 Task: Look for space in Cazin, Bosnia and Herzegovina from 7th July, 2023 to 15th July, 2023 for 6 adults in price range Rs.15000 to Rs.20000. Place can be entire place with 3 bedrooms having 3 beds and 3 bathrooms. Property type can be guest house. Amenities needed are: heating, . Booking option can be shelf check-in. Required host language is English.
Action: Mouse moved to (618, 661)
Screenshot: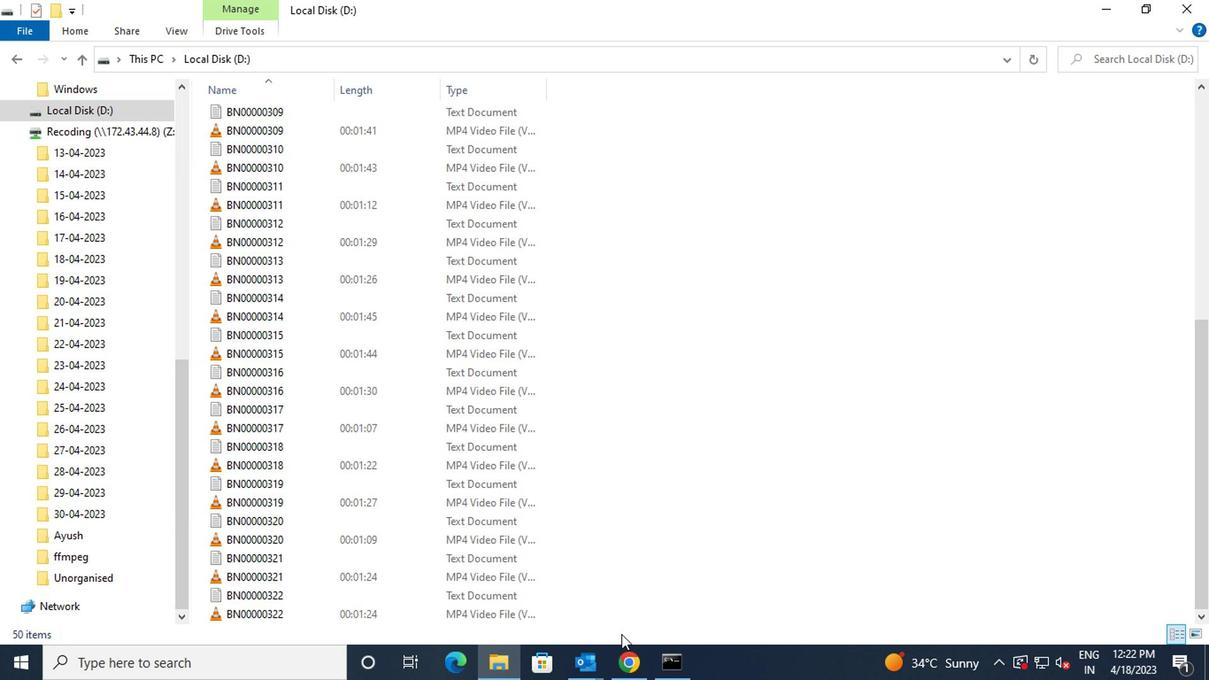 
Action: Mouse pressed left at (618, 661)
Screenshot: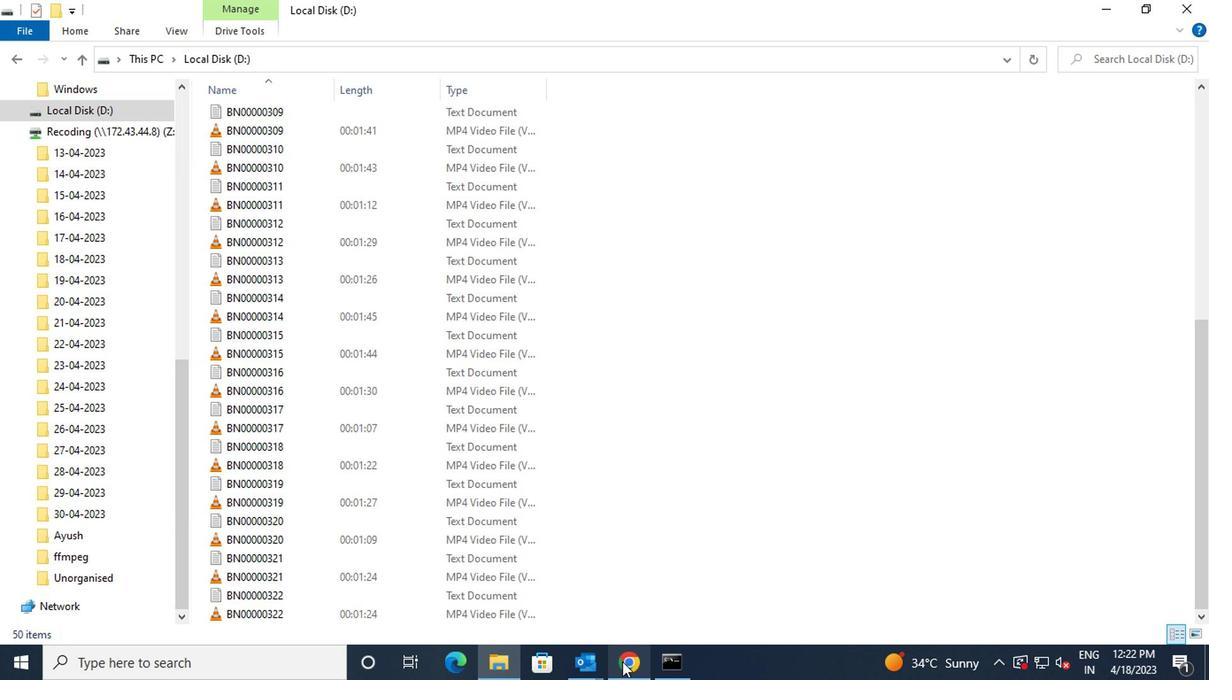 
Action: Mouse moved to (480, 128)
Screenshot: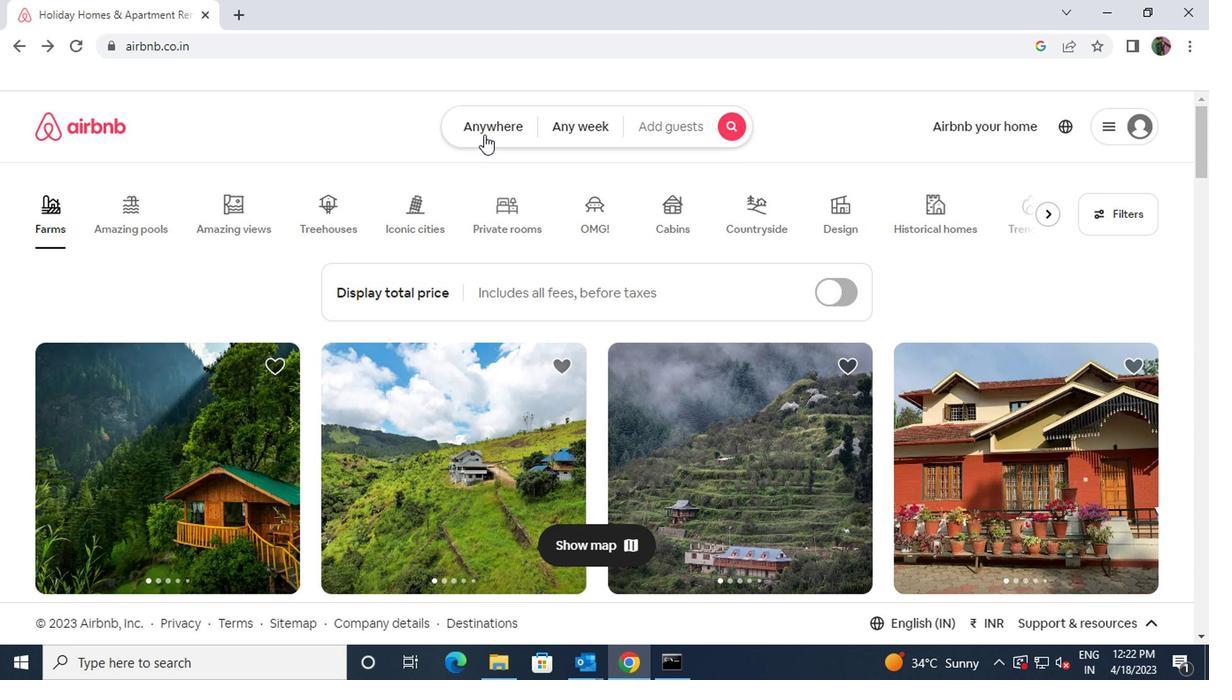 
Action: Mouse pressed left at (480, 128)
Screenshot: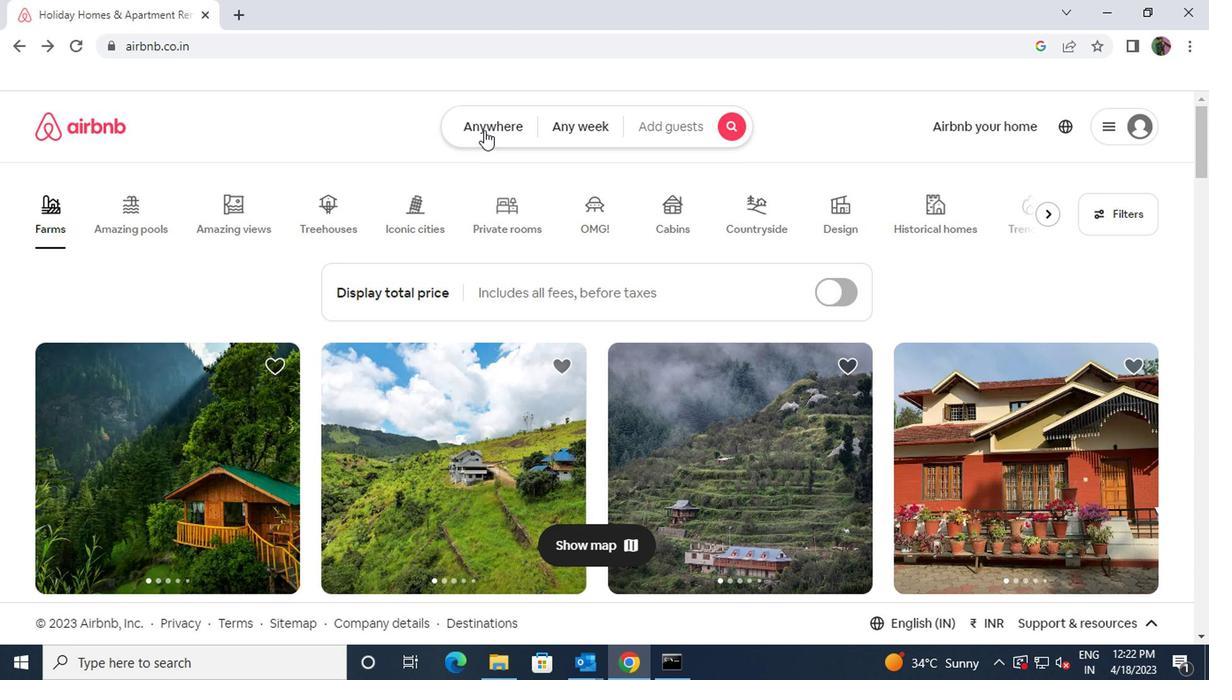 
Action: Mouse moved to (420, 187)
Screenshot: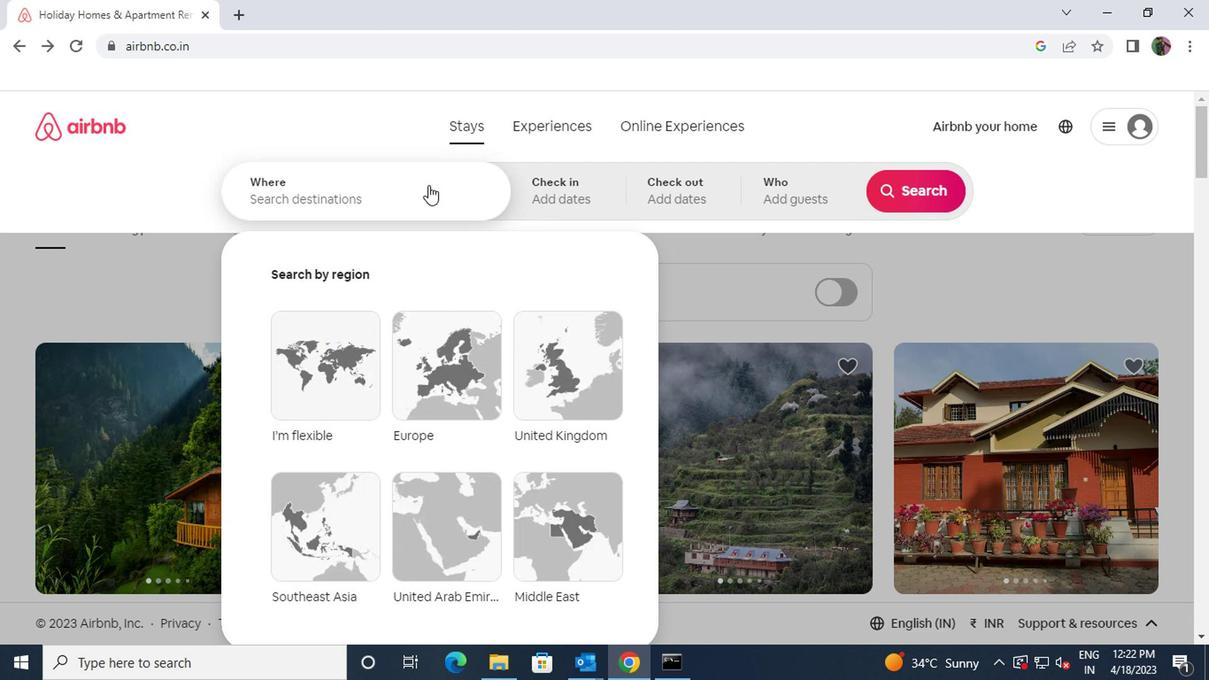 
Action: Mouse pressed left at (420, 187)
Screenshot: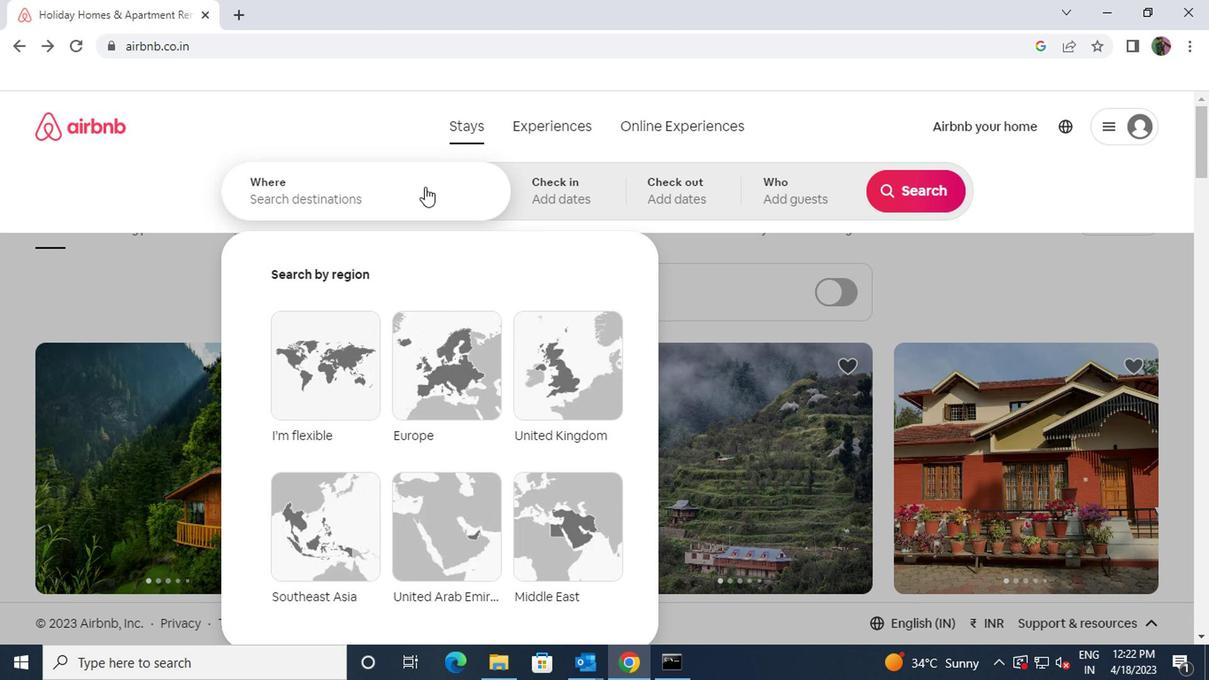 
Action: Key pressed cazin
Screenshot: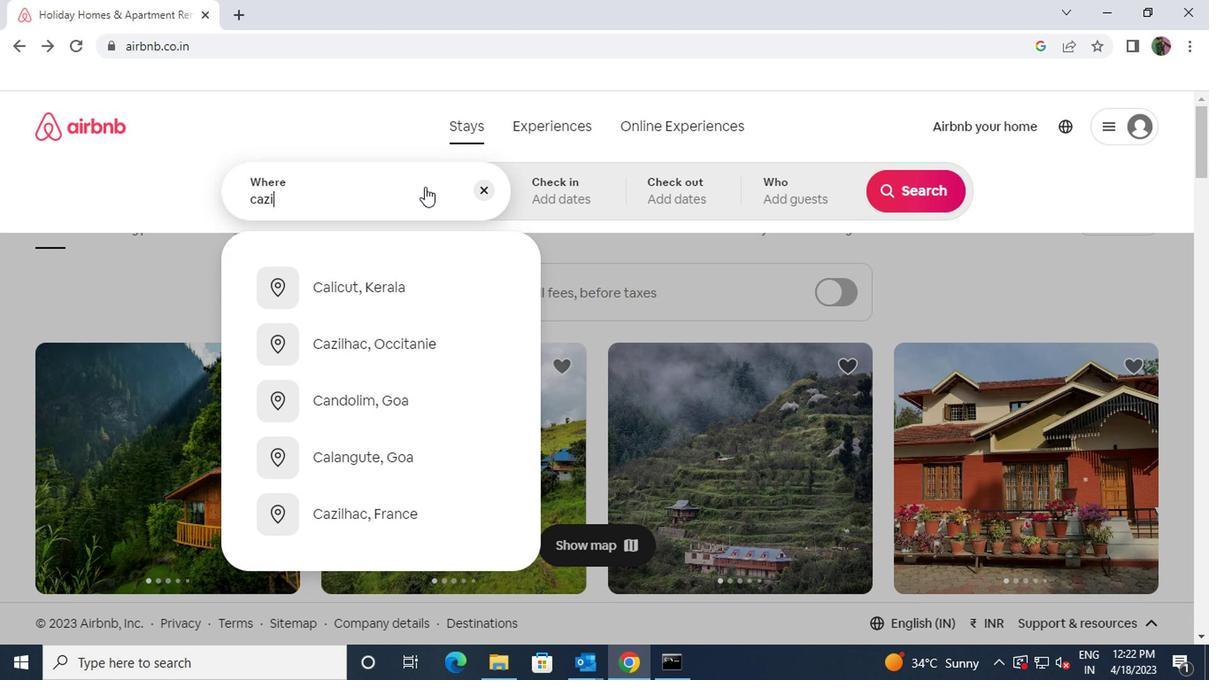 
Action: Mouse moved to (401, 275)
Screenshot: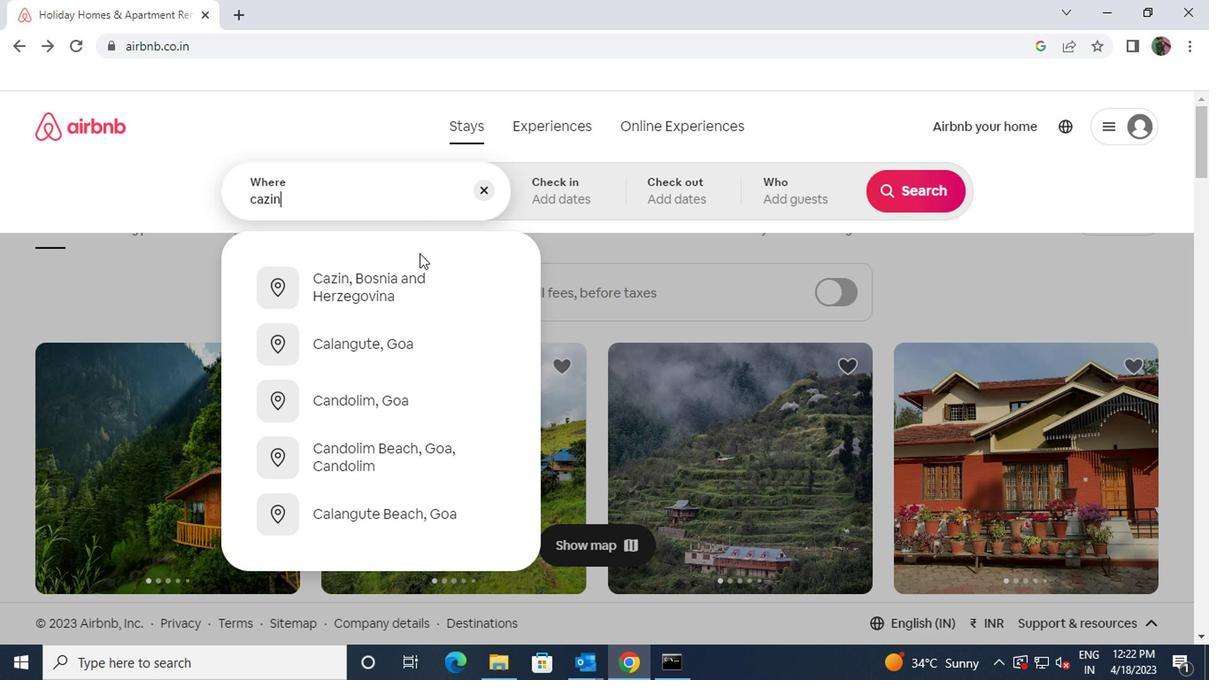 
Action: Mouse pressed left at (401, 275)
Screenshot: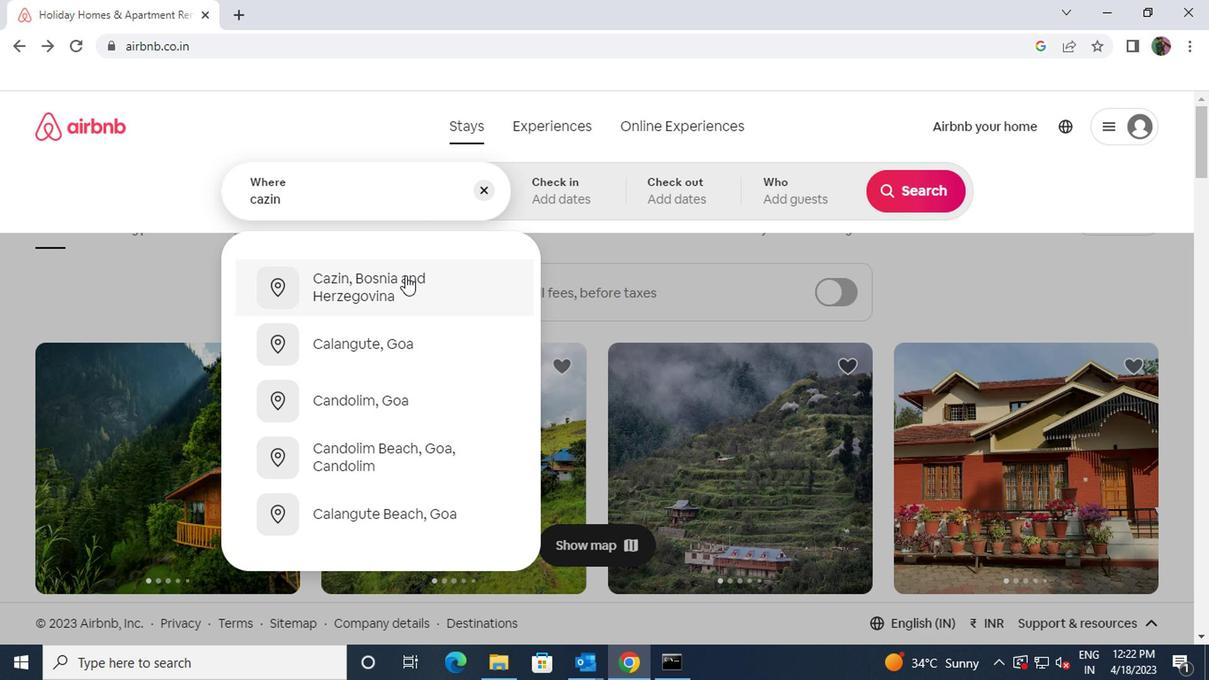 
Action: Mouse moved to (897, 333)
Screenshot: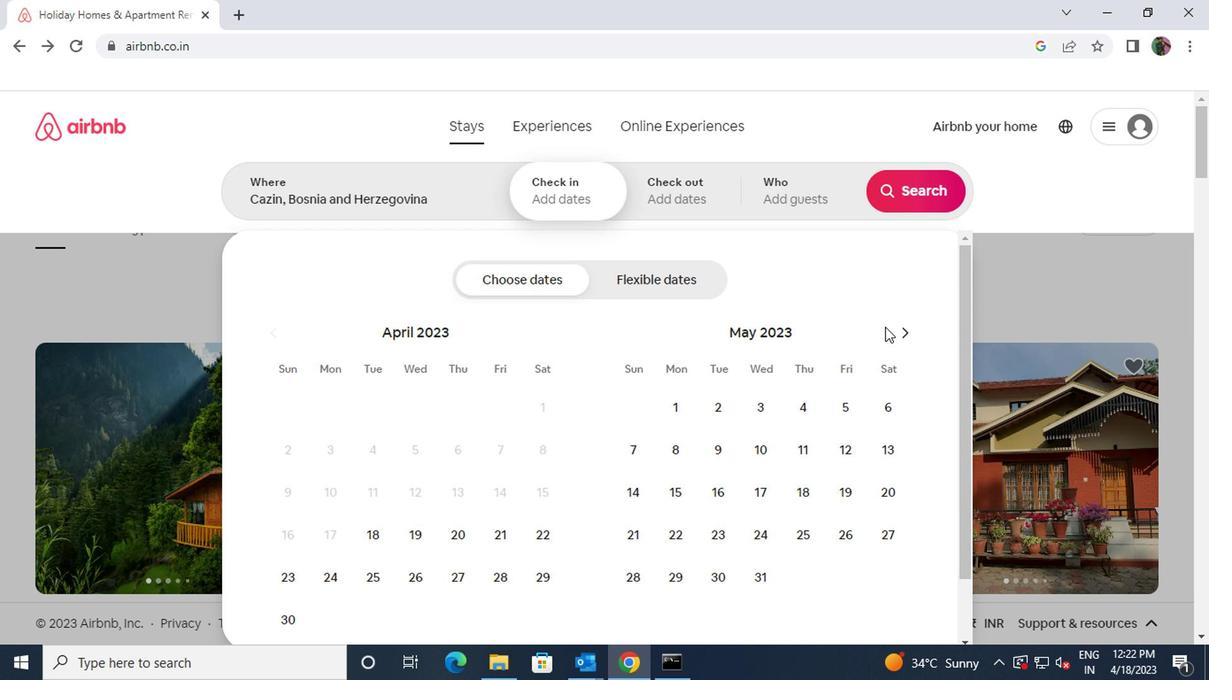 
Action: Mouse pressed left at (897, 333)
Screenshot: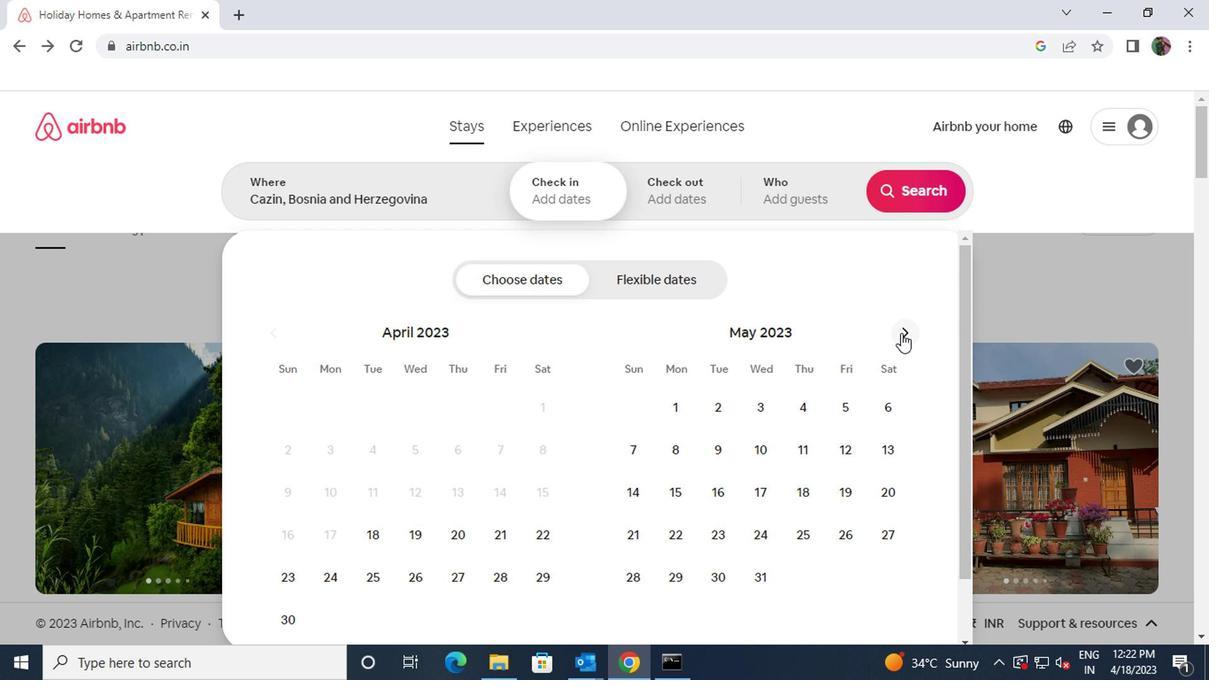 
Action: Mouse pressed left at (897, 333)
Screenshot: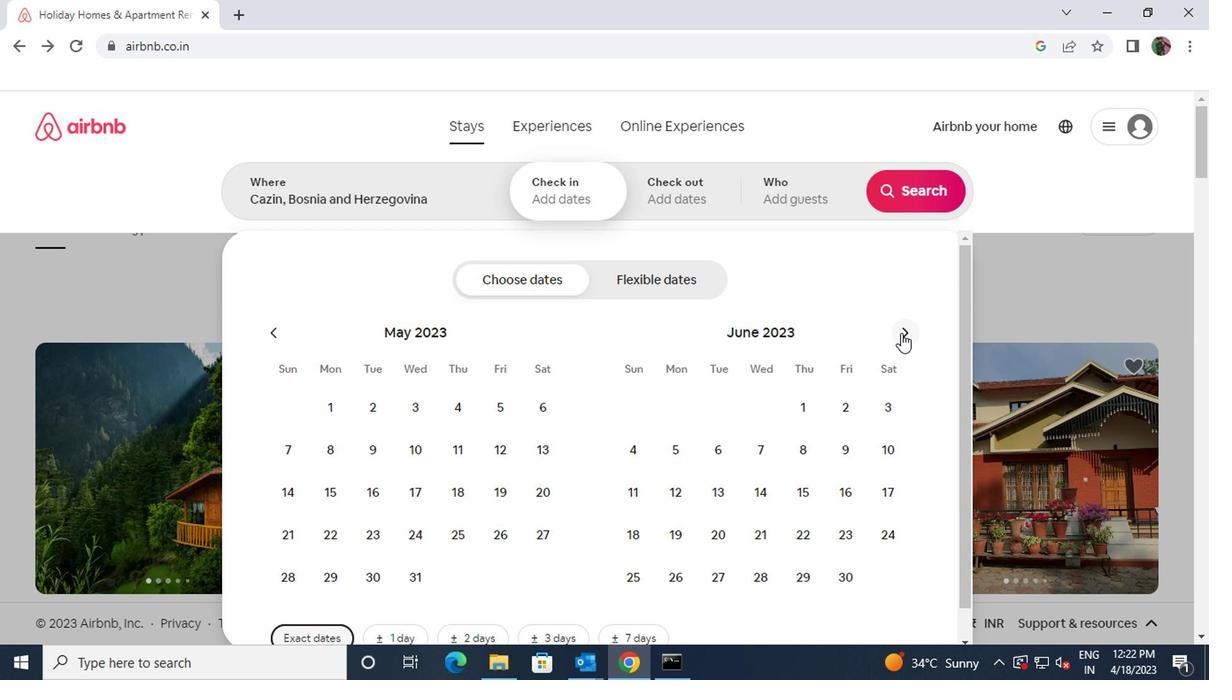 
Action: Mouse moved to (834, 451)
Screenshot: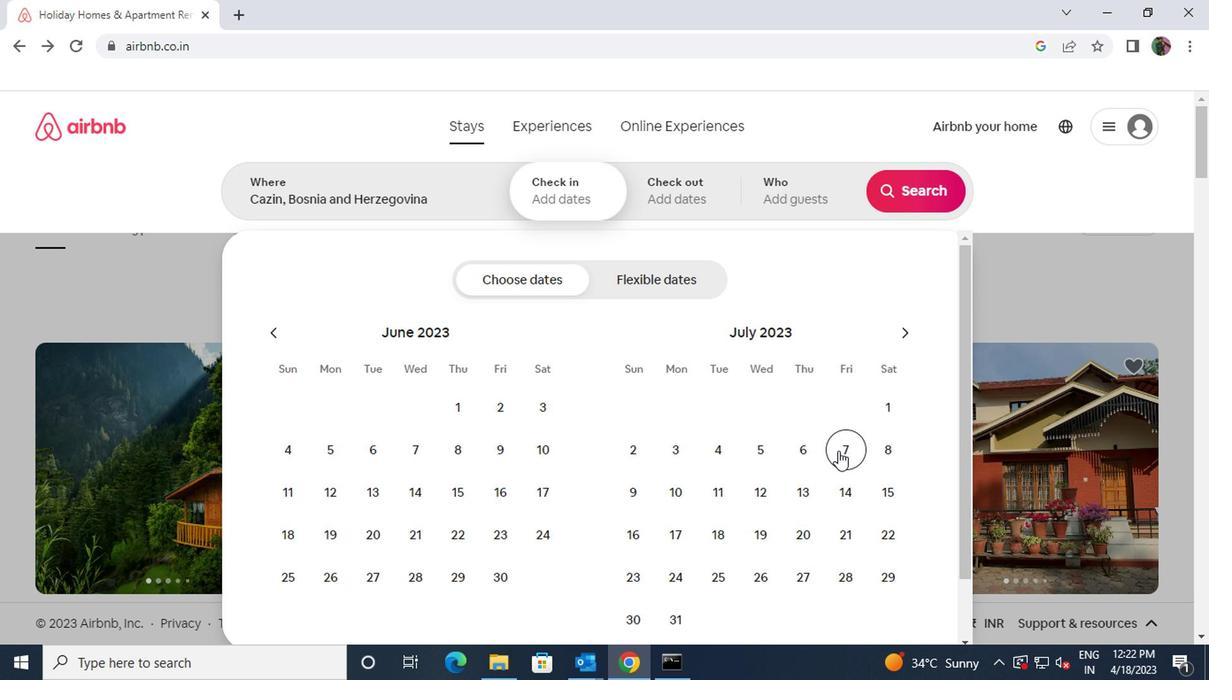 
Action: Mouse pressed left at (834, 451)
Screenshot: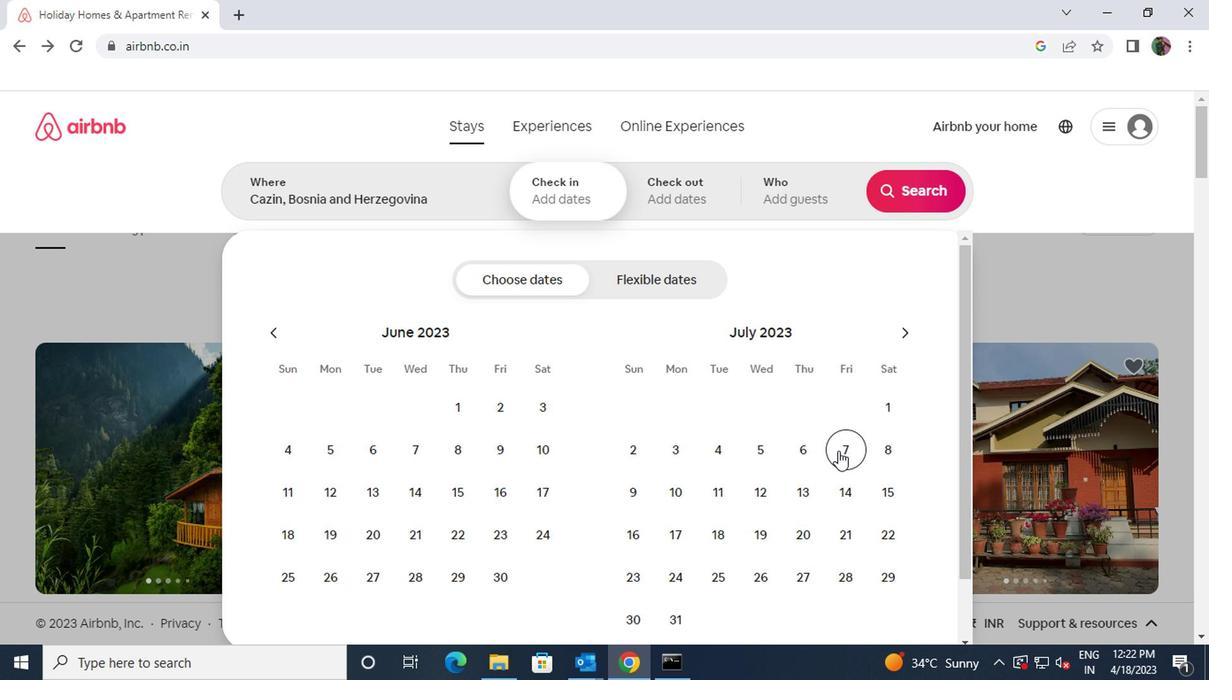 
Action: Mouse moved to (872, 483)
Screenshot: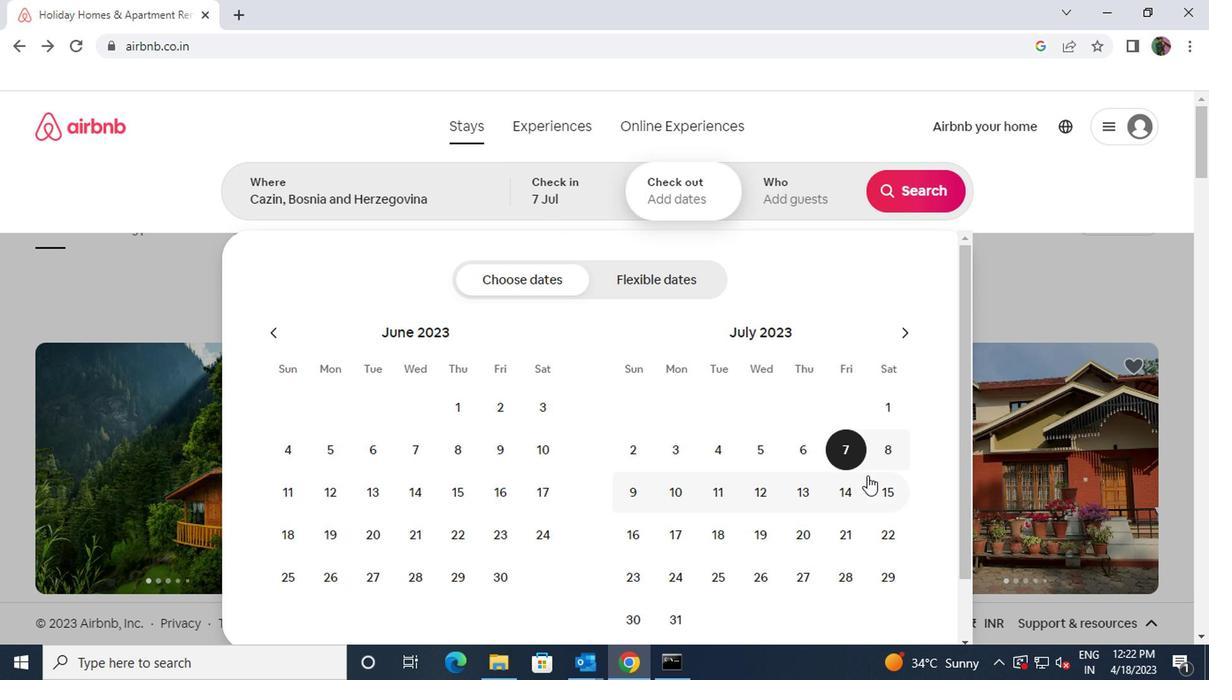 
Action: Mouse pressed left at (872, 483)
Screenshot: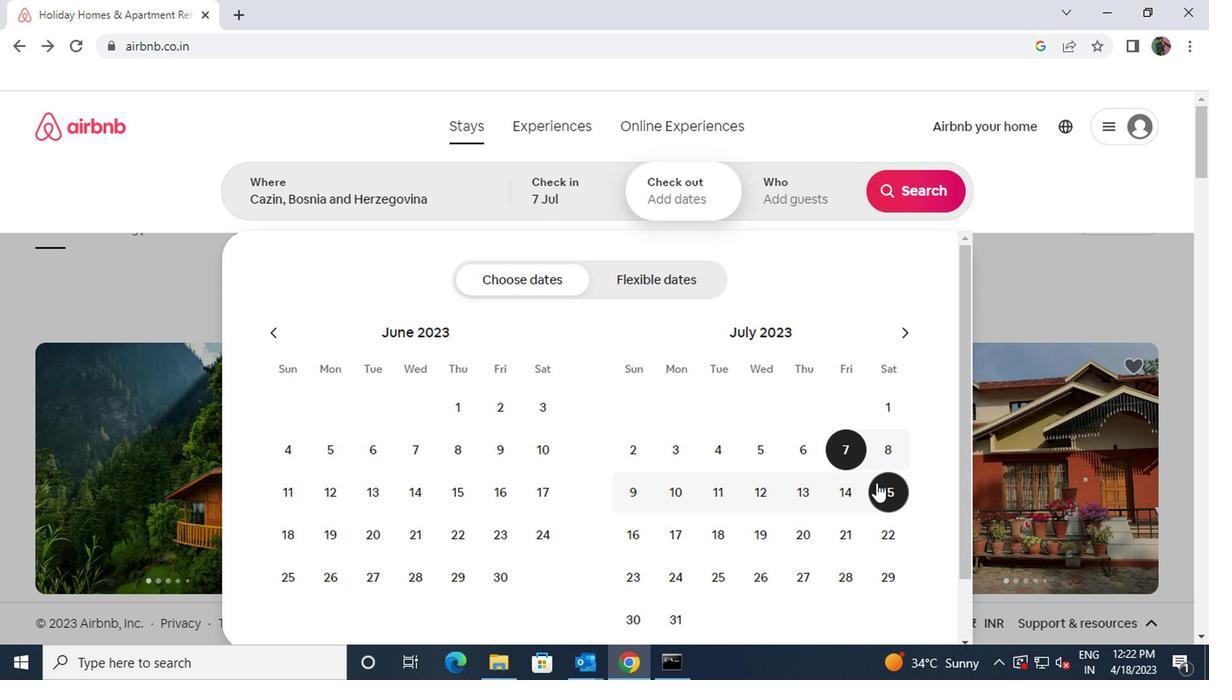 
Action: Mouse moved to (792, 189)
Screenshot: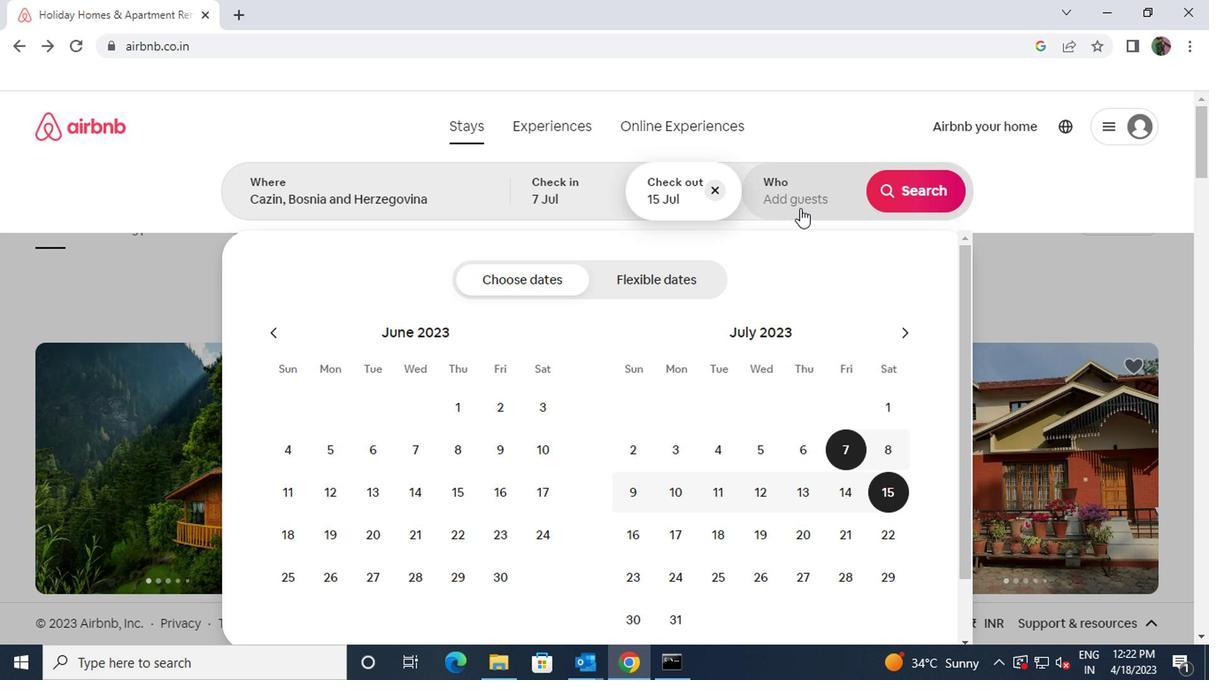 
Action: Mouse pressed left at (792, 189)
Screenshot: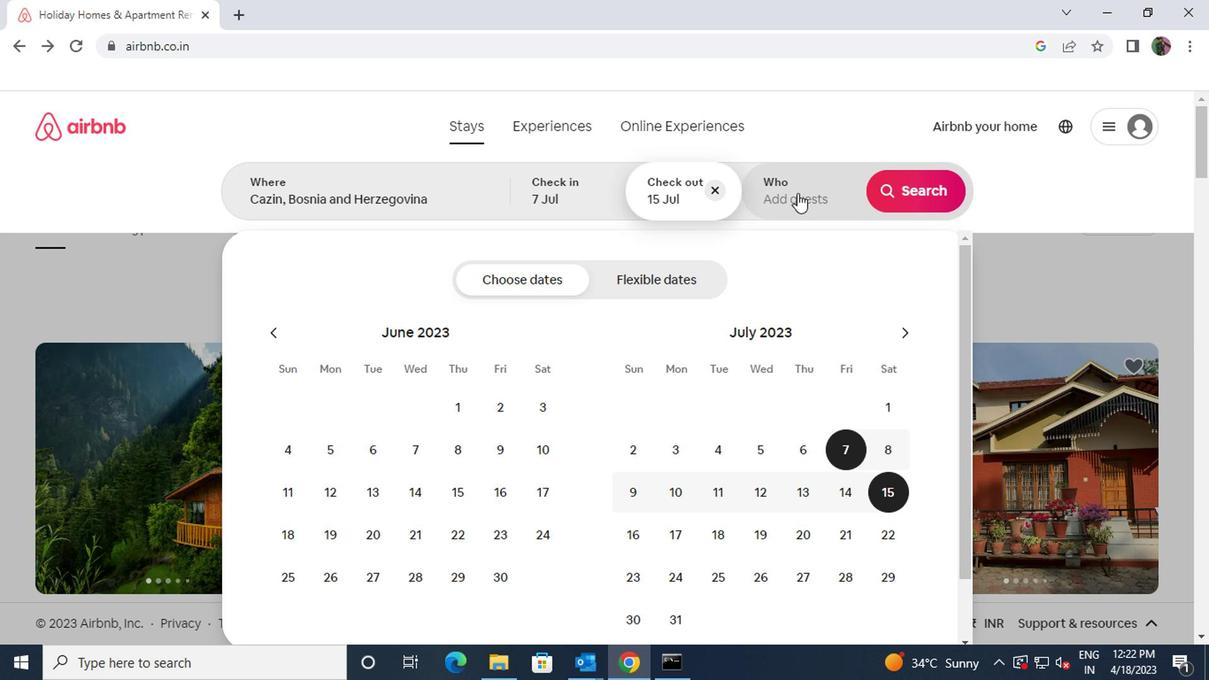 
Action: Mouse moved to (908, 294)
Screenshot: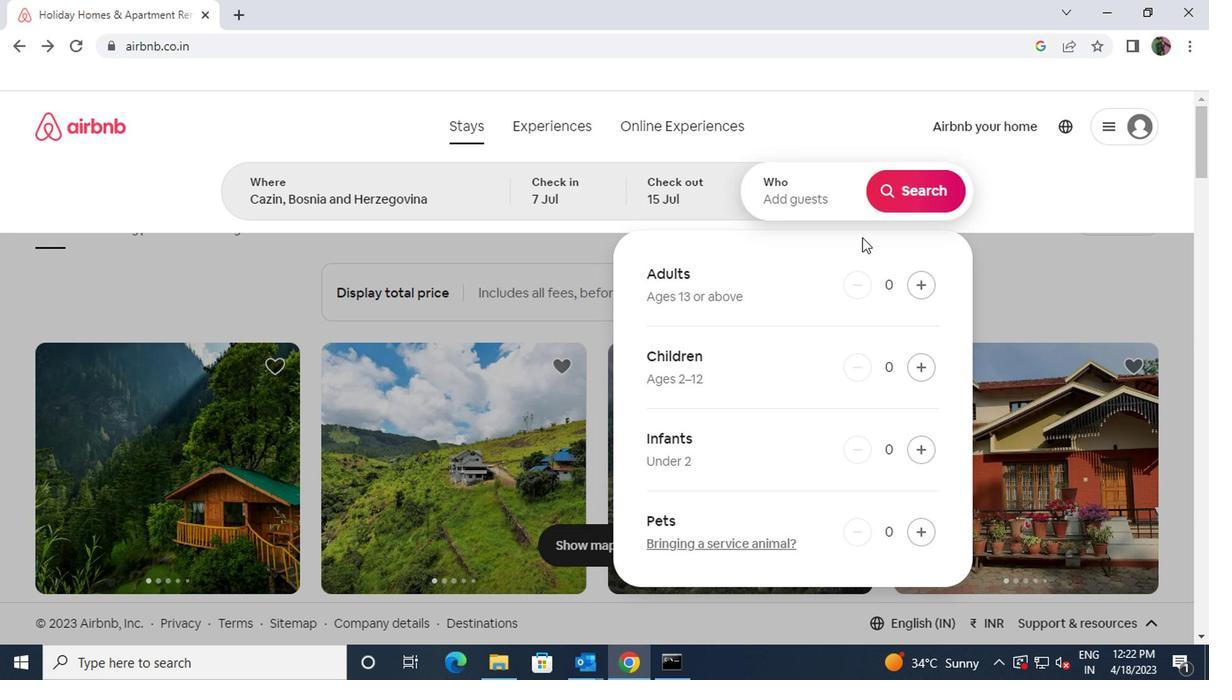 
Action: Mouse pressed left at (908, 294)
Screenshot: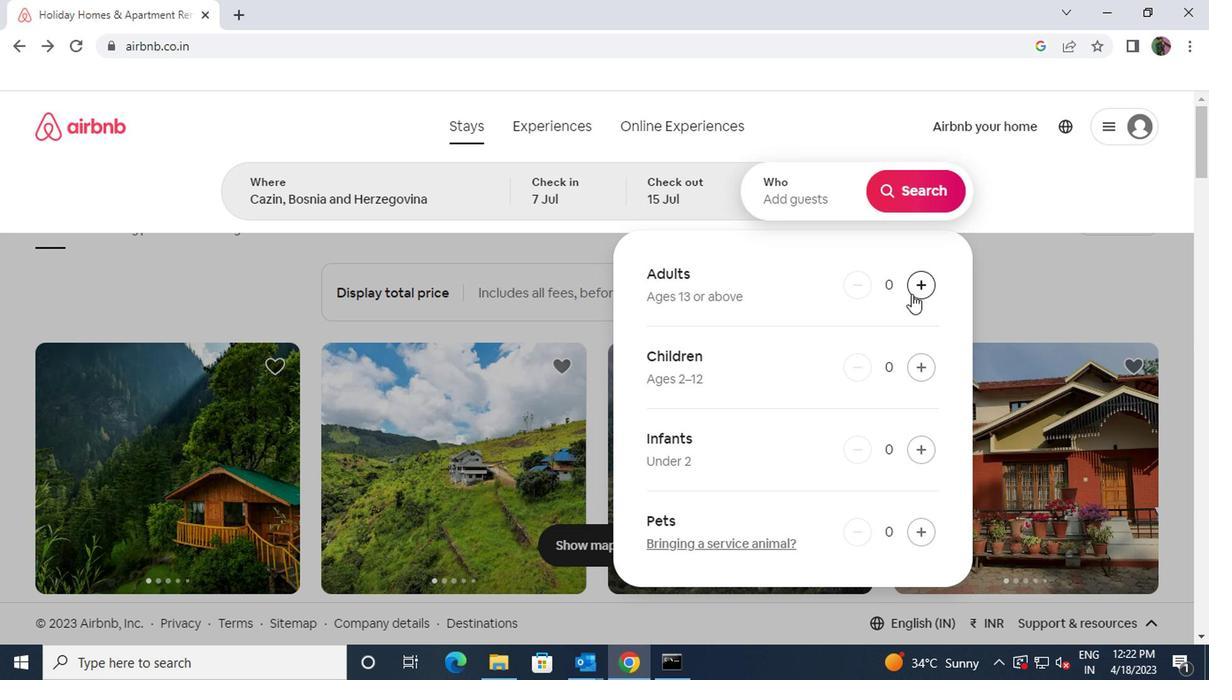 
Action: Mouse pressed left at (908, 294)
Screenshot: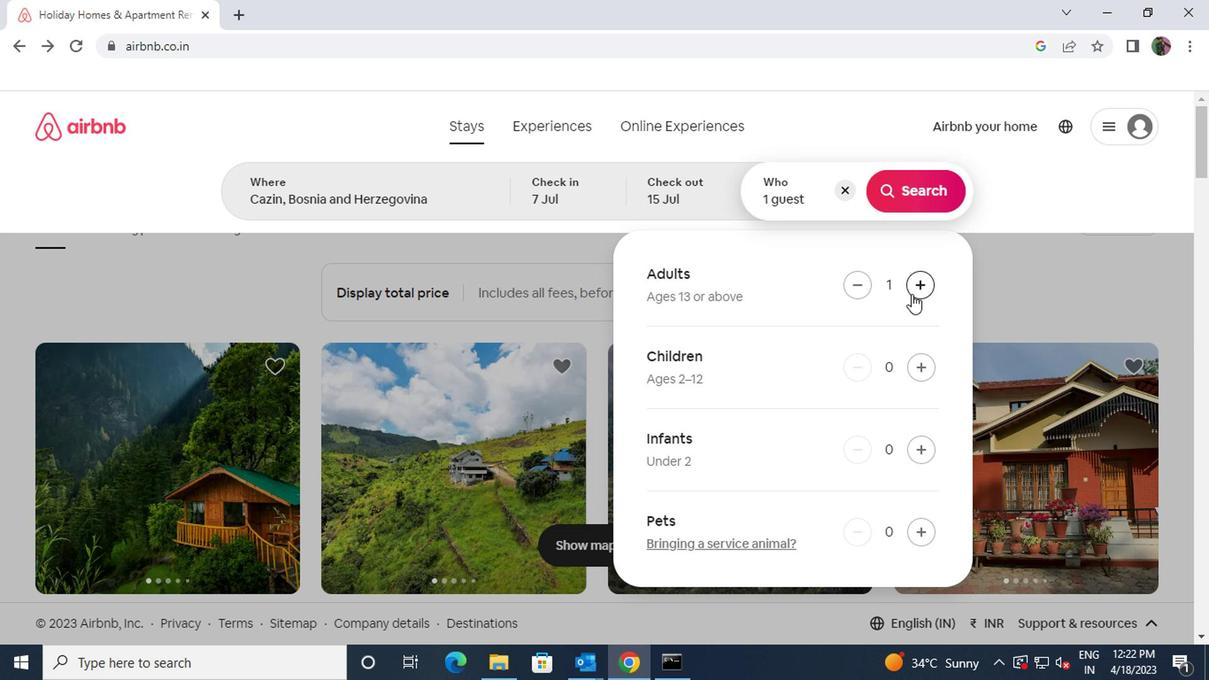 
Action: Mouse pressed left at (908, 294)
Screenshot: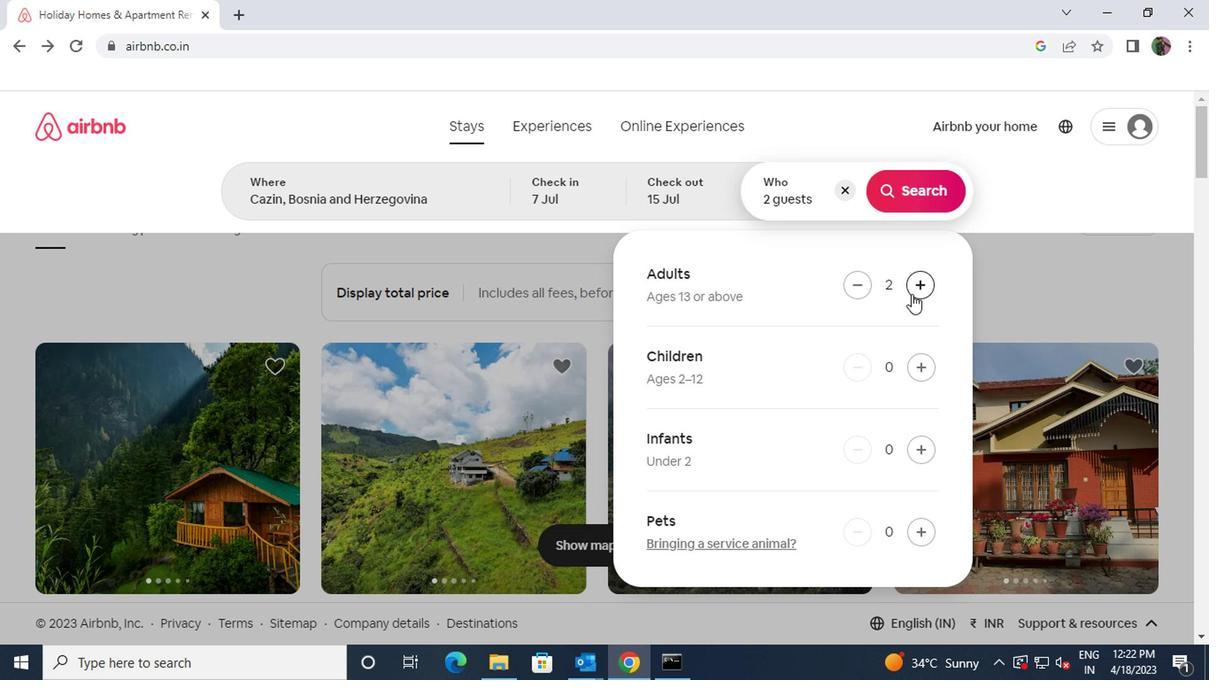
Action: Mouse pressed left at (908, 294)
Screenshot: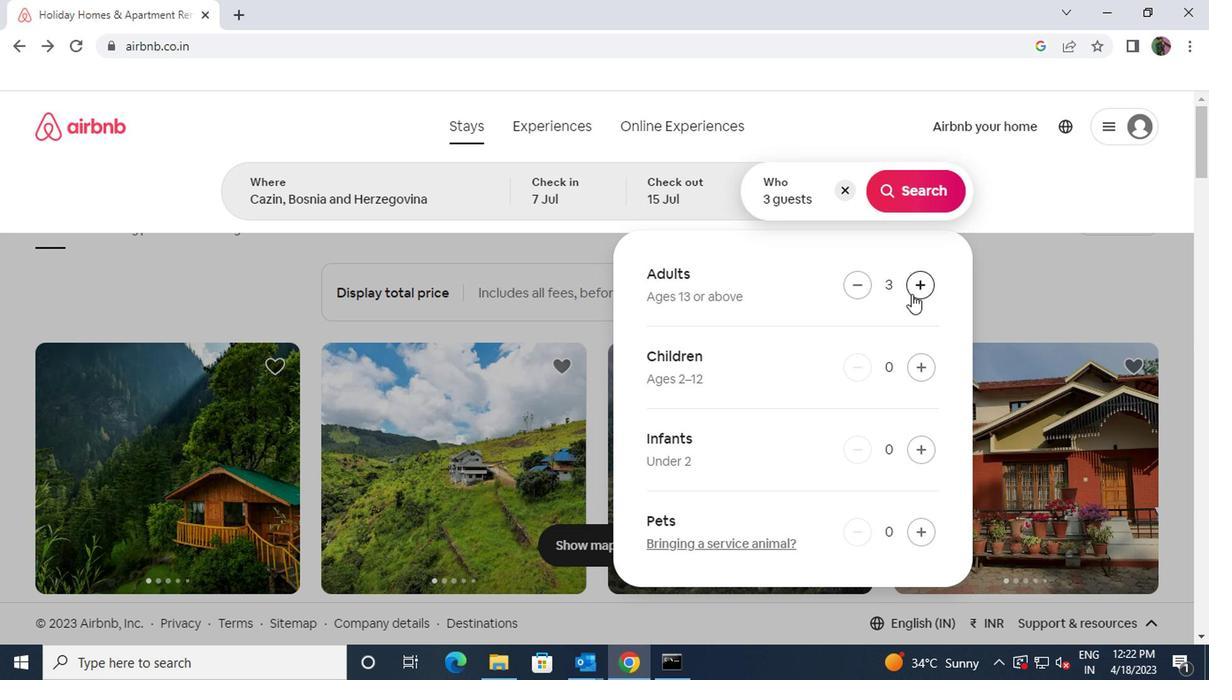 
Action: Mouse pressed left at (908, 294)
Screenshot: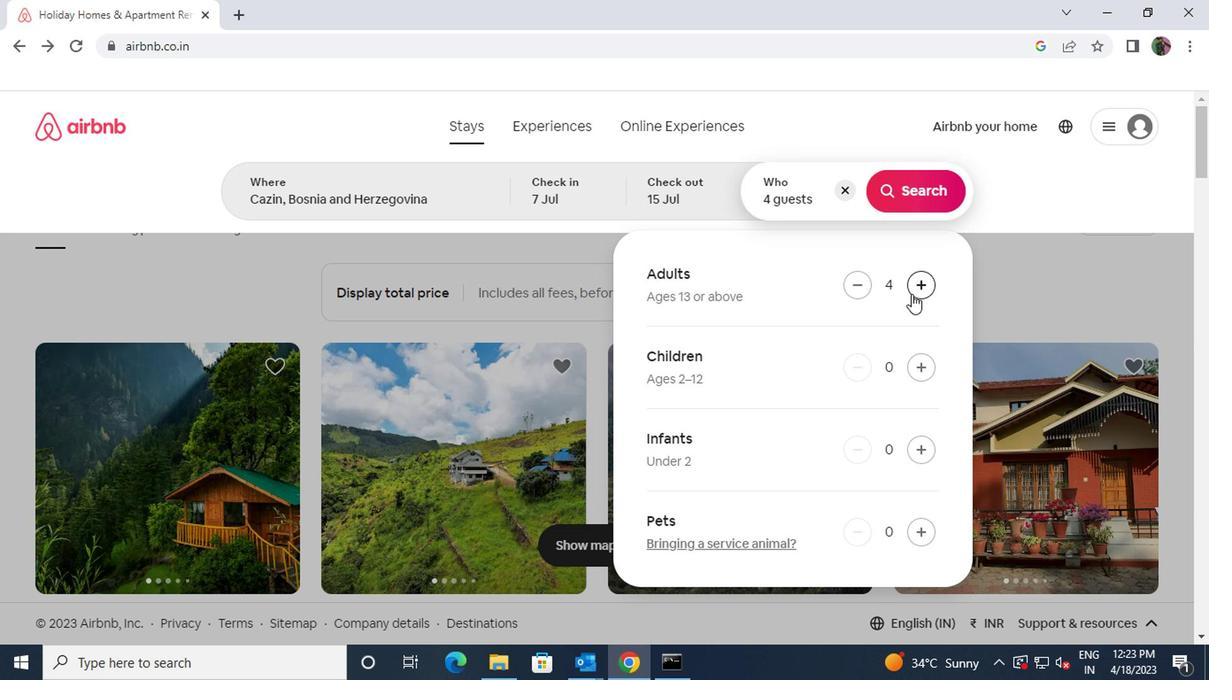
Action: Mouse pressed left at (908, 294)
Screenshot: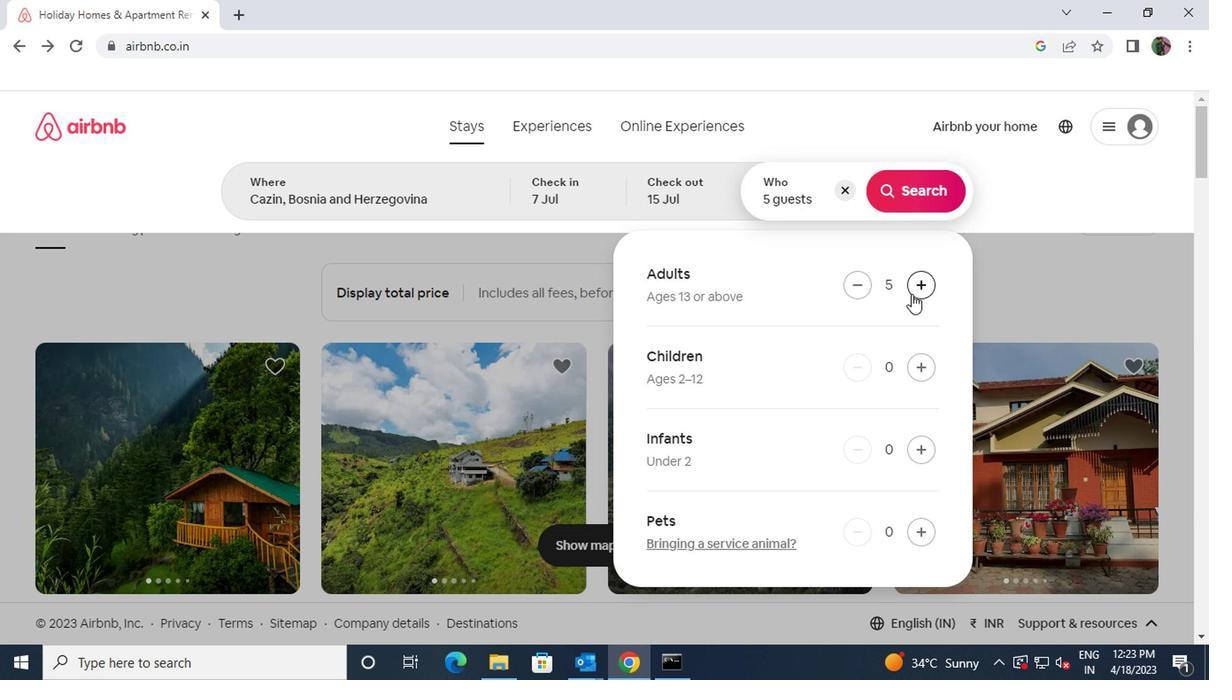 
Action: Mouse moved to (906, 183)
Screenshot: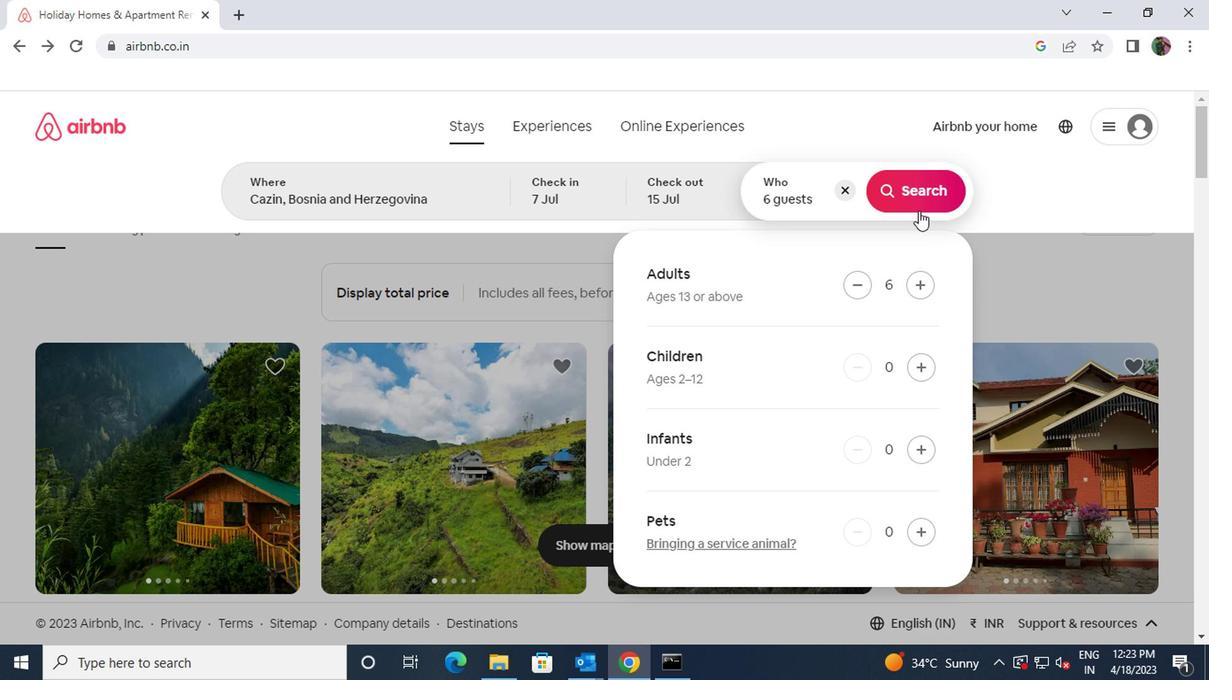 
Action: Mouse pressed left at (906, 183)
Screenshot: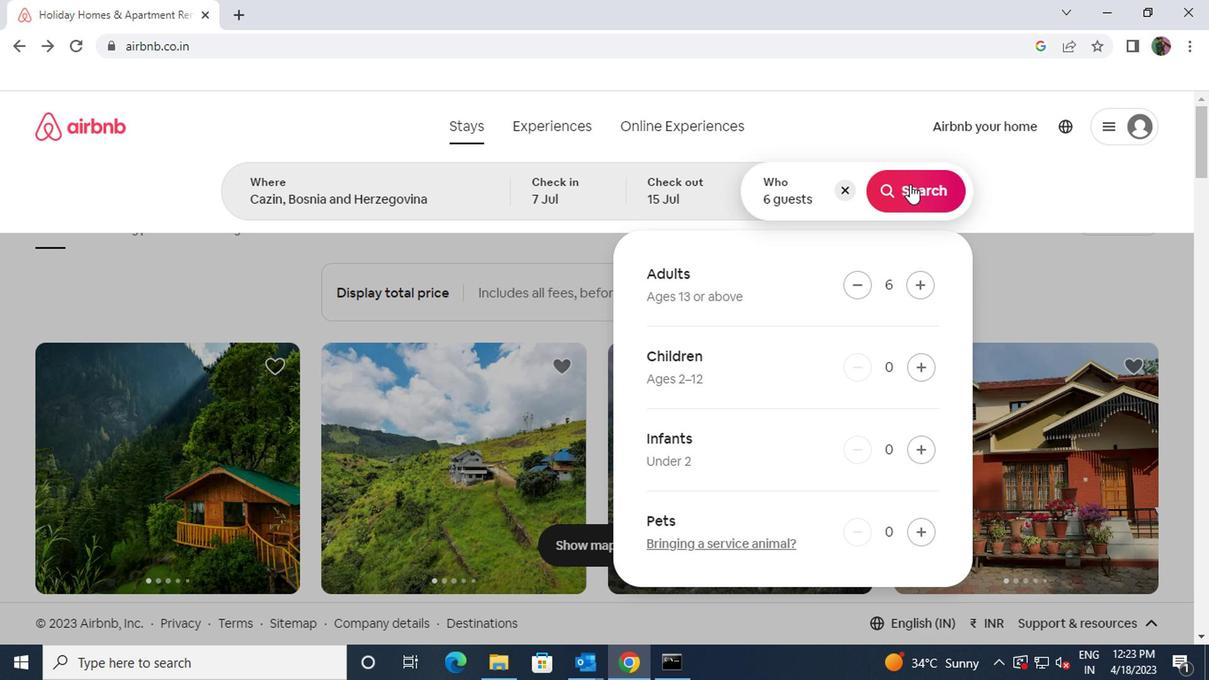 
Action: Mouse moved to (1104, 188)
Screenshot: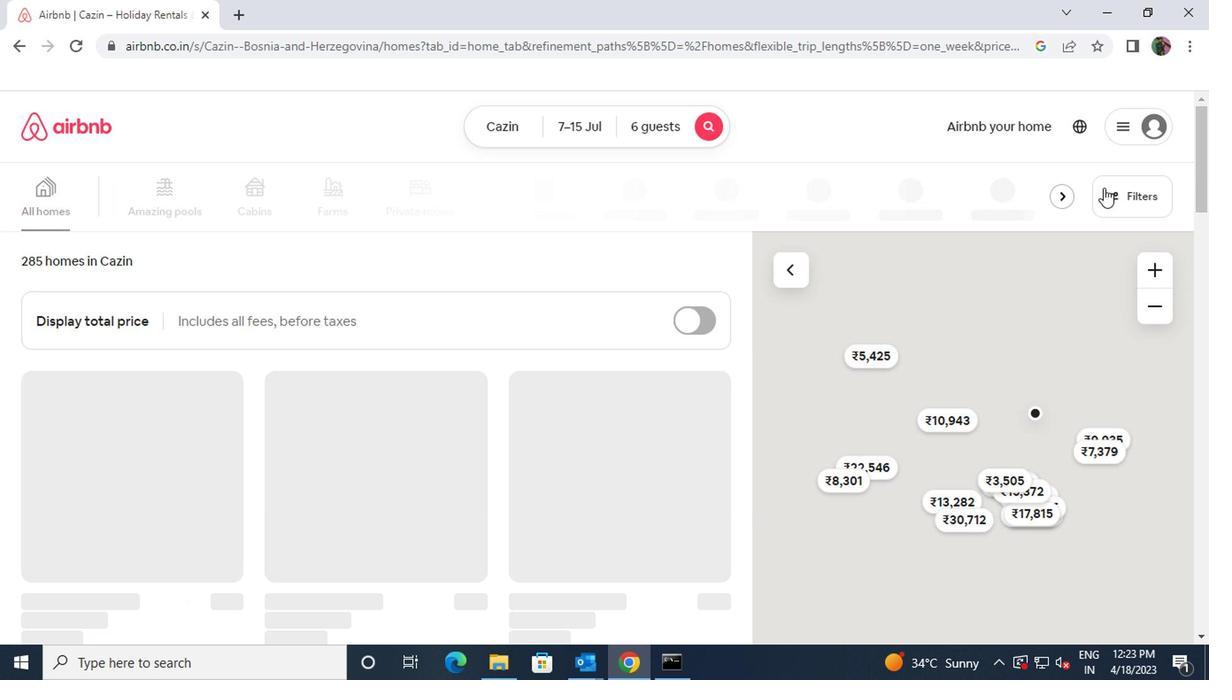 
Action: Mouse pressed left at (1104, 188)
Screenshot: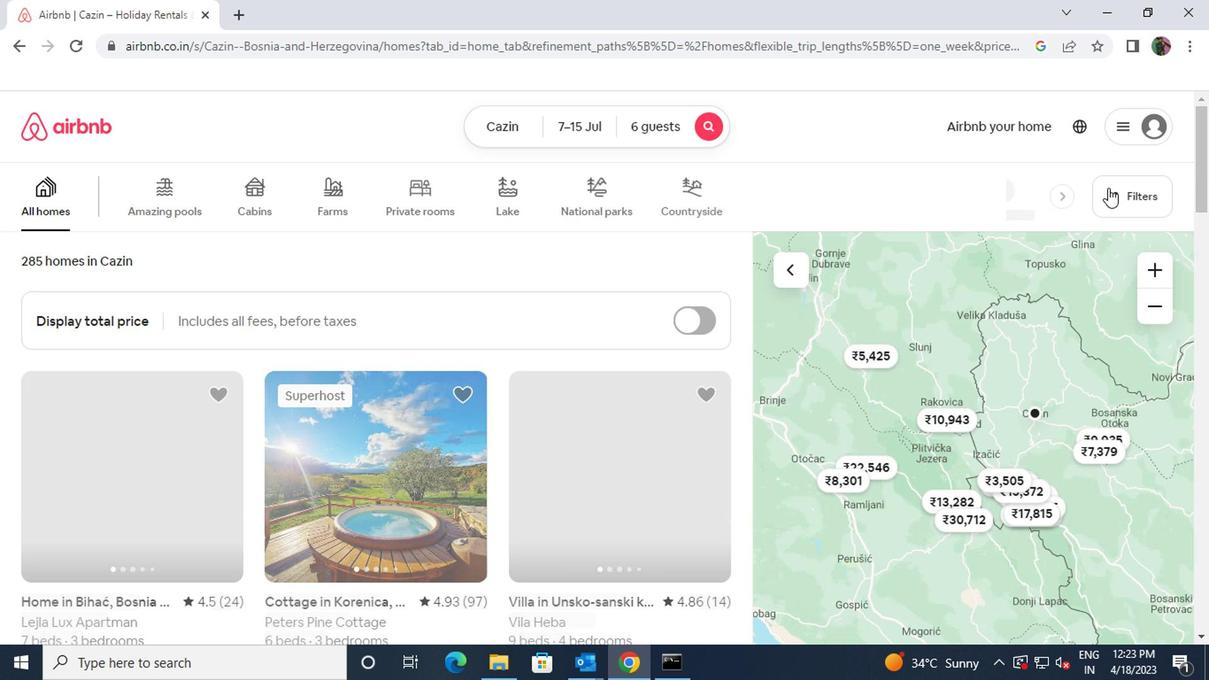 
Action: Mouse moved to (375, 422)
Screenshot: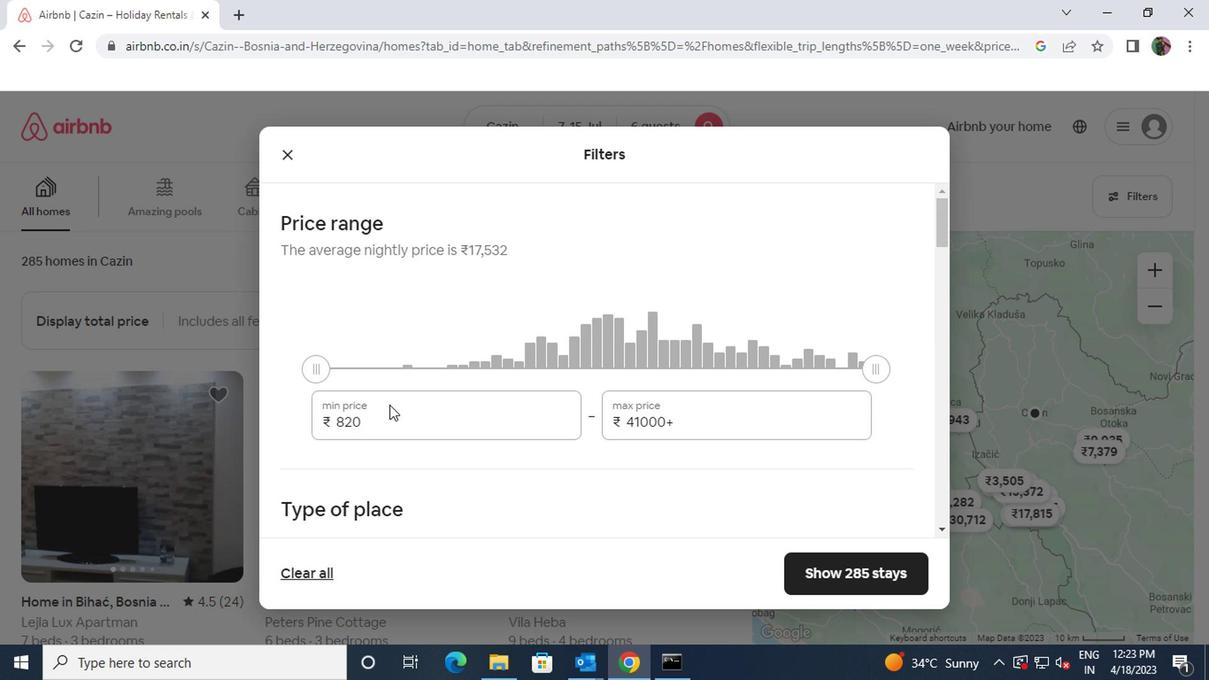 
Action: Mouse pressed left at (375, 422)
Screenshot: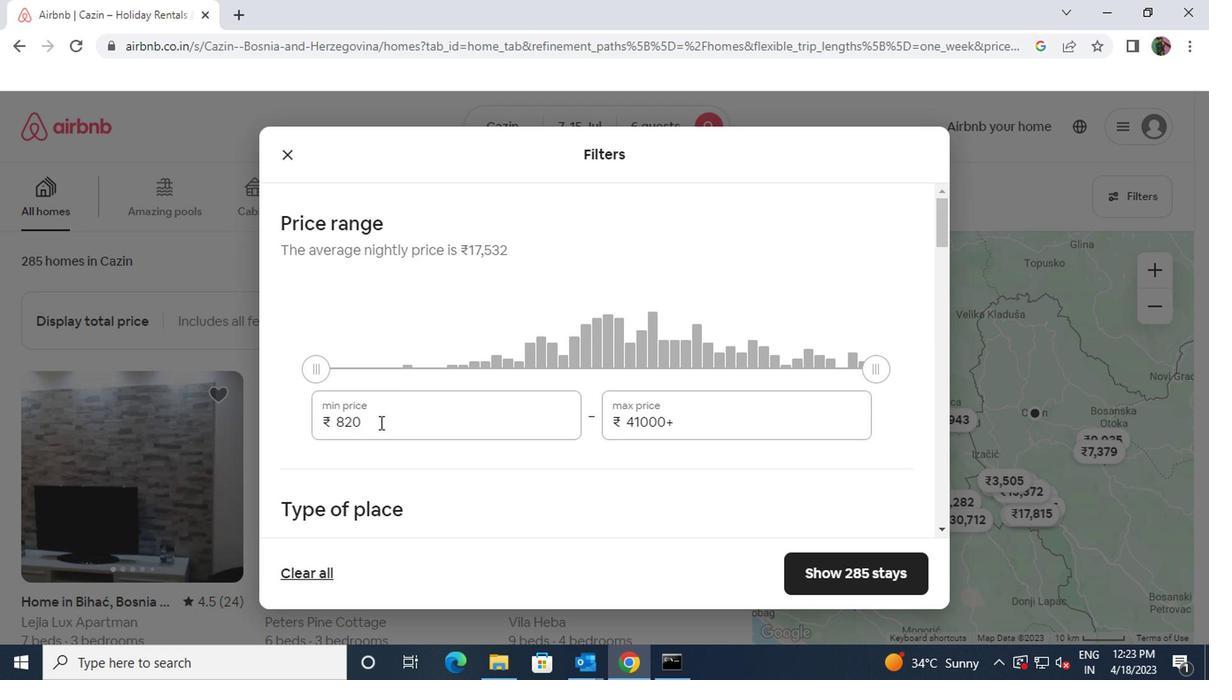 
Action: Mouse moved to (326, 424)
Screenshot: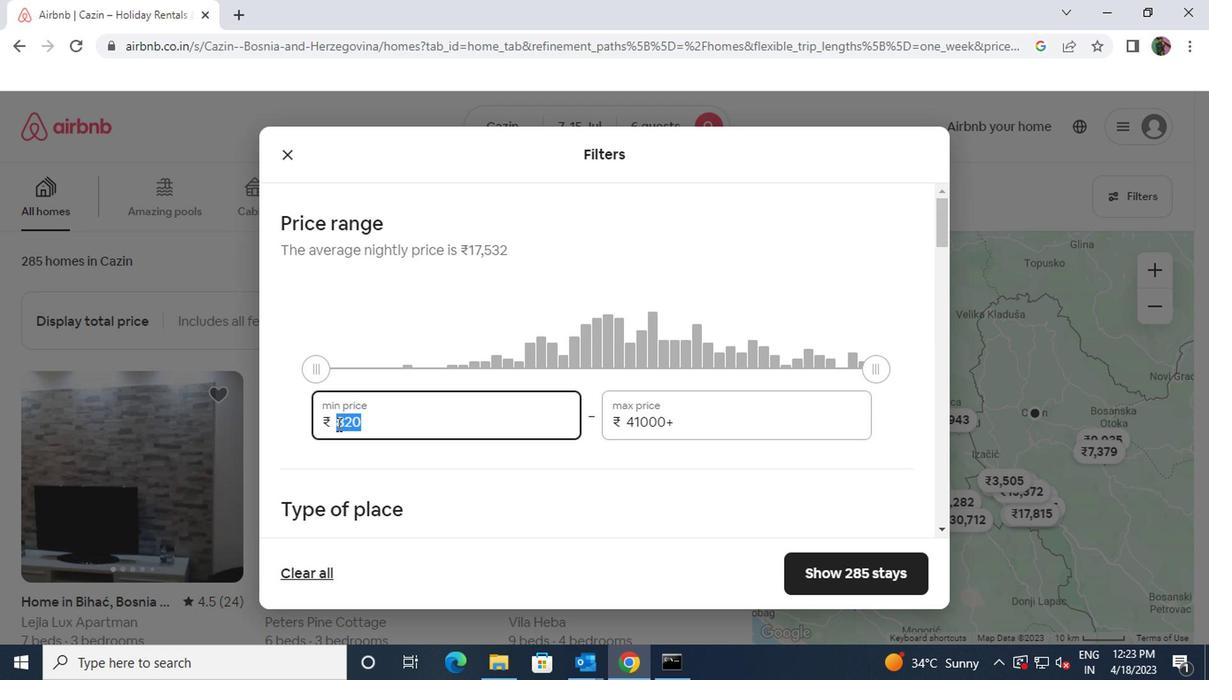 
Action: Key pressed 15000
Screenshot: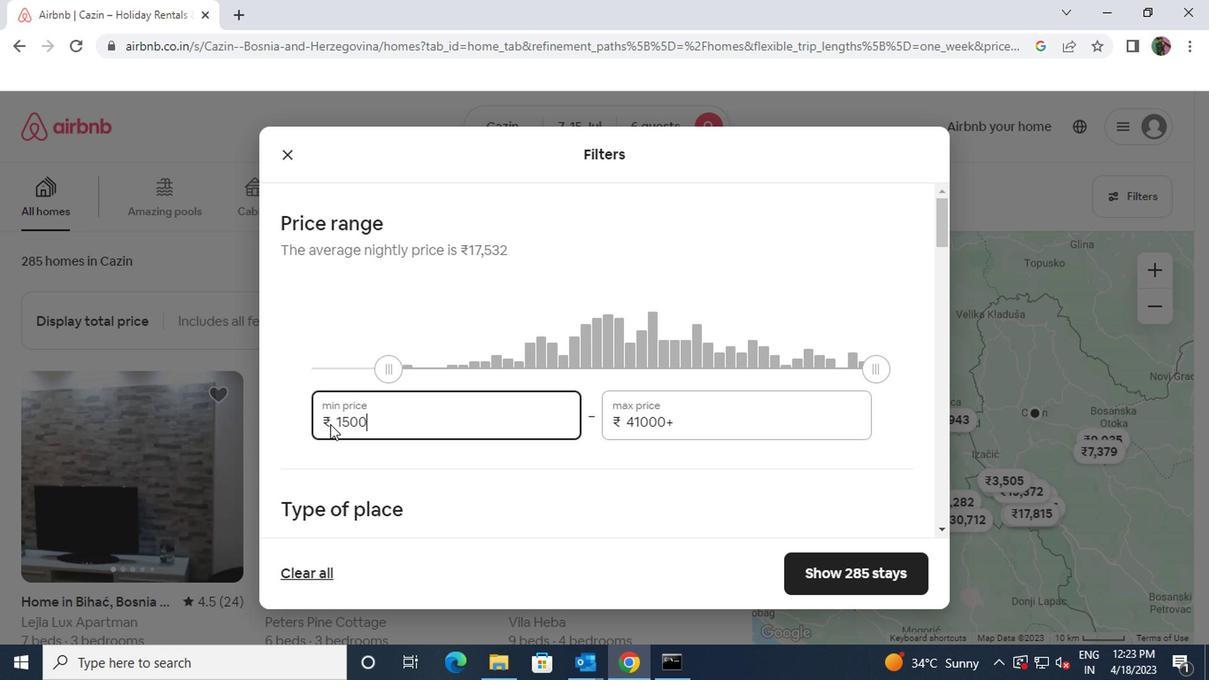 
Action: Mouse moved to (672, 424)
Screenshot: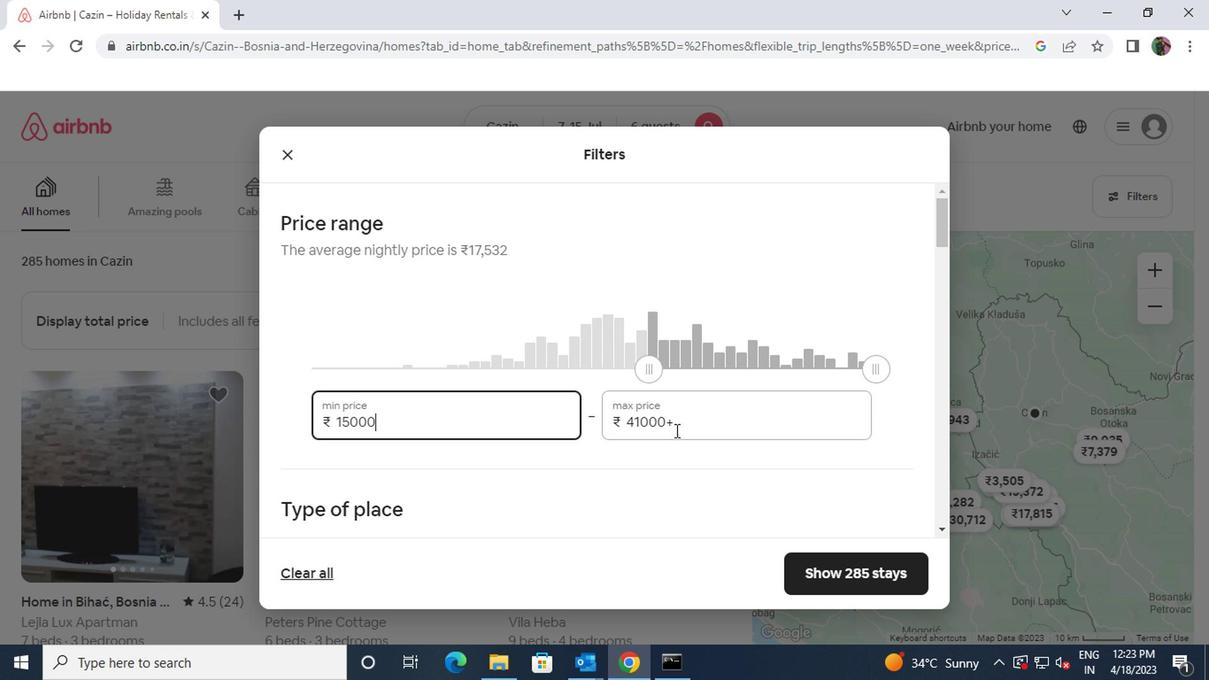 
Action: Mouse pressed left at (672, 424)
Screenshot: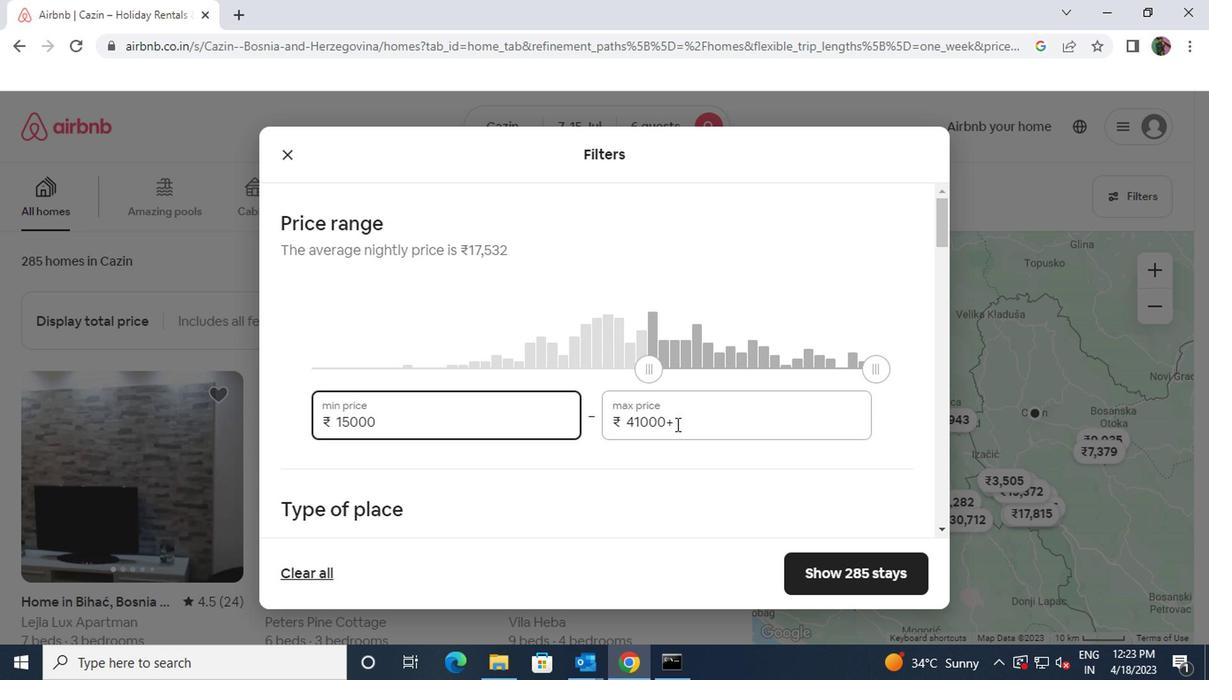 
Action: Mouse moved to (617, 419)
Screenshot: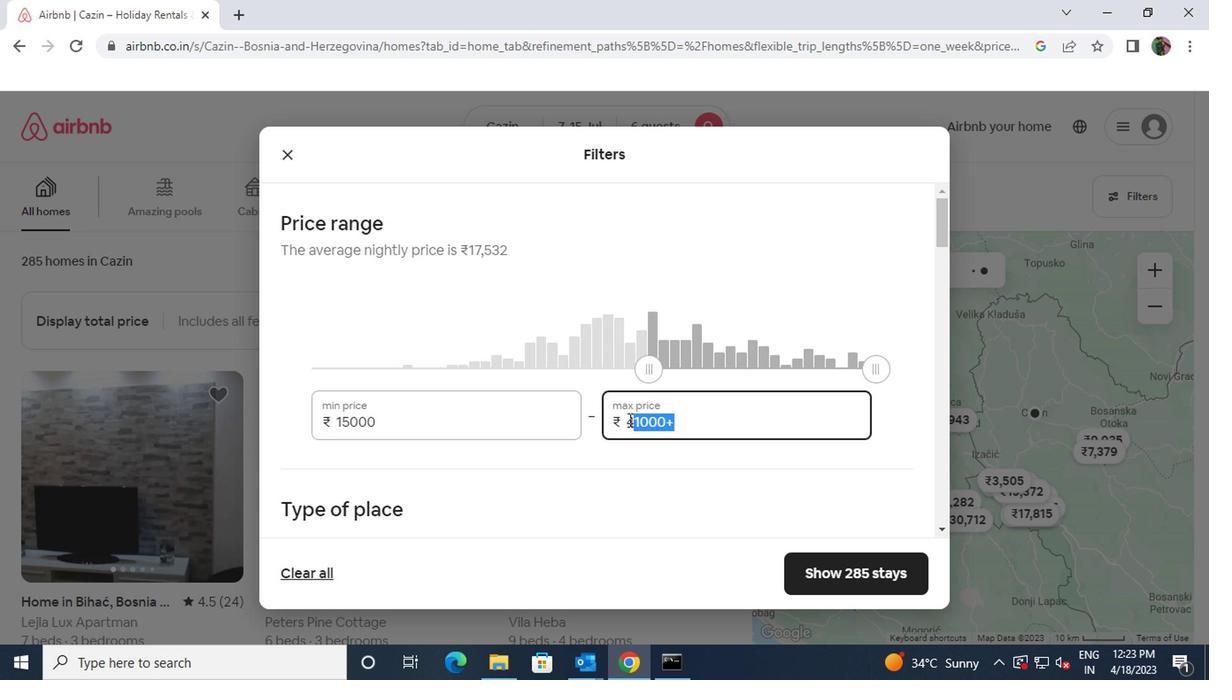 
Action: Key pressed 20000
Screenshot: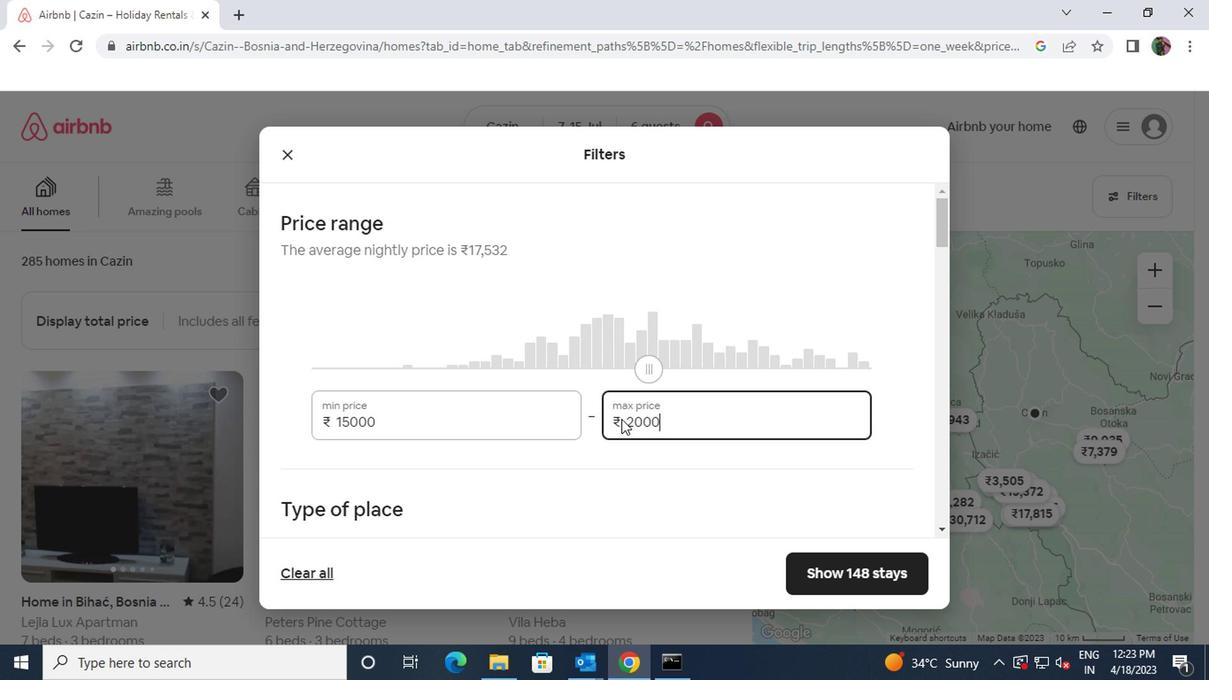 
Action: Mouse moved to (616, 419)
Screenshot: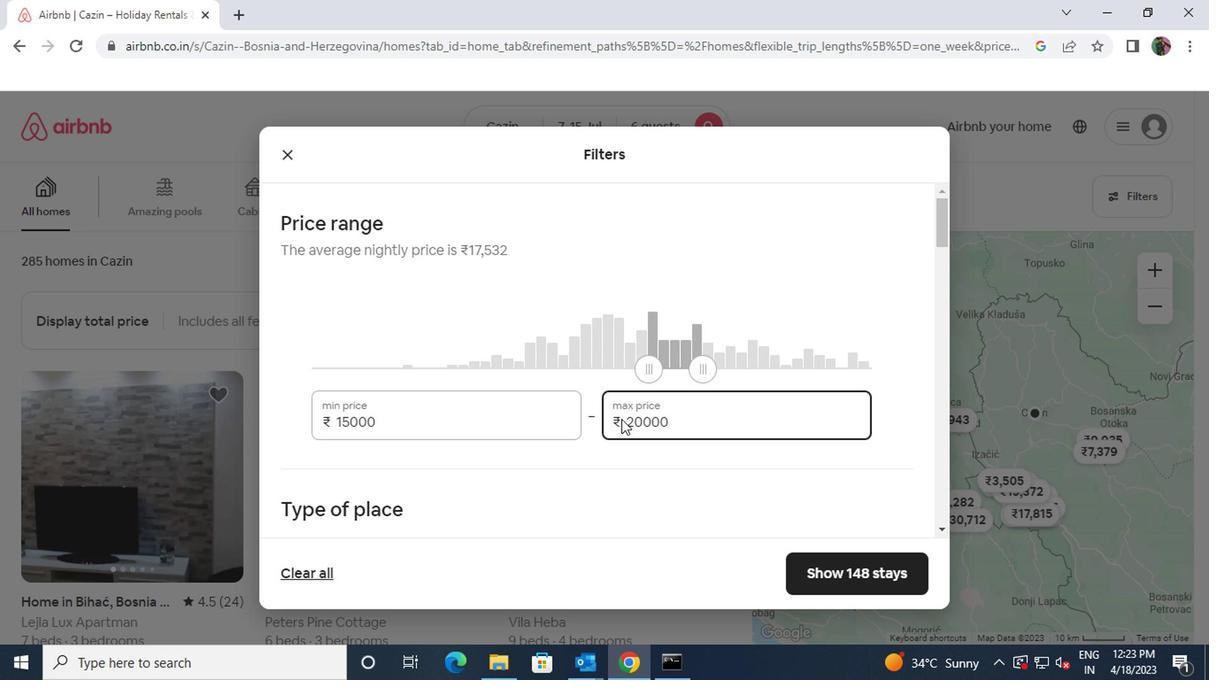 
Action: Mouse scrolled (616, 418) with delta (0, -1)
Screenshot: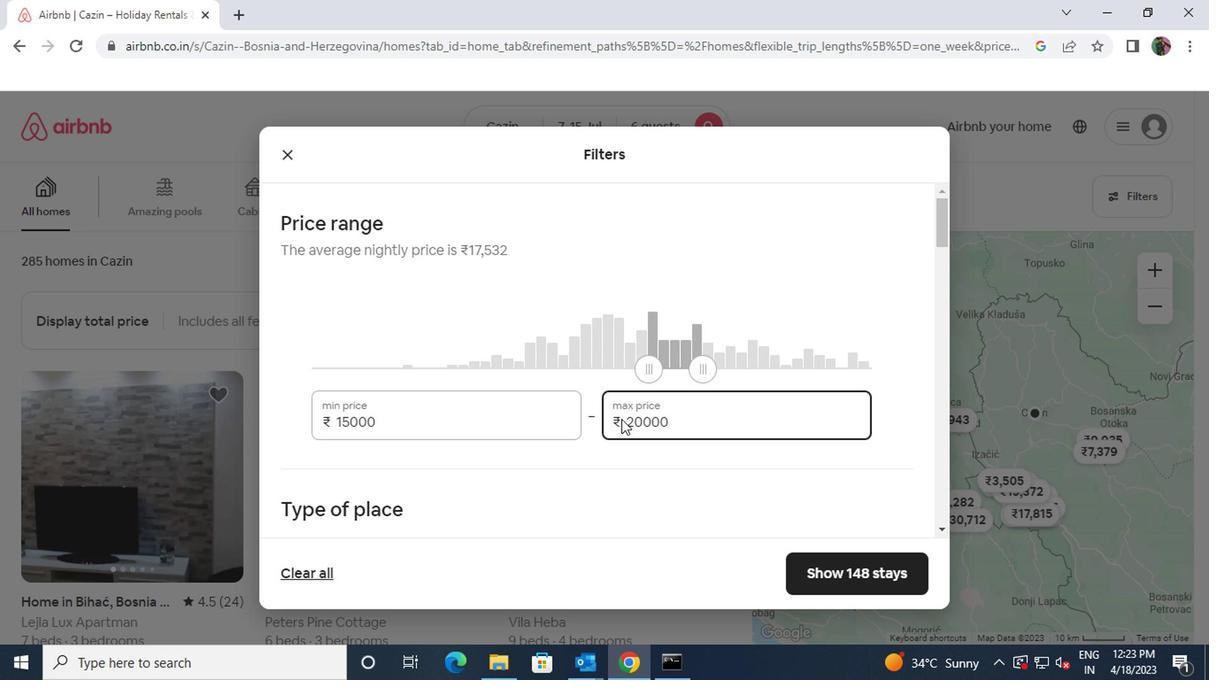 
Action: Mouse moved to (610, 413)
Screenshot: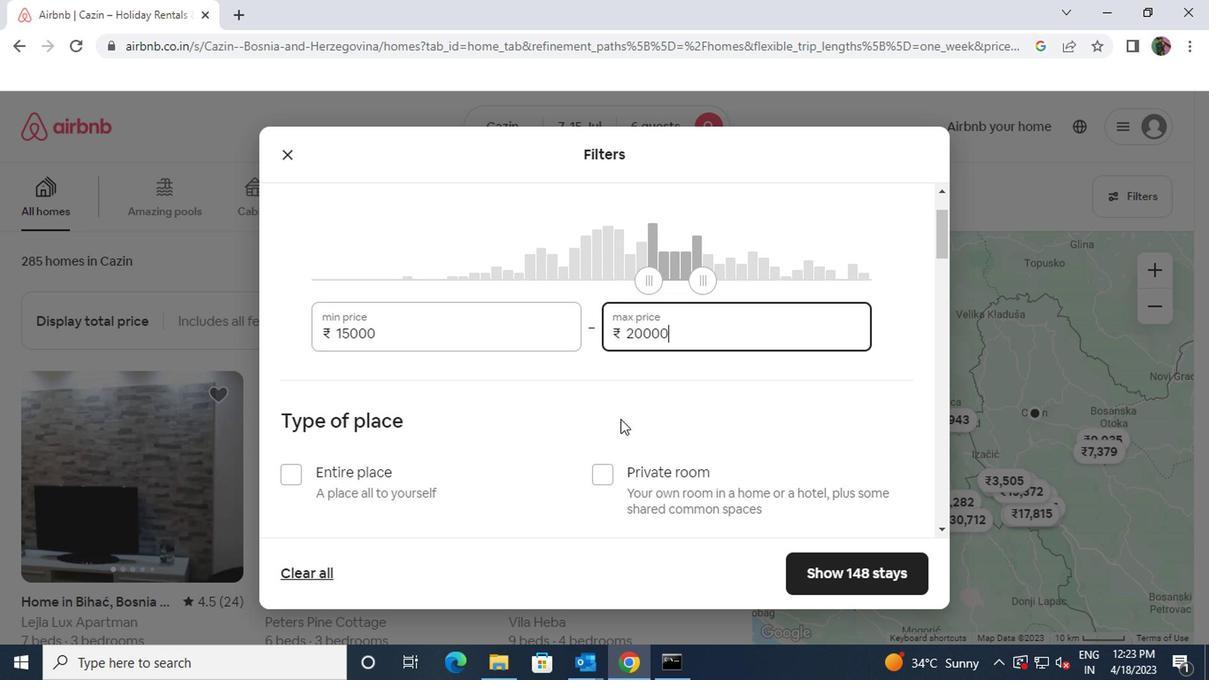
Action: Mouse scrolled (610, 412) with delta (0, 0)
Screenshot: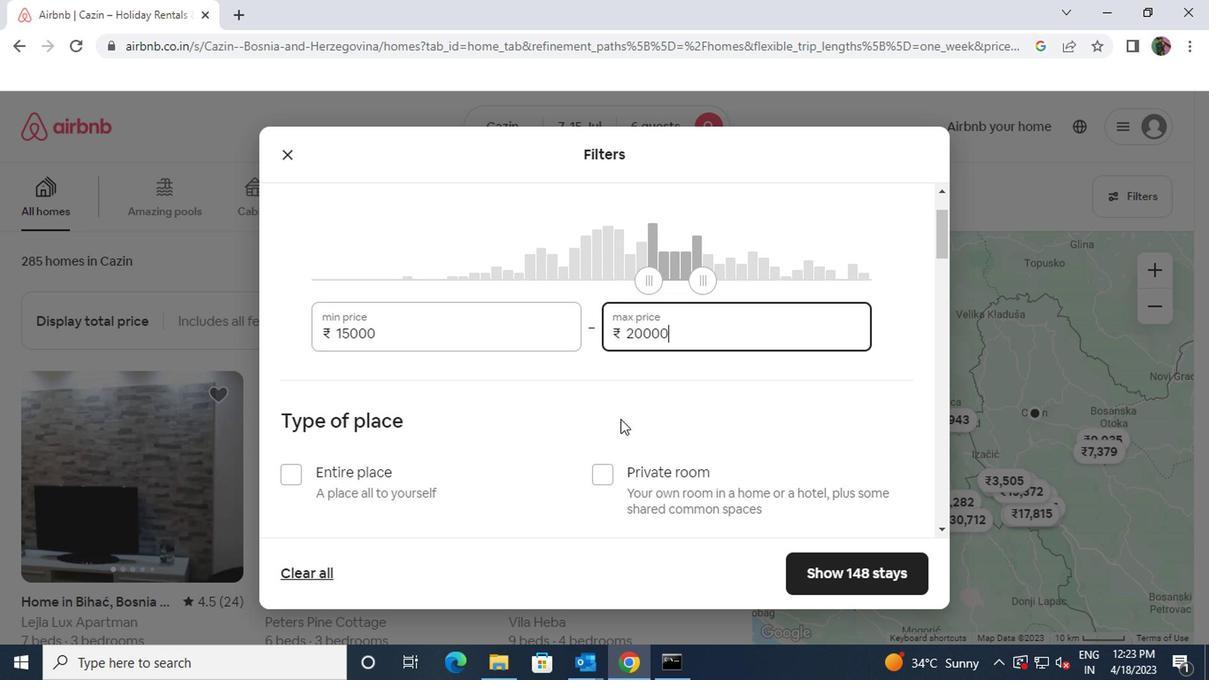 
Action: Mouse moved to (289, 378)
Screenshot: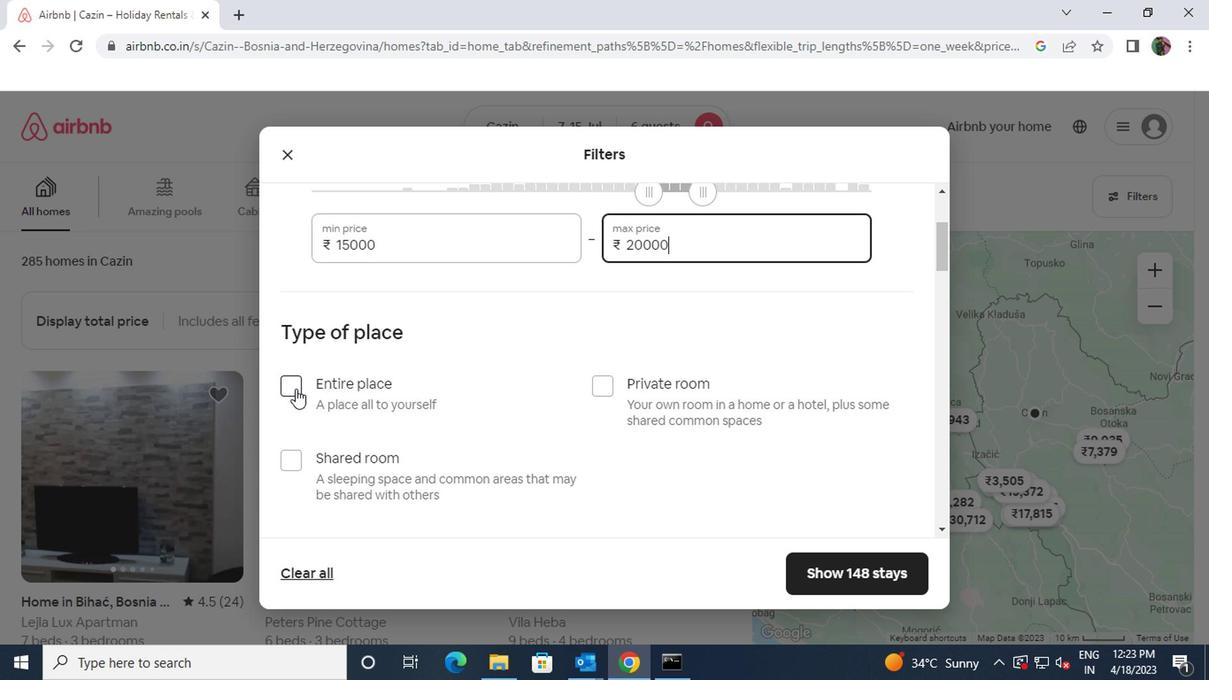 
Action: Mouse pressed left at (289, 378)
Screenshot: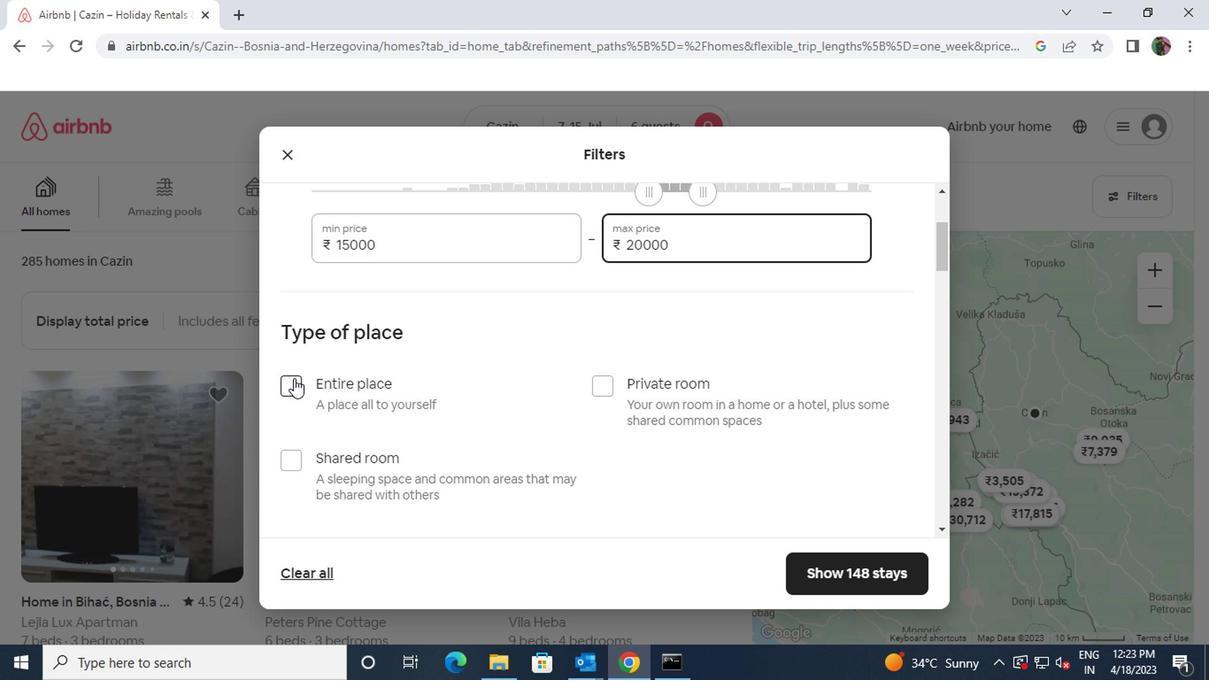 
Action: Mouse moved to (411, 524)
Screenshot: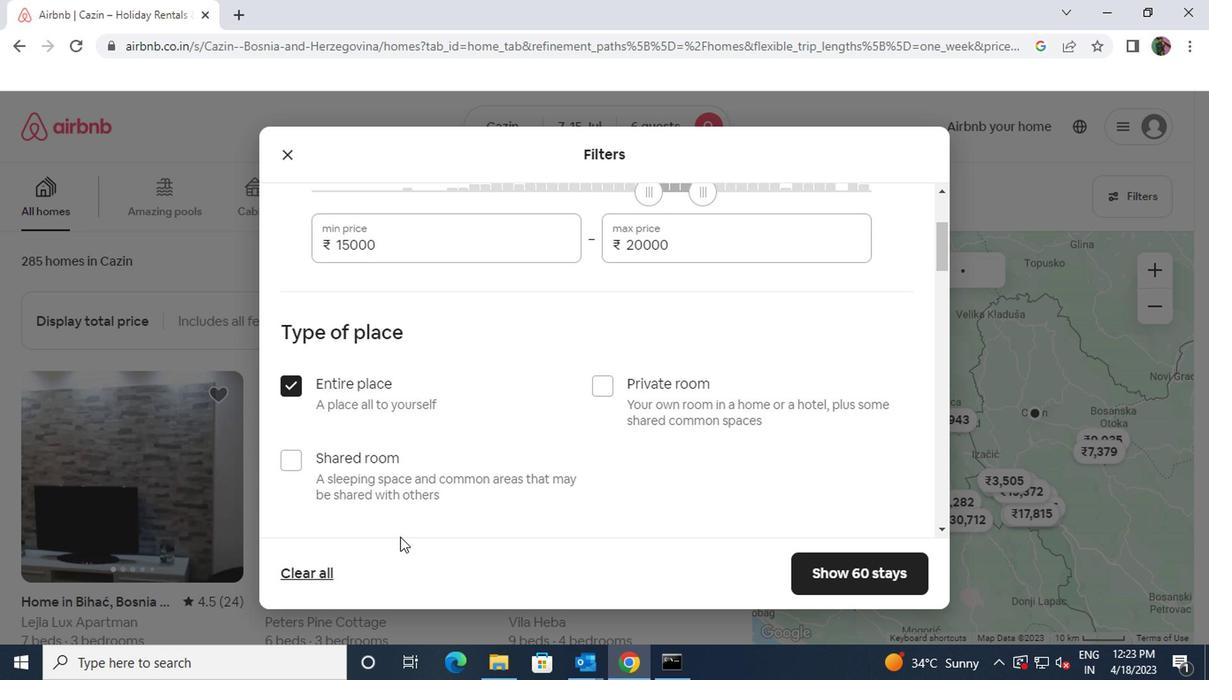 
Action: Mouse scrolled (411, 523) with delta (0, -1)
Screenshot: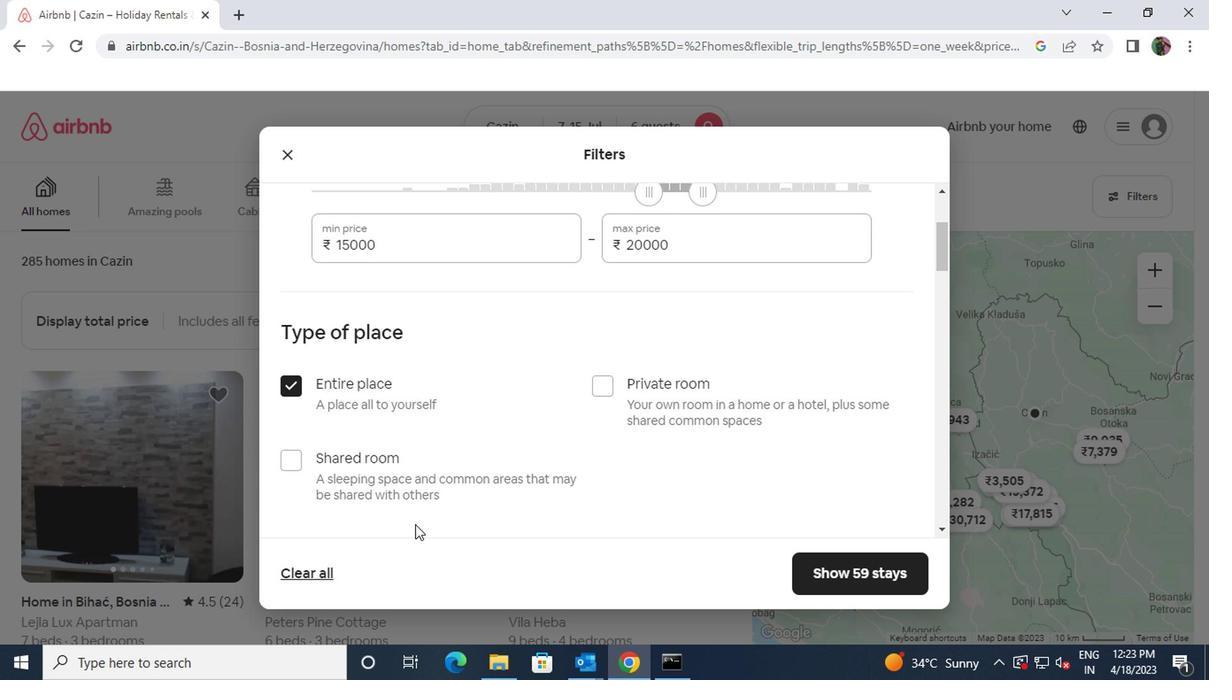
Action: Mouse moved to (412, 509)
Screenshot: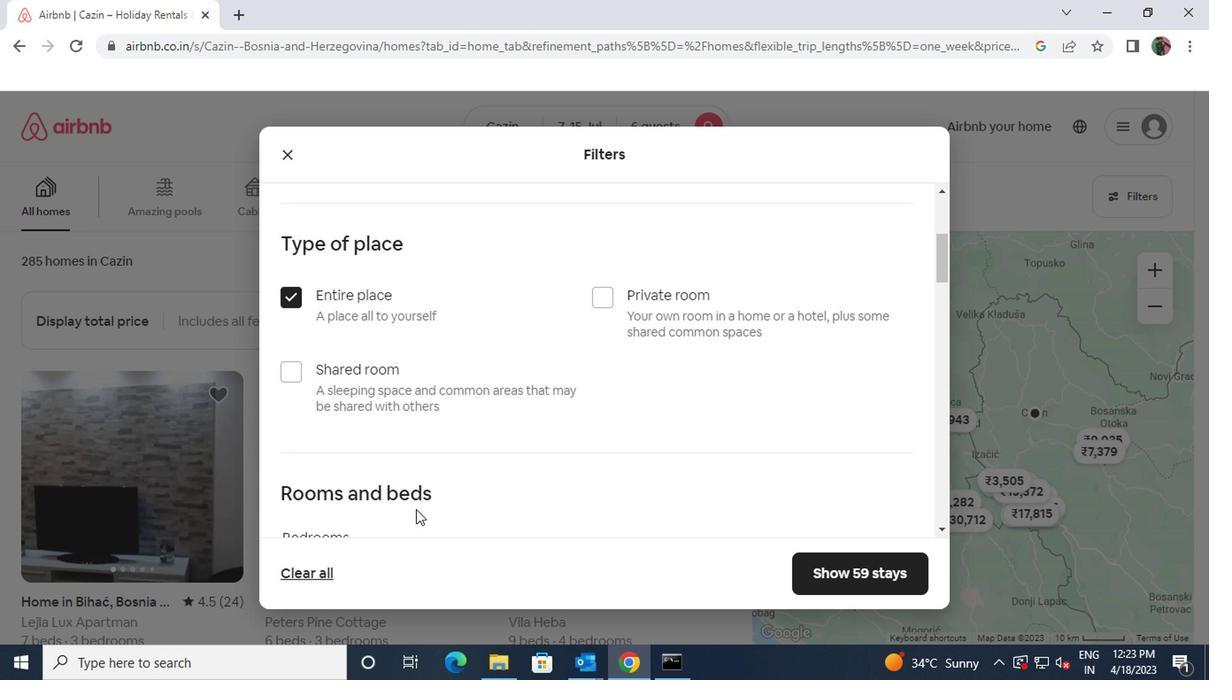 
Action: Mouse scrolled (412, 509) with delta (0, 0)
Screenshot: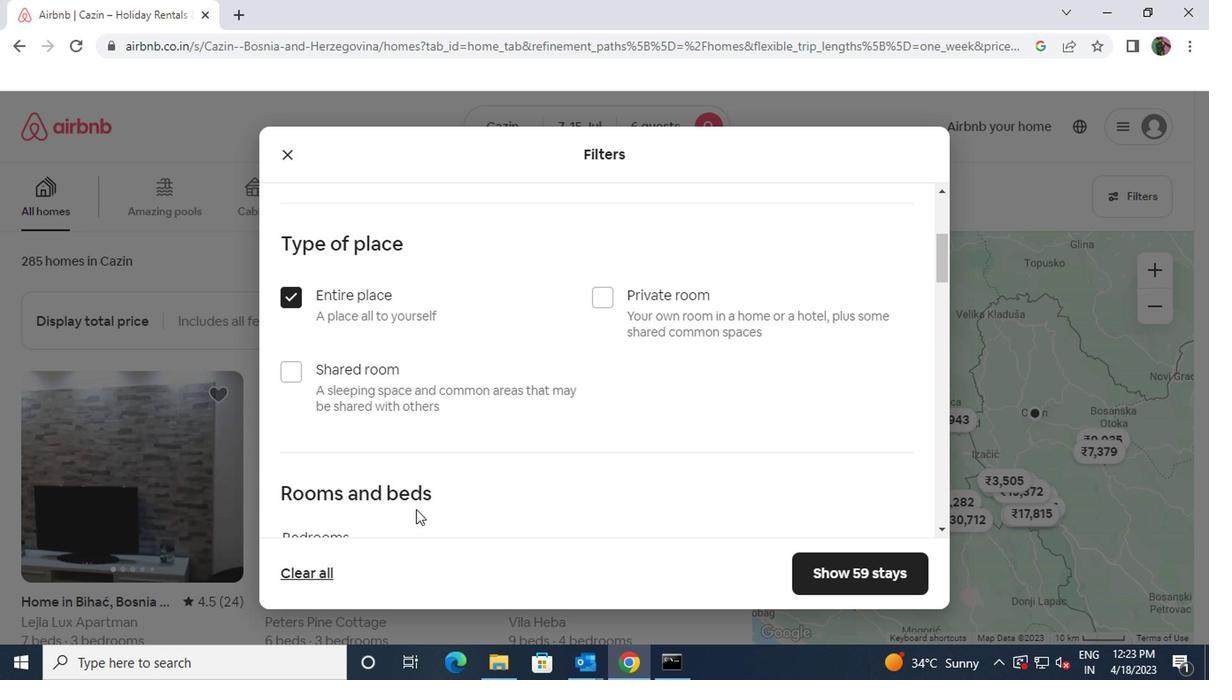 
Action: Mouse moved to (497, 497)
Screenshot: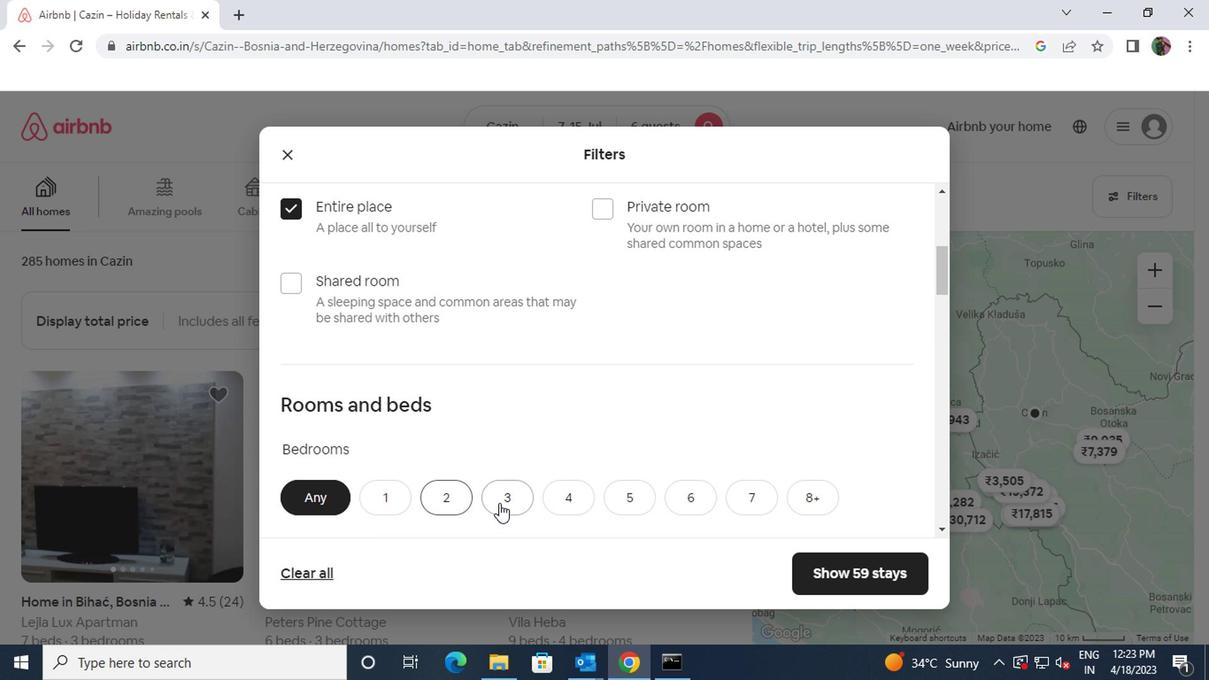 
Action: Mouse pressed left at (497, 497)
Screenshot: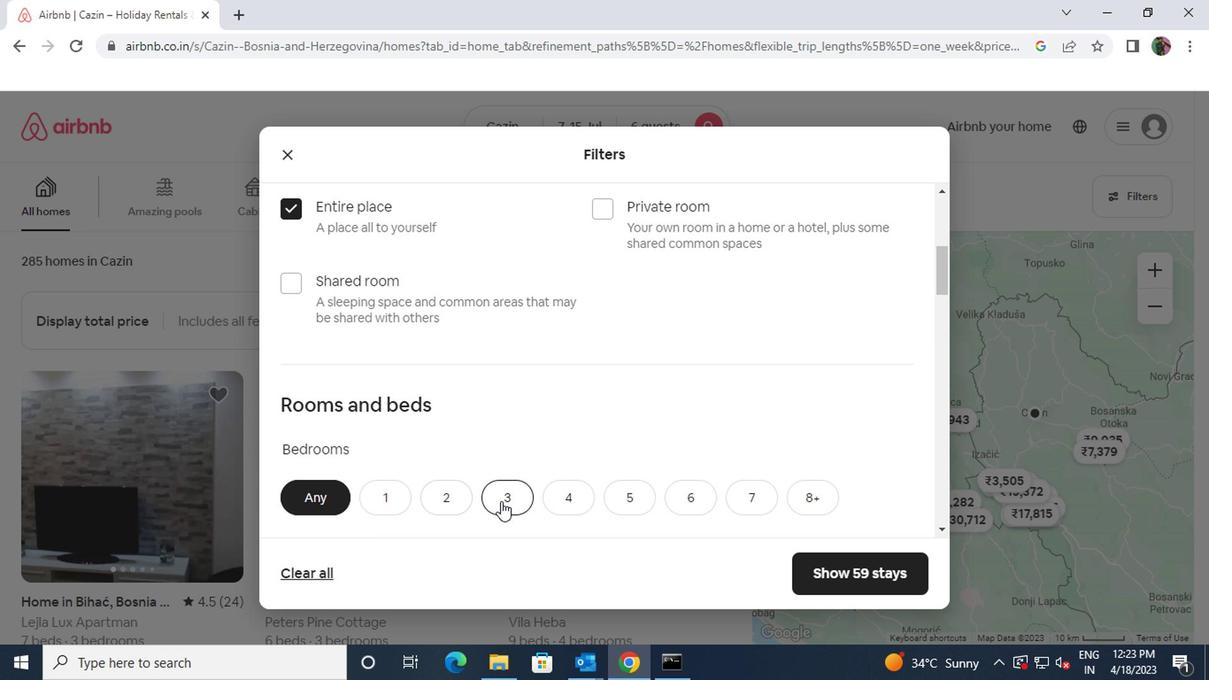 
Action: Mouse scrolled (497, 496) with delta (0, 0)
Screenshot: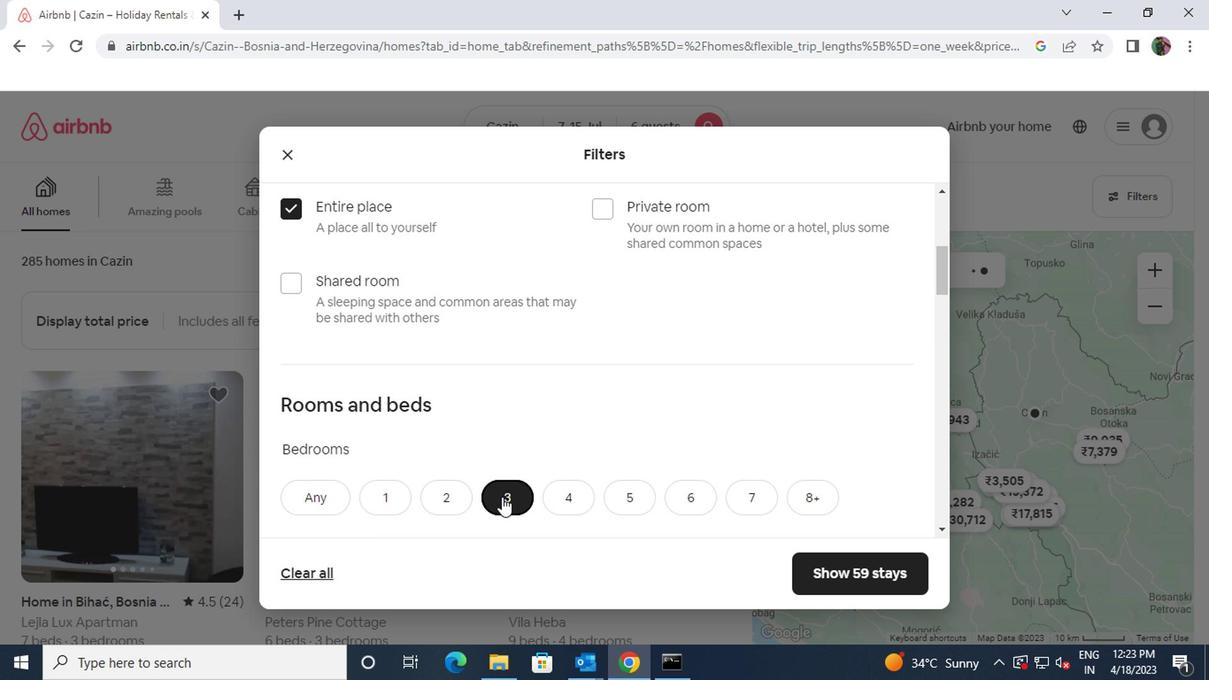 
Action: Mouse moved to (497, 497)
Screenshot: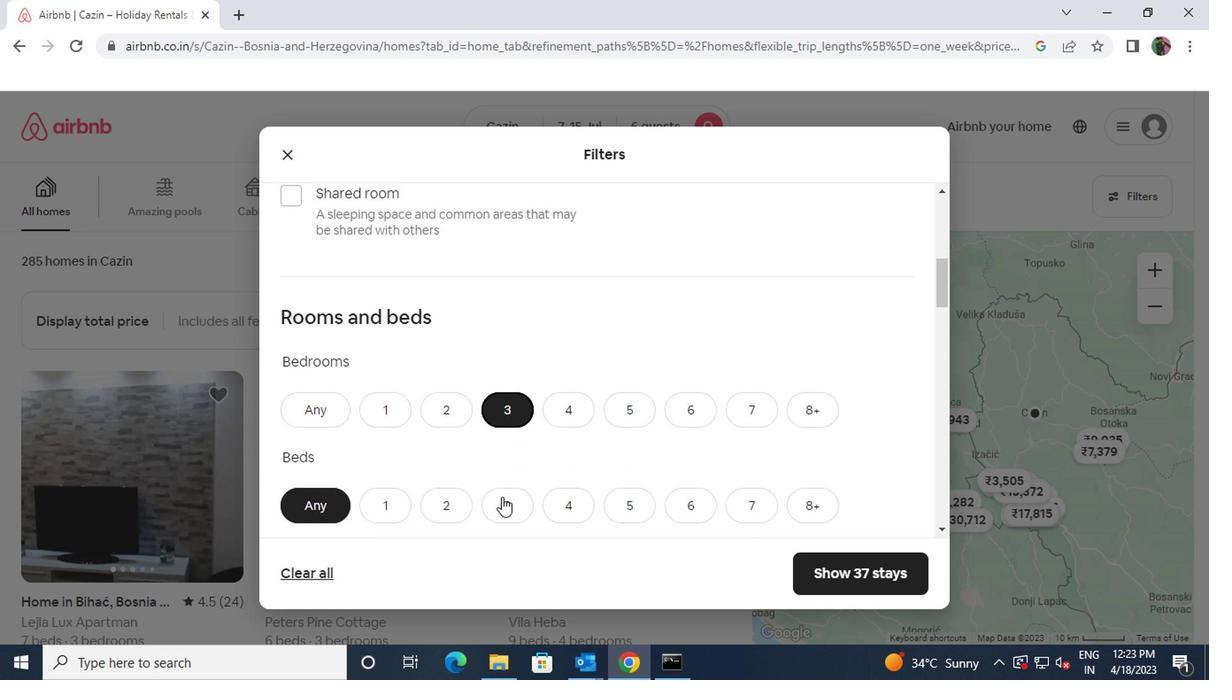 
Action: Mouse pressed left at (497, 497)
Screenshot: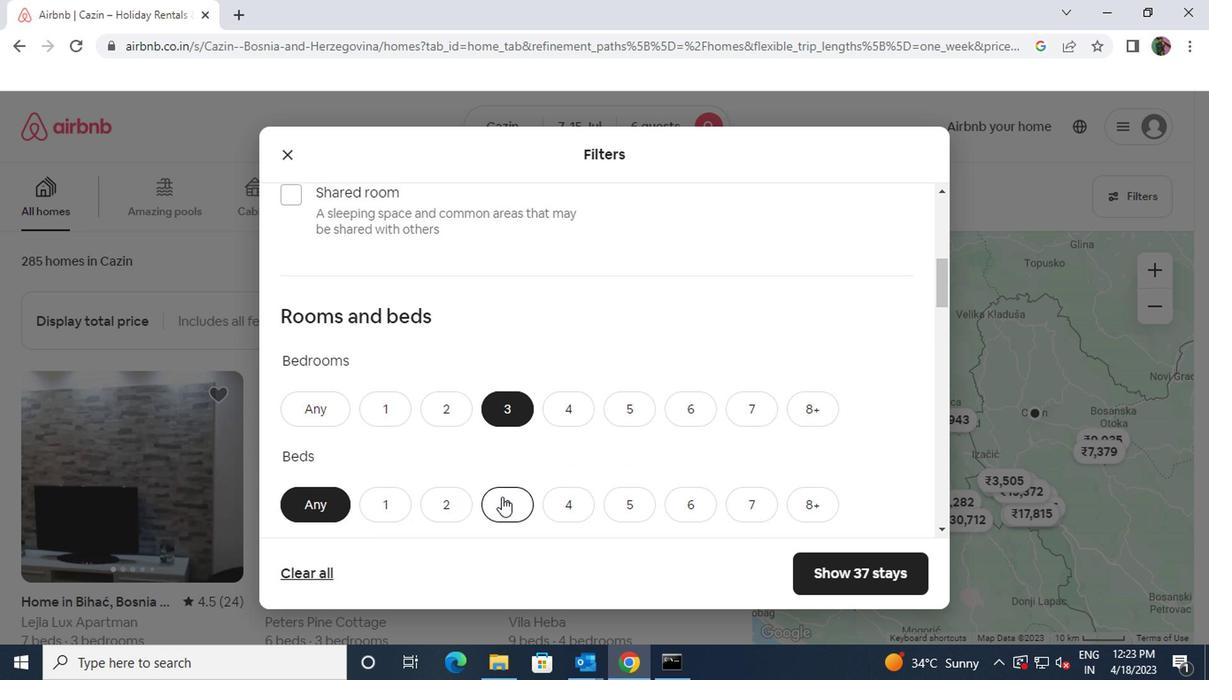 
Action: Mouse scrolled (497, 496) with delta (0, 0)
Screenshot: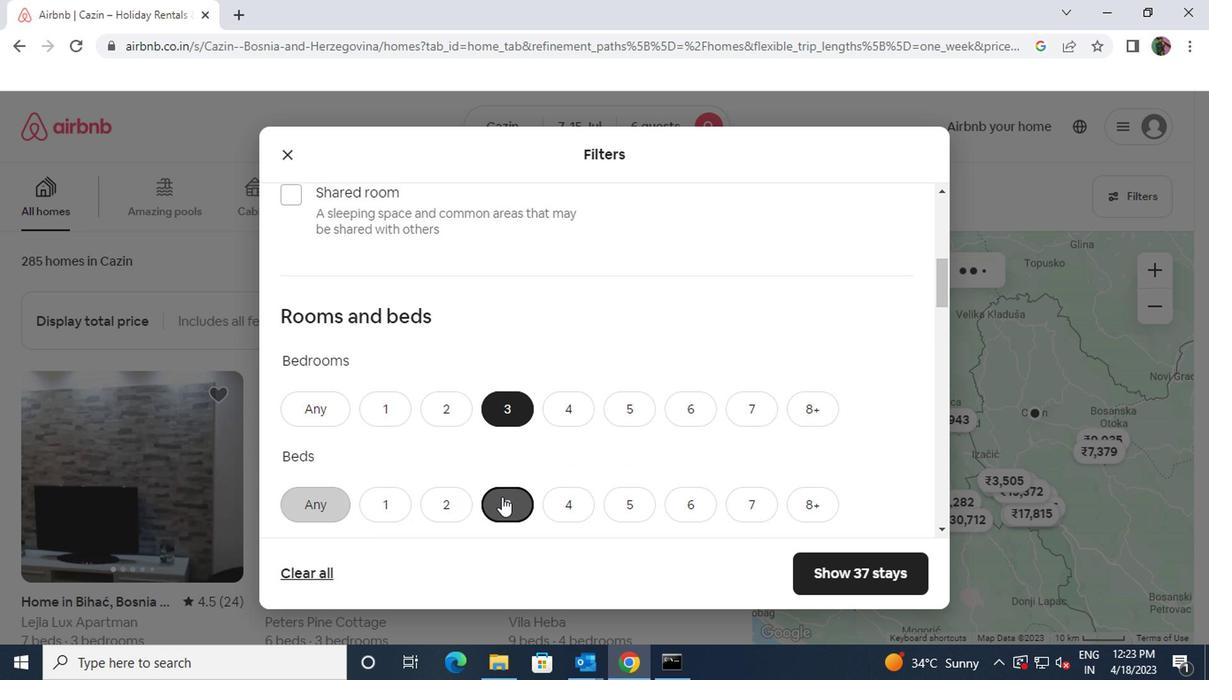 
Action: Mouse scrolled (497, 496) with delta (0, 0)
Screenshot: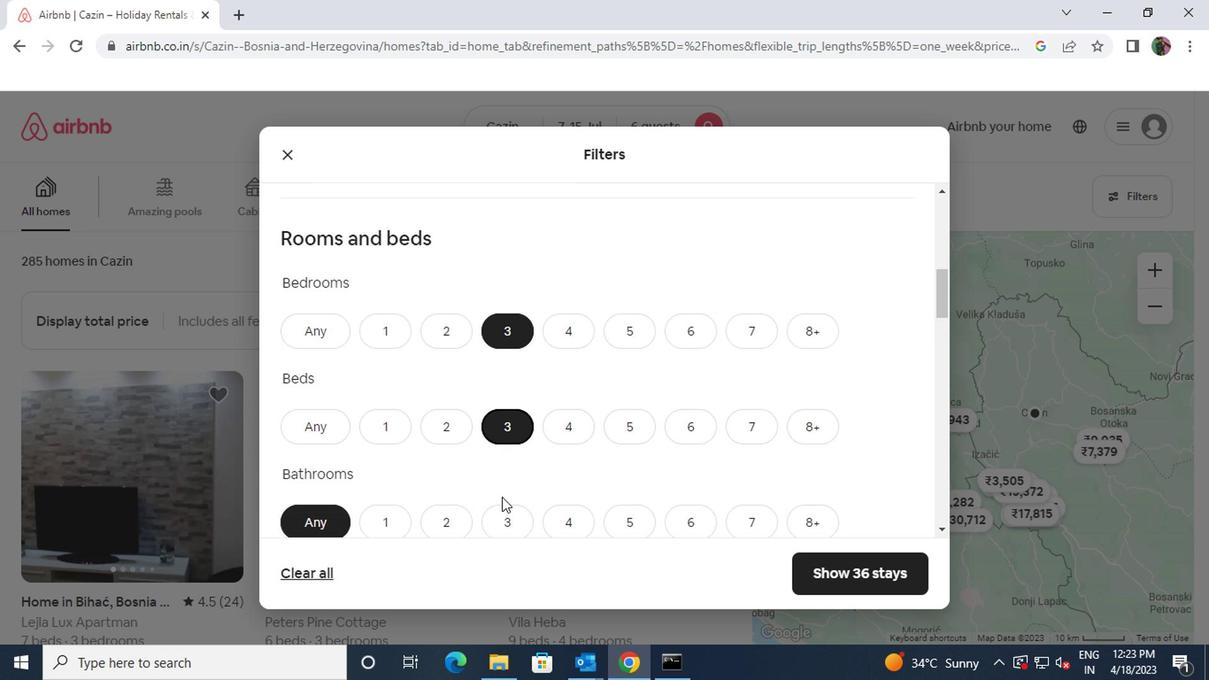 
Action: Mouse moved to (502, 425)
Screenshot: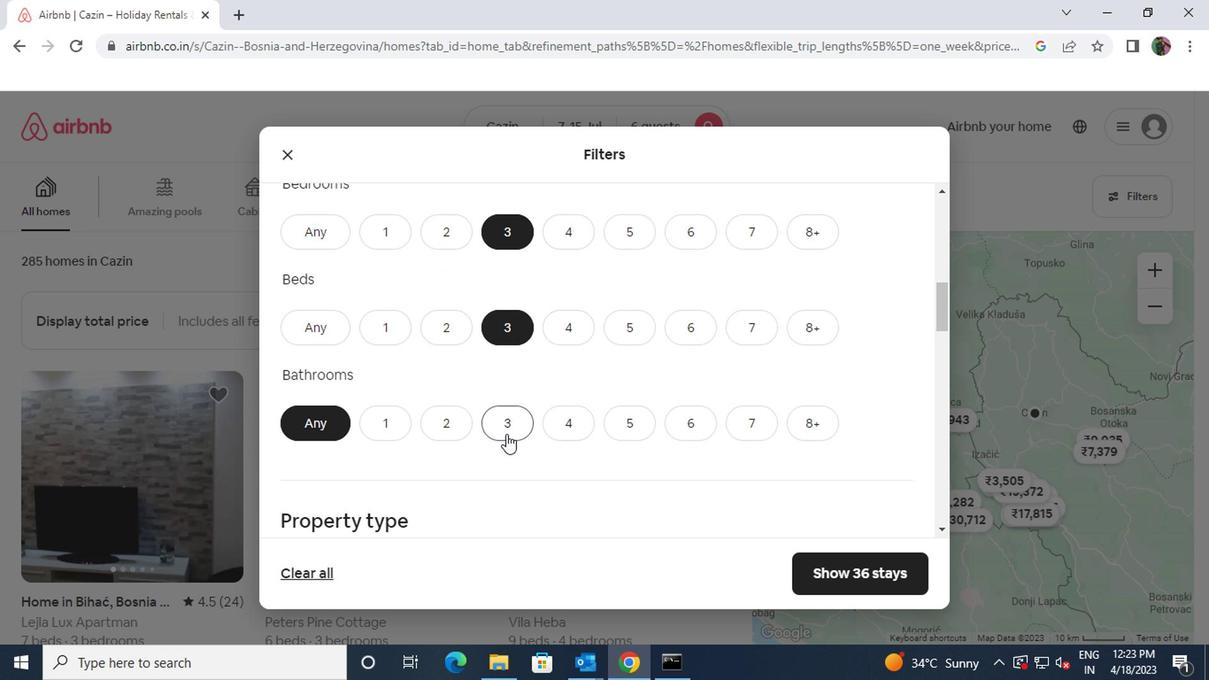
Action: Mouse pressed left at (502, 425)
Screenshot: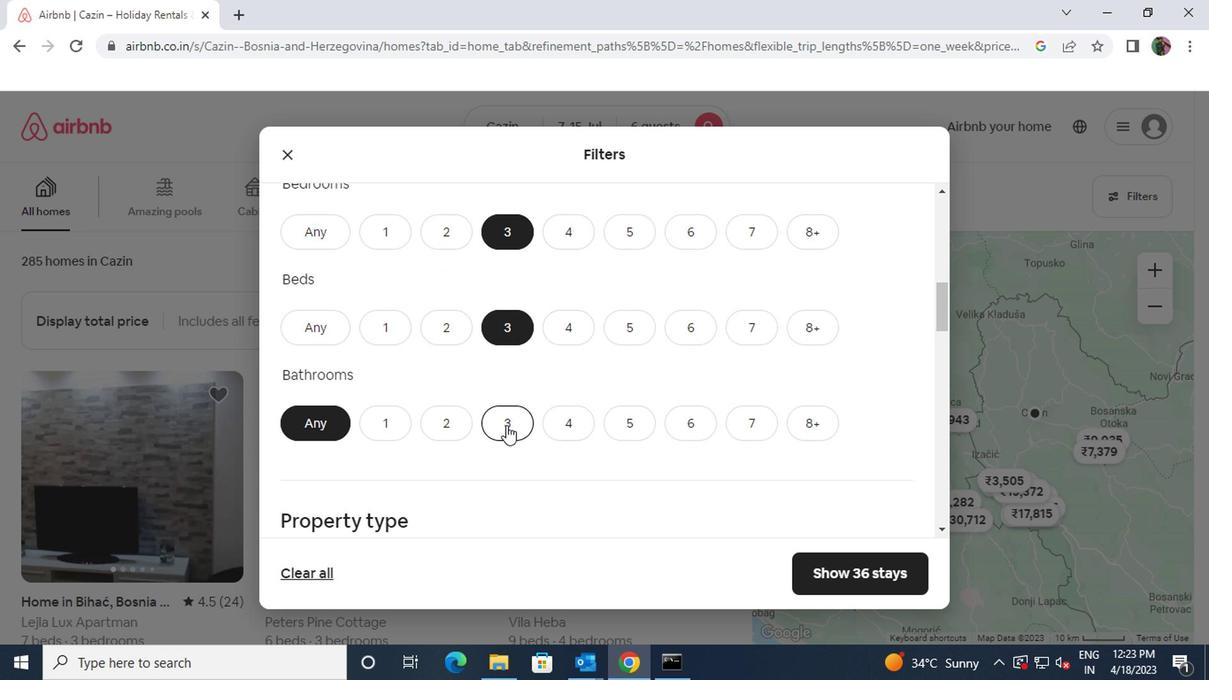 
Action: Mouse moved to (499, 448)
Screenshot: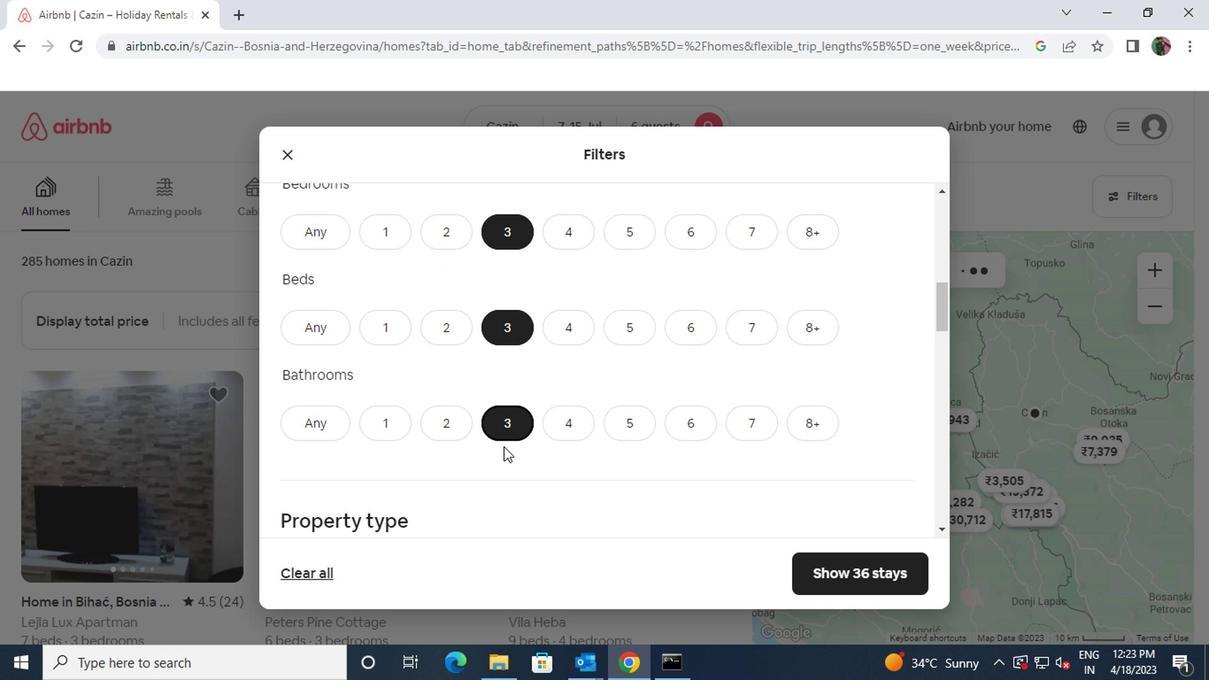 
Action: Mouse scrolled (499, 448) with delta (0, 0)
Screenshot: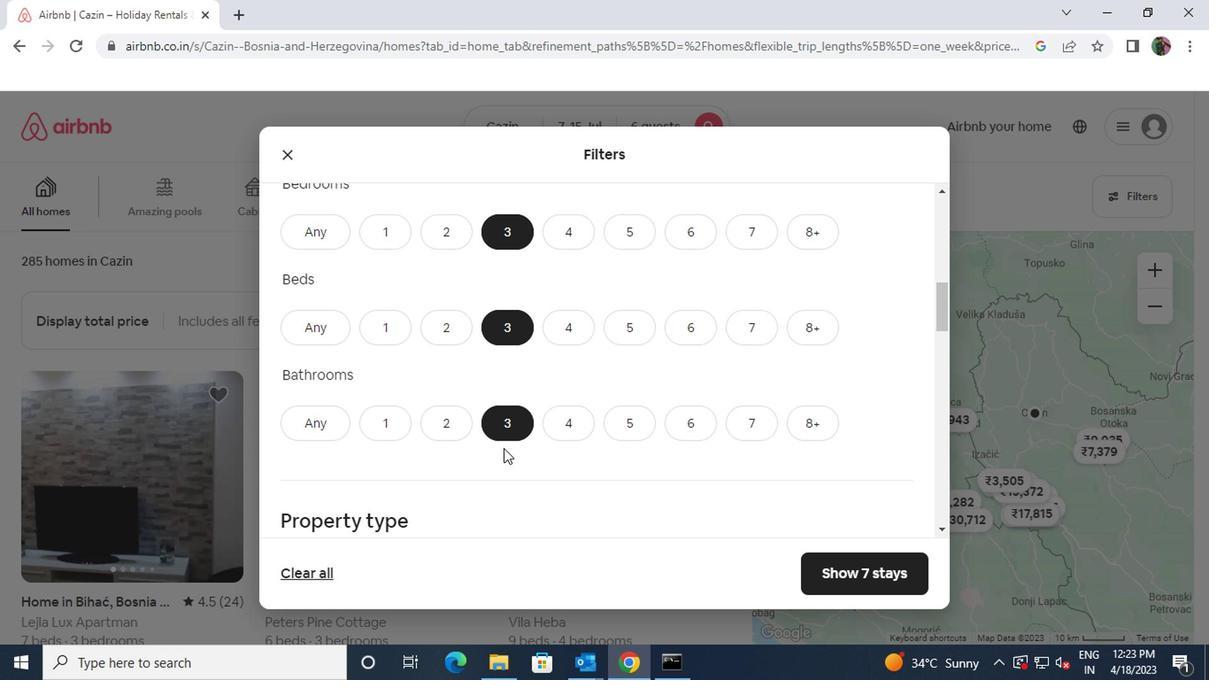
Action: Mouse scrolled (499, 448) with delta (0, 0)
Screenshot: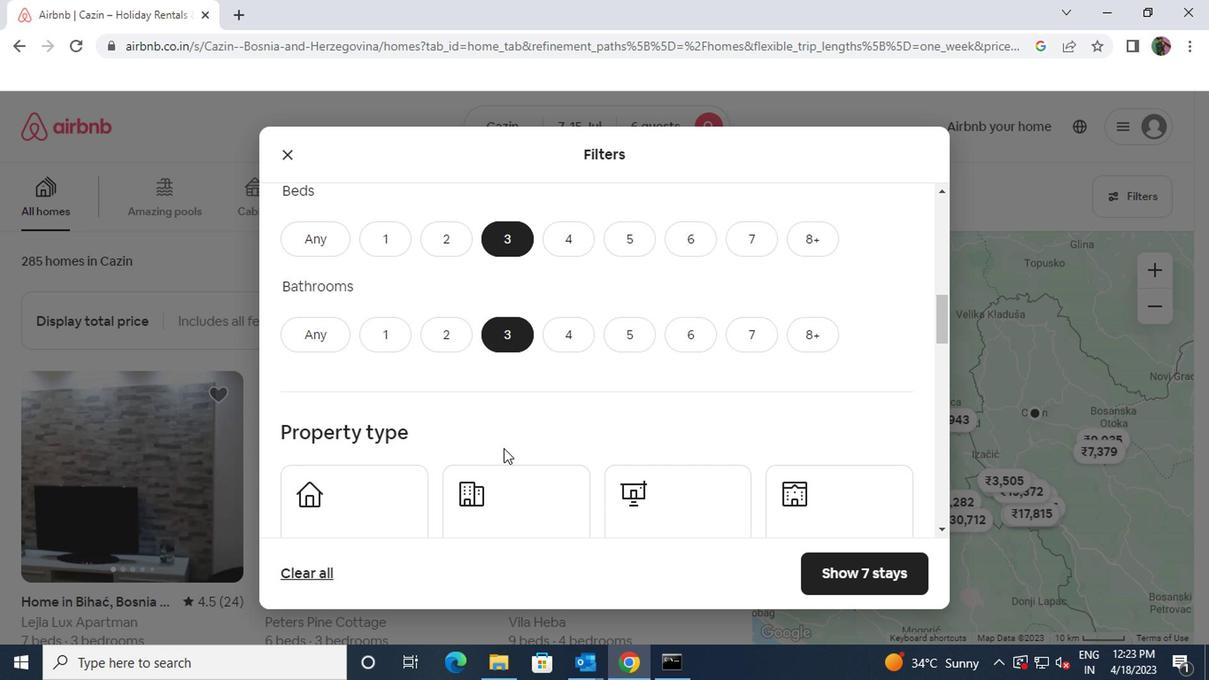 
Action: Mouse moved to (362, 443)
Screenshot: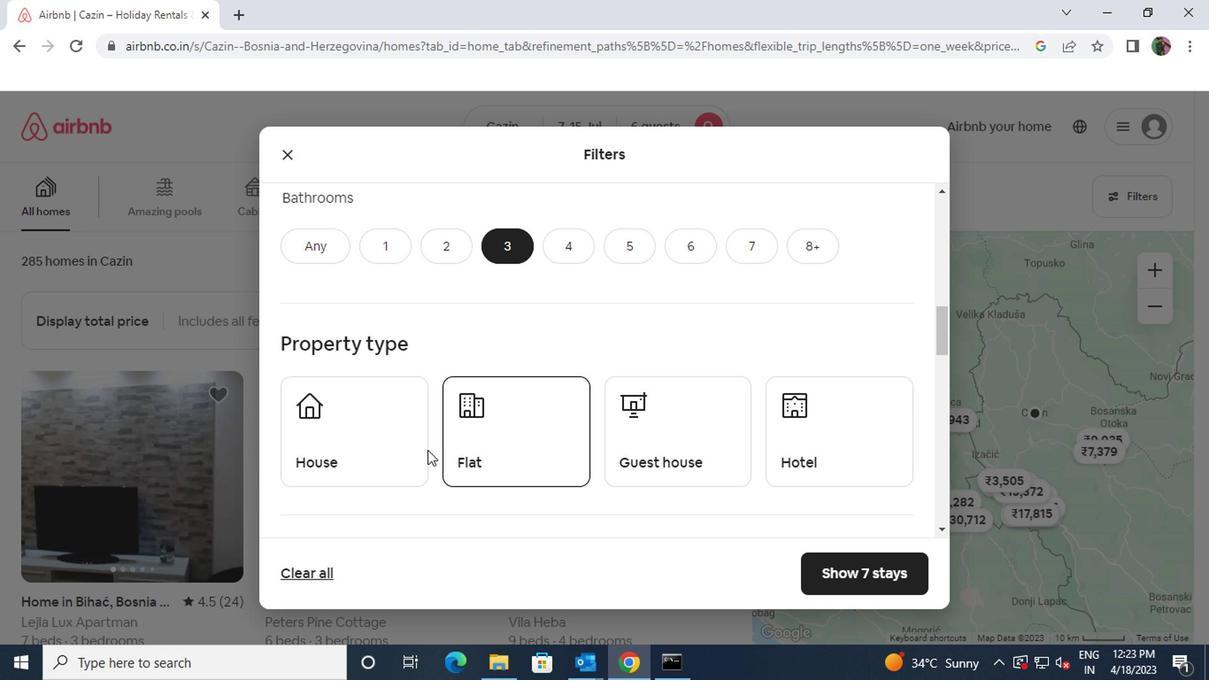 
Action: Mouse pressed left at (362, 443)
Screenshot: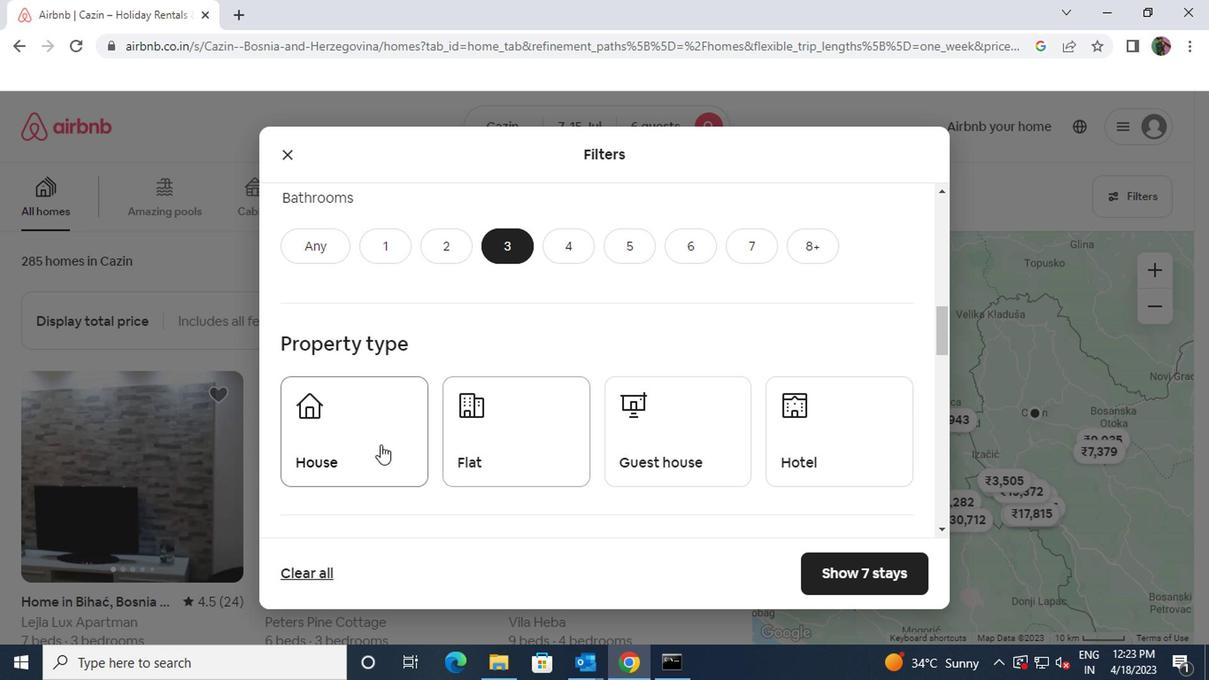
Action: Mouse moved to (362, 441)
Screenshot: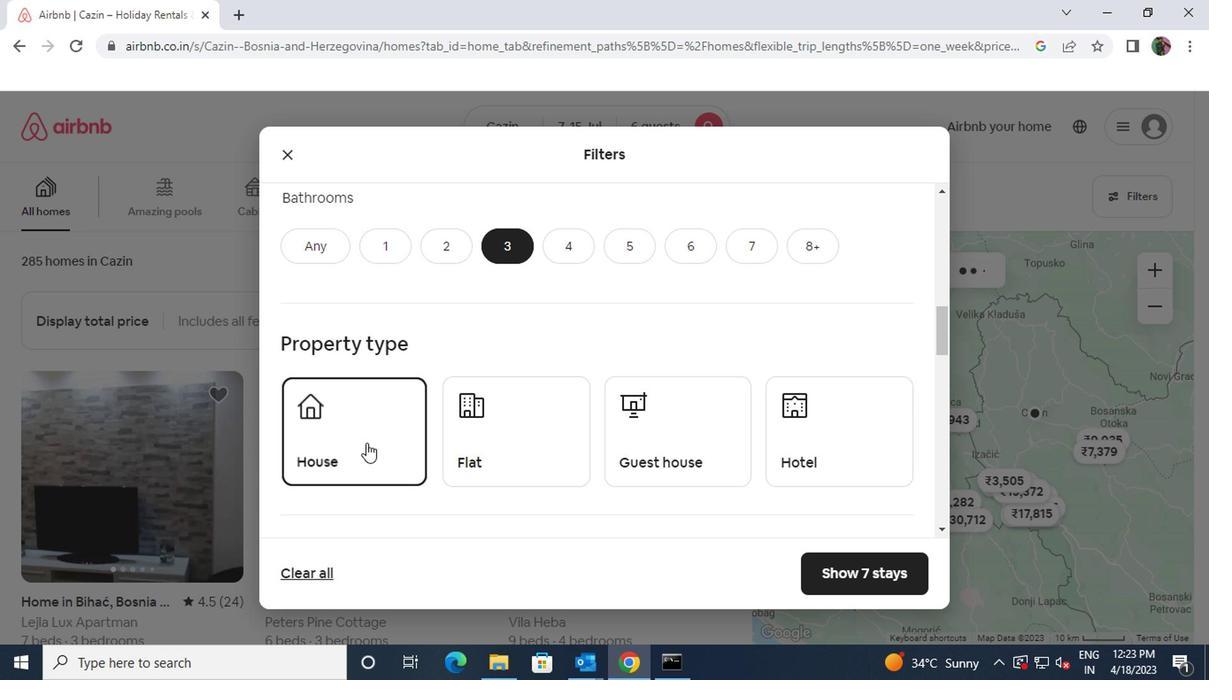 
Action: Mouse scrolled (362, 440) with delta (0, -1)
Screenshot: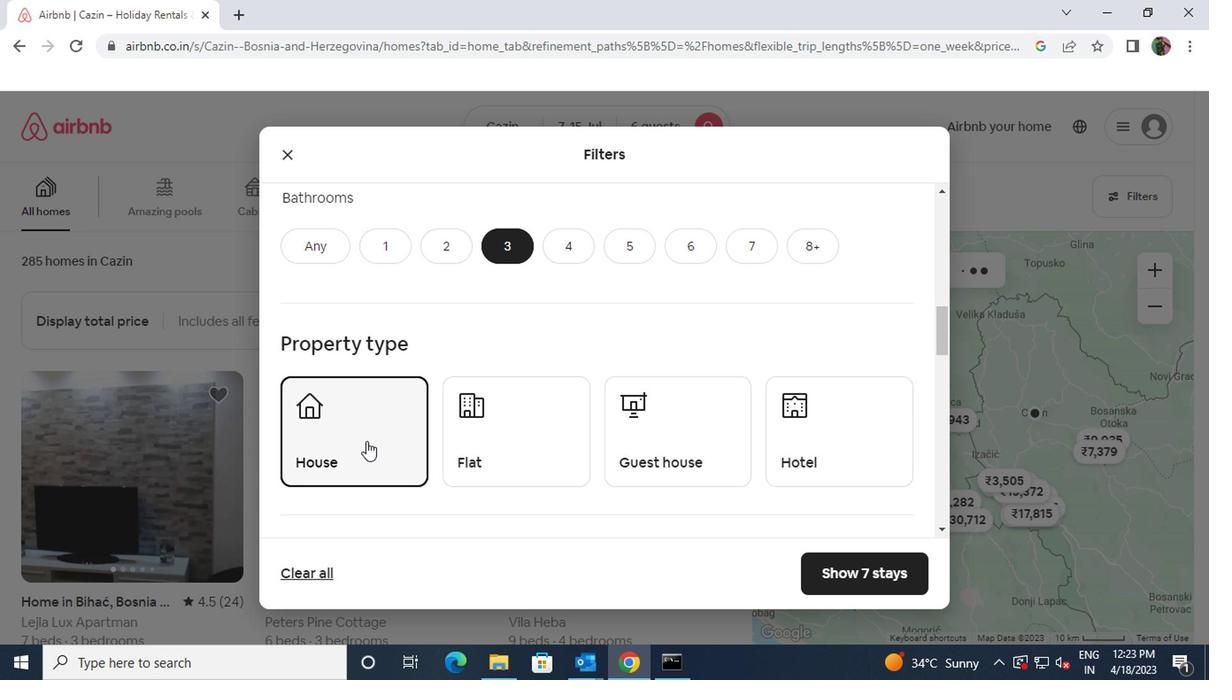
Action: Mouse scrolled (362, 440) with delta (0, -1)
Screenshot: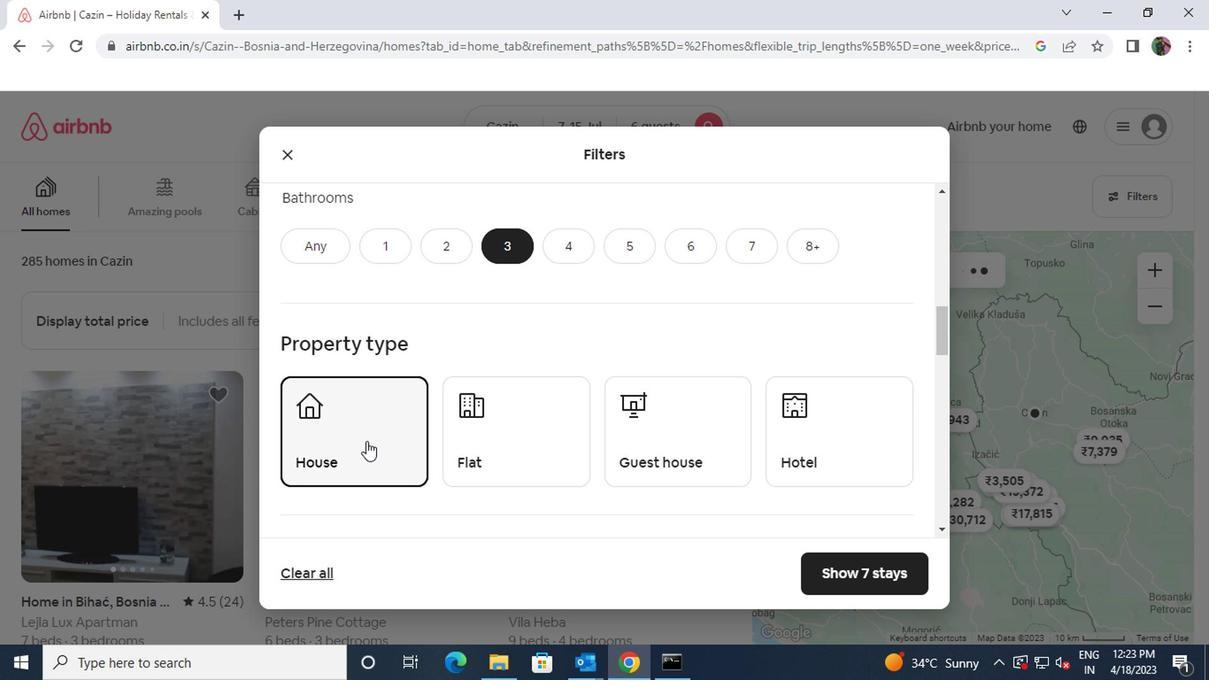 
Action: Mouse scrolled (362, 440) with delta (0, -1)
Screenshot: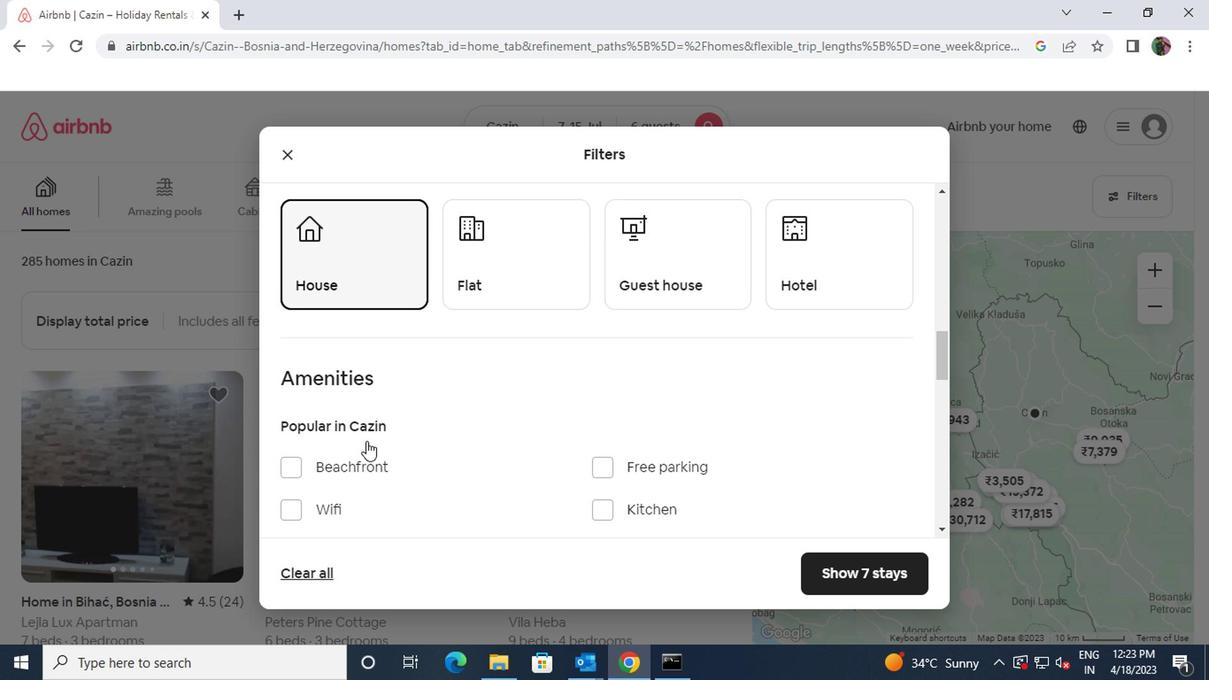 
Action: Mouse scrolled (362, 440) with delta (0, -1)
Screenshot: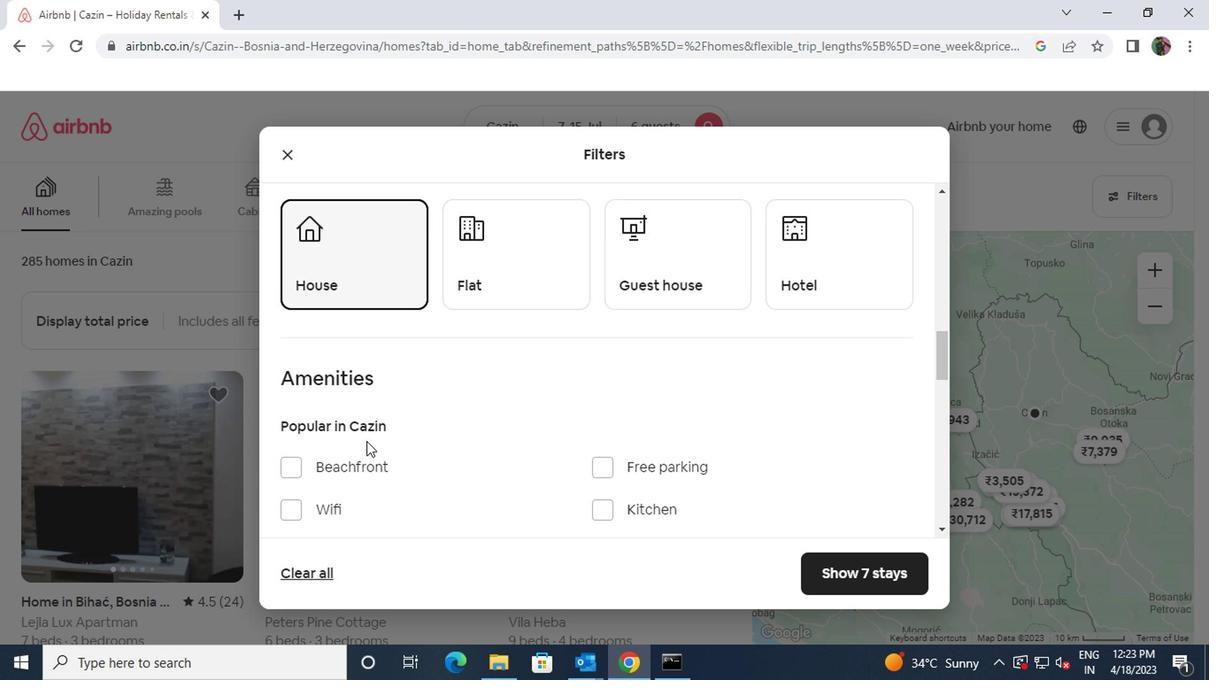 
Action: Mouse moved to (323, 413)
Screenshot: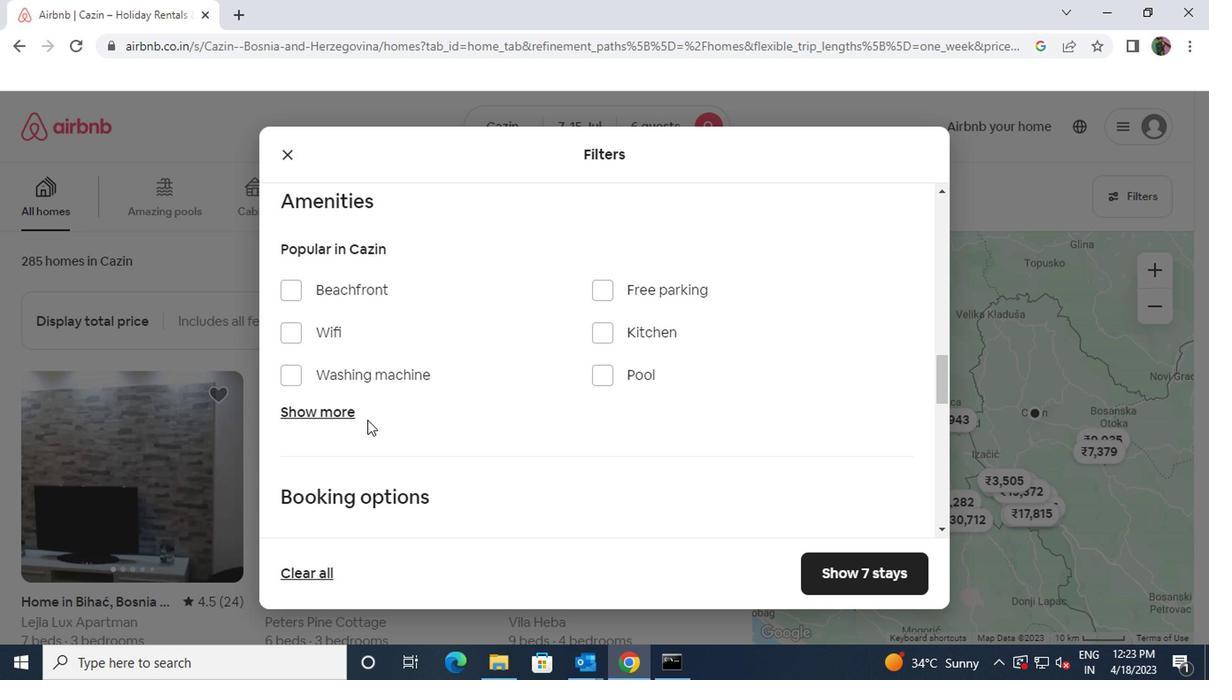 
Action: Mouse pressed left at (323, 413)
Screenshot: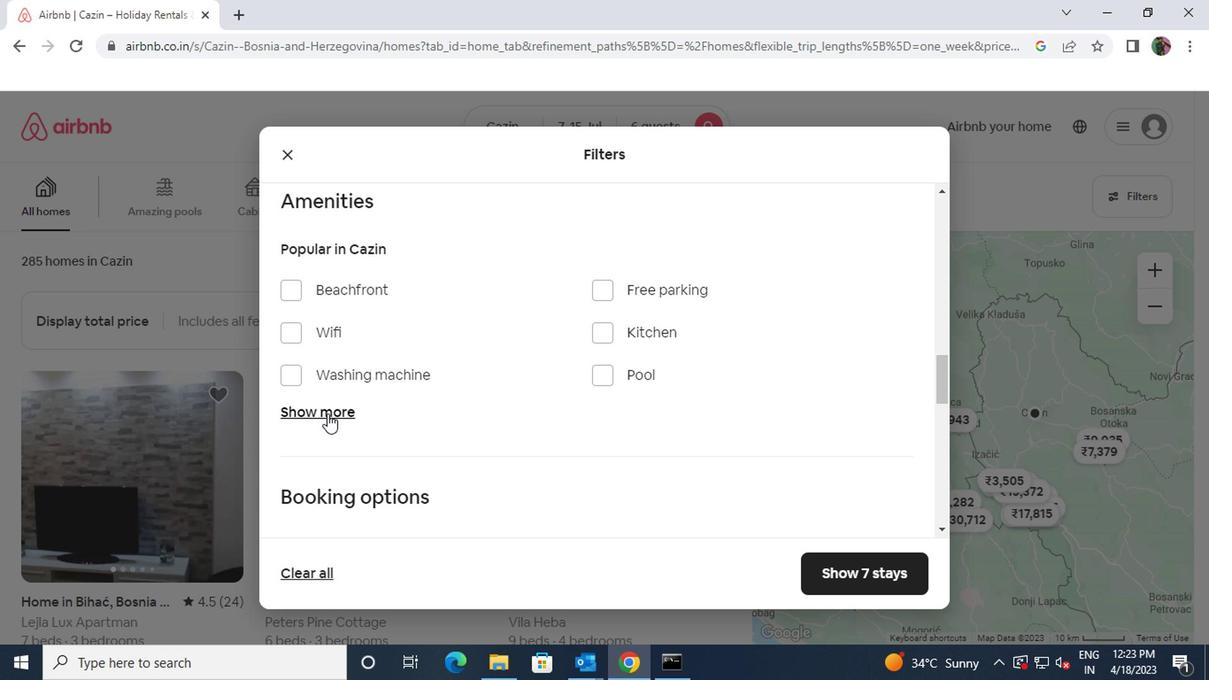 
Action: Mouse scrolled (323, 413) with delta (0, 0)
Screenshot: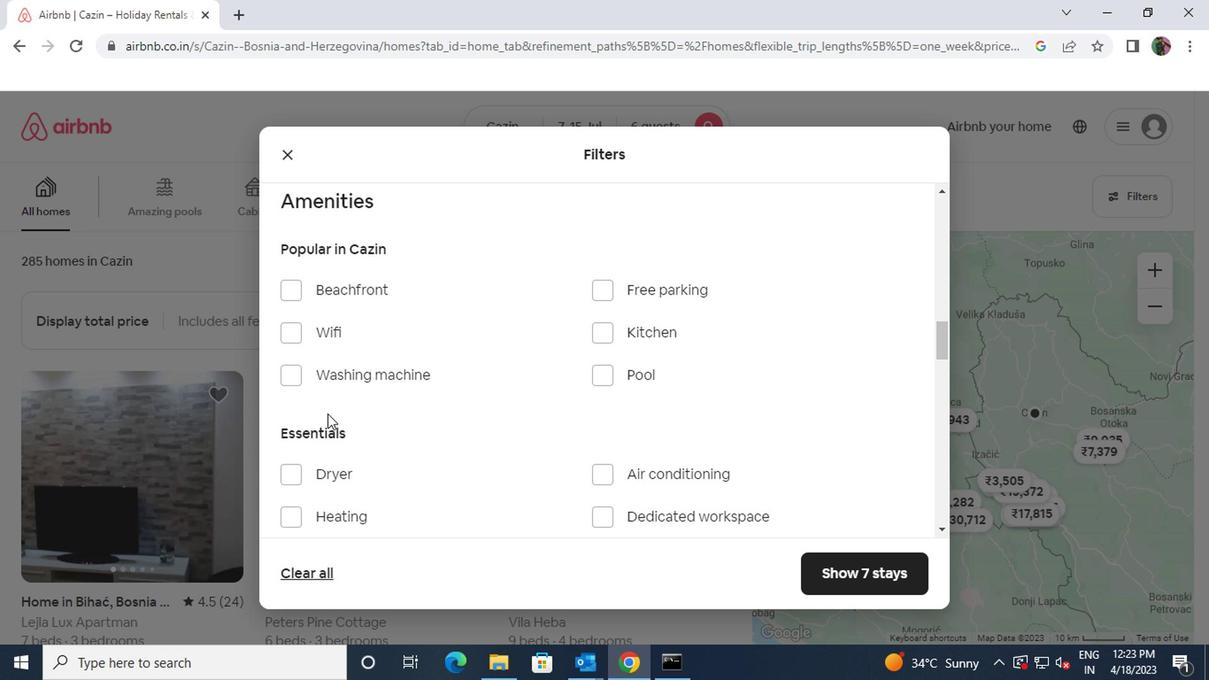 
Action: Mouse moved to (287, 435)
Screenshot: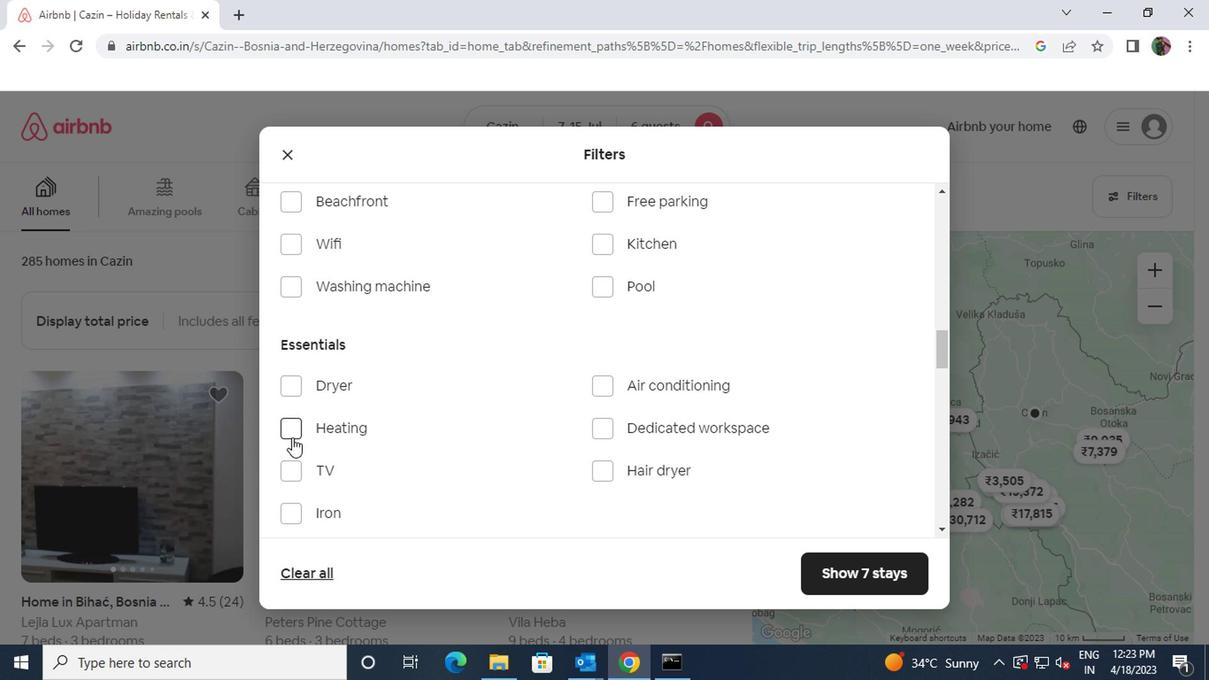 
Action: Mouse pressed left at (287, 435)
Screenshot: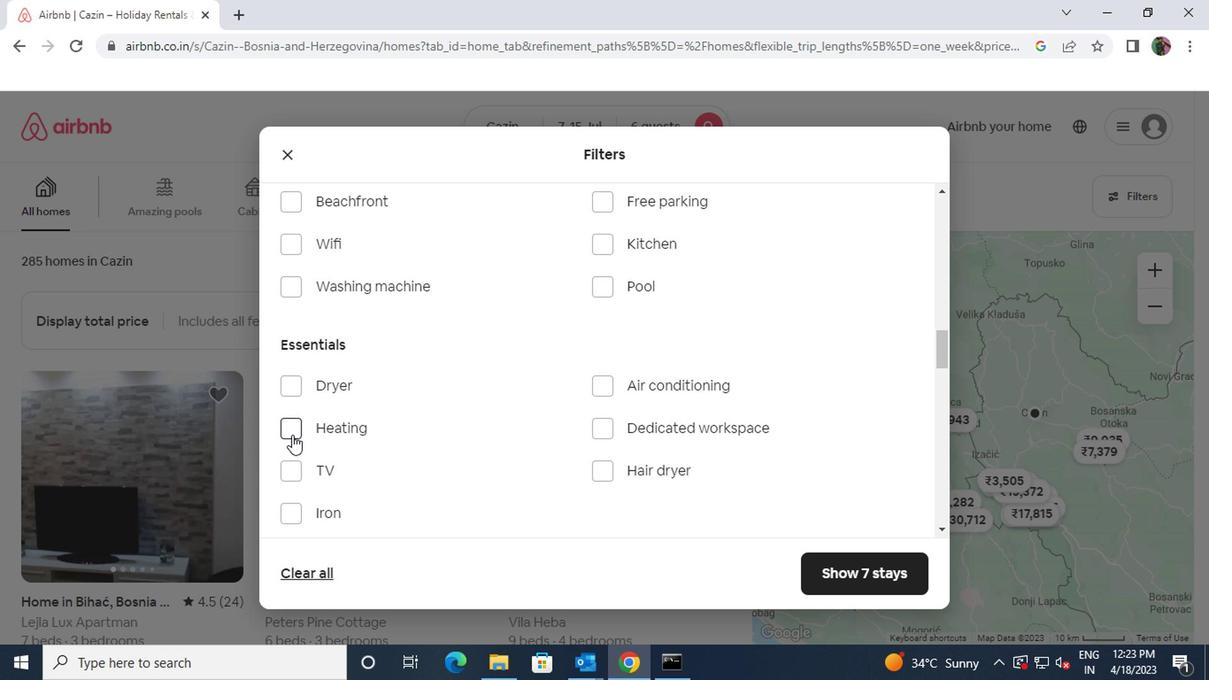 
Action: Mouse moved to (468, 514)
Screenshot: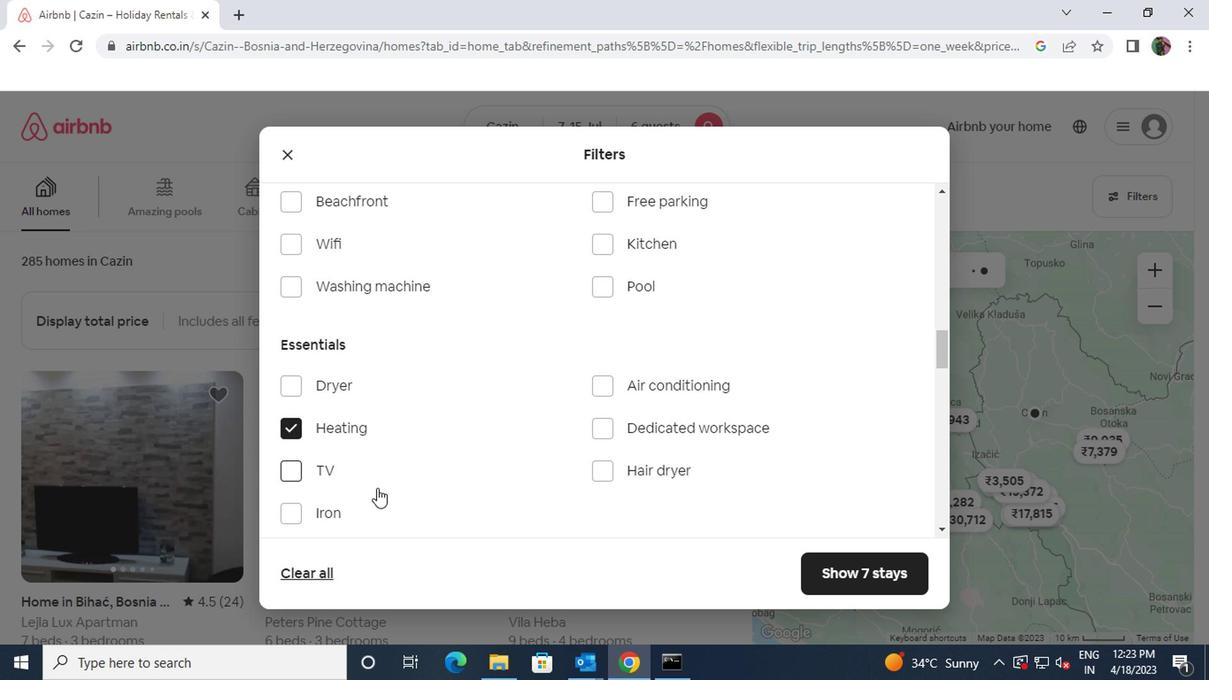 
Action: Mouse scrolled (468, 514) with delta (0, 0)
Screenshot: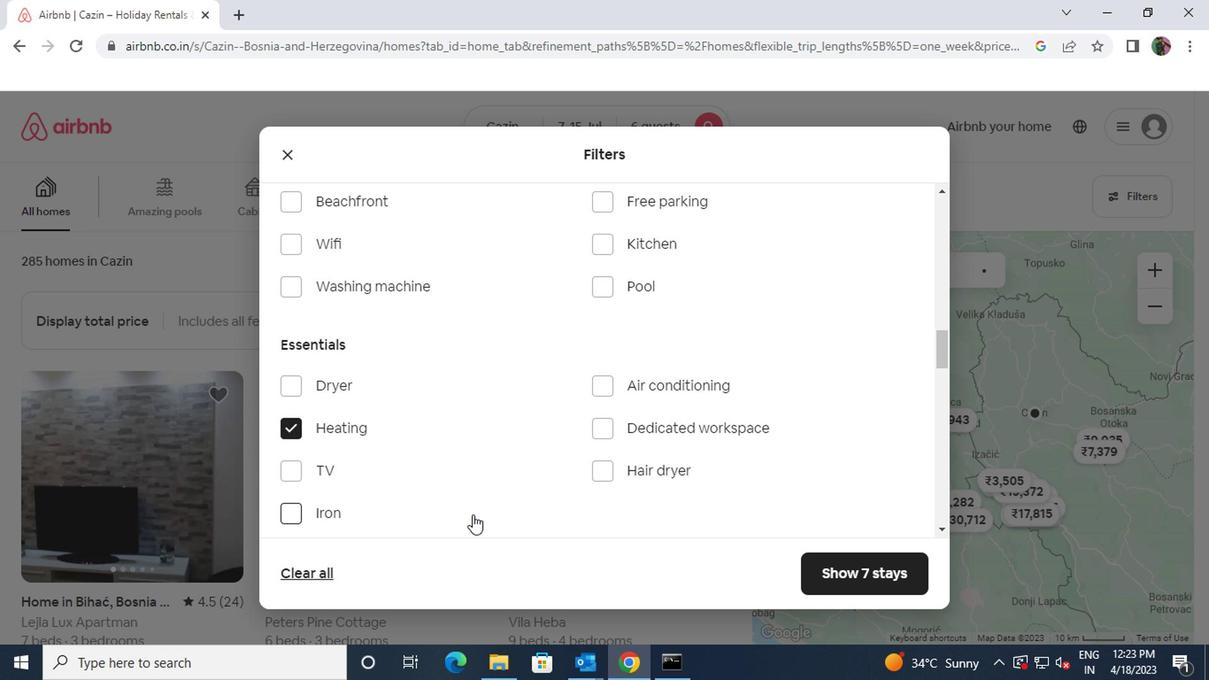 
Action: Mouse scrolled (468, 514) with delta (0, 0)
Screenshot: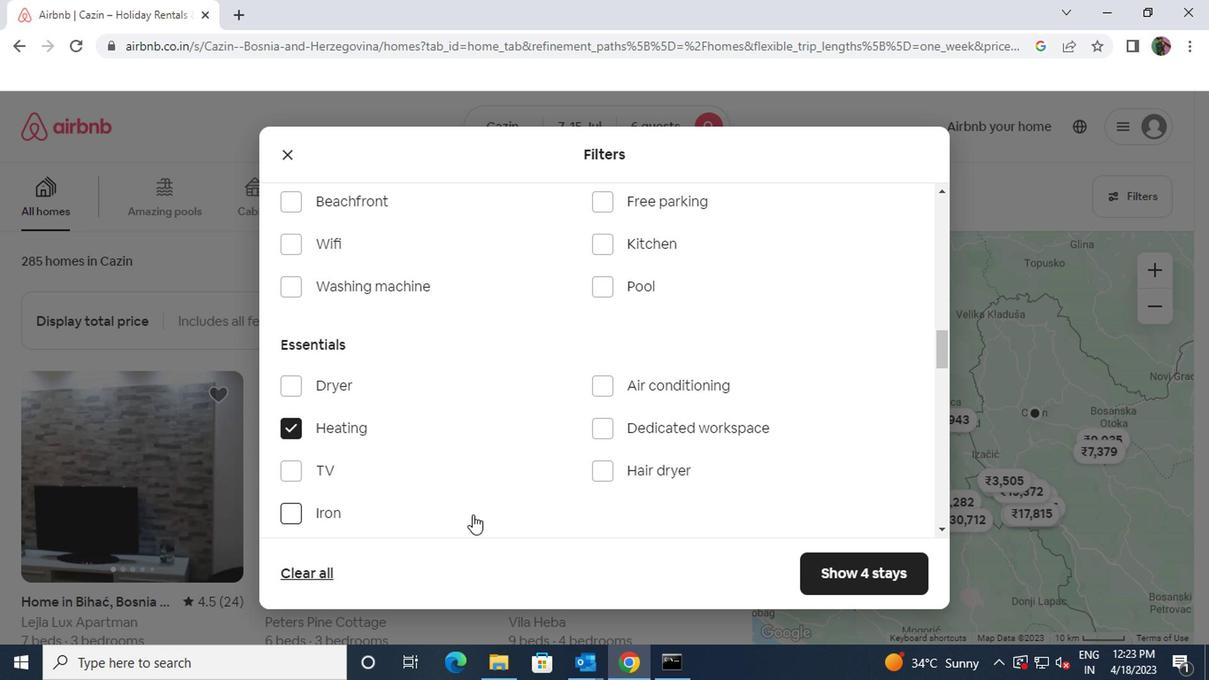 
Action: Mouse moved to (469, 512)
Screenshot: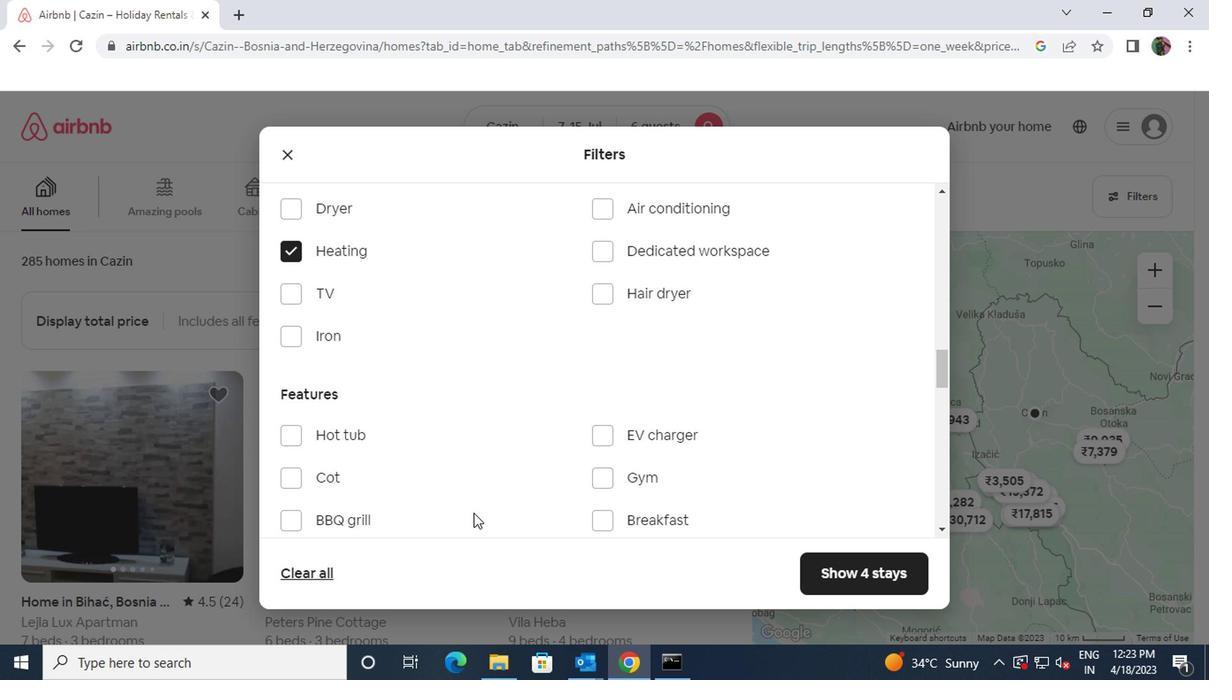 
Action: Mouse scrolled (469, 511) with delta (0, 0)
Screenshot: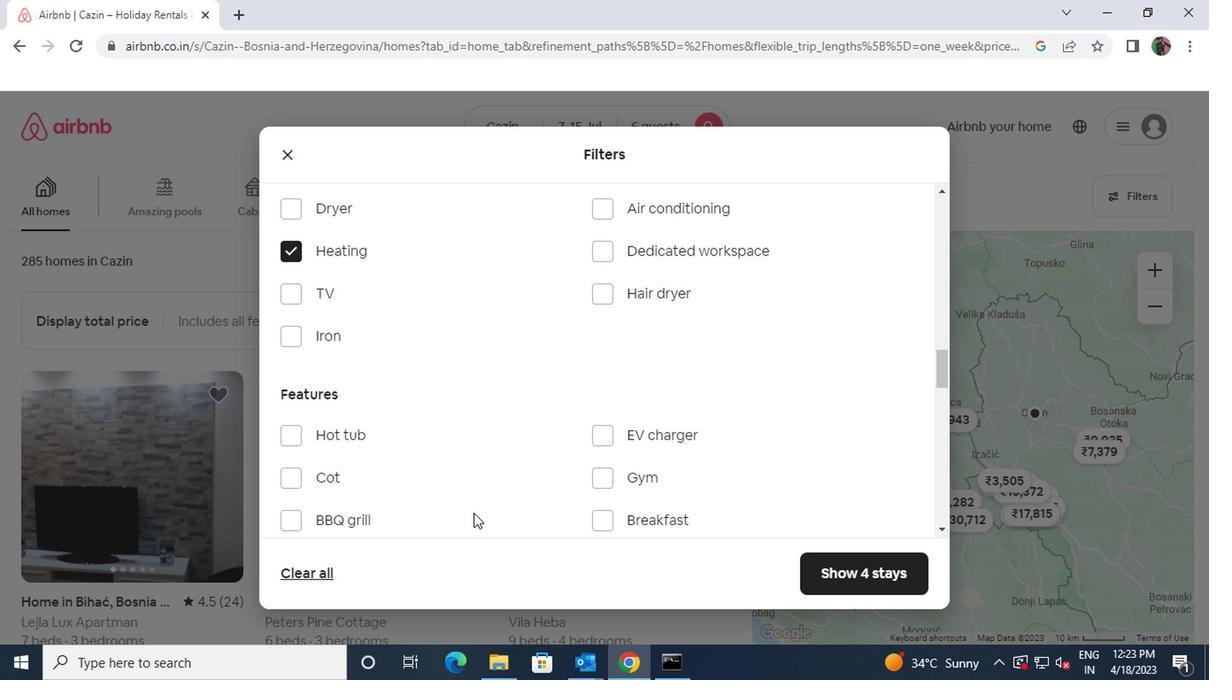 
Action: Mouse moved to (469, 507)
Screenshot: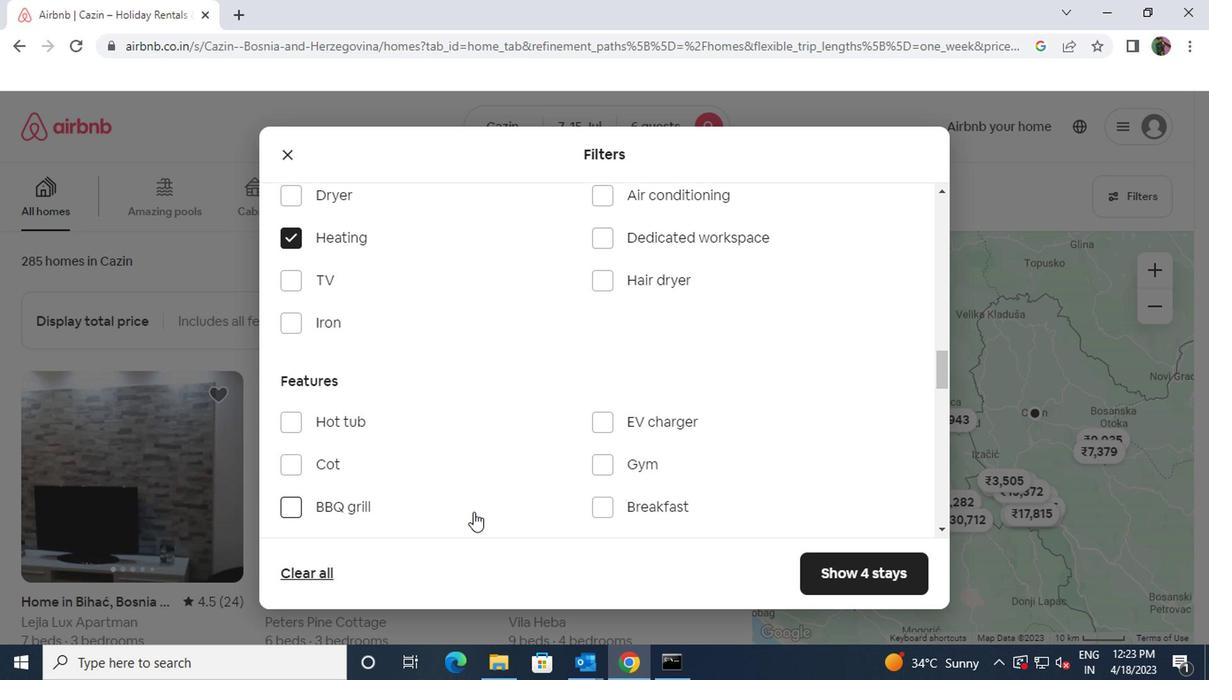
Action: Mouse scrolled (469, 507) with delta (0, 0)
Screenshot: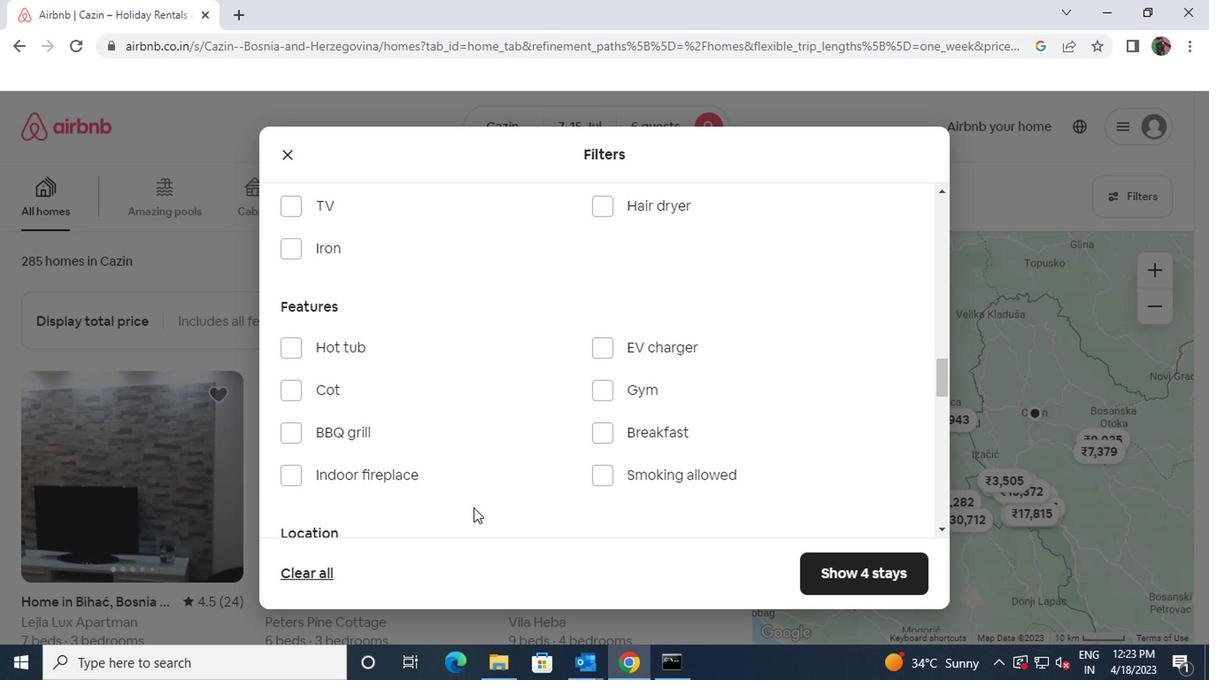 
Action: Mouse scrolled (469, 507) with delta (0, 0)
Screenshot: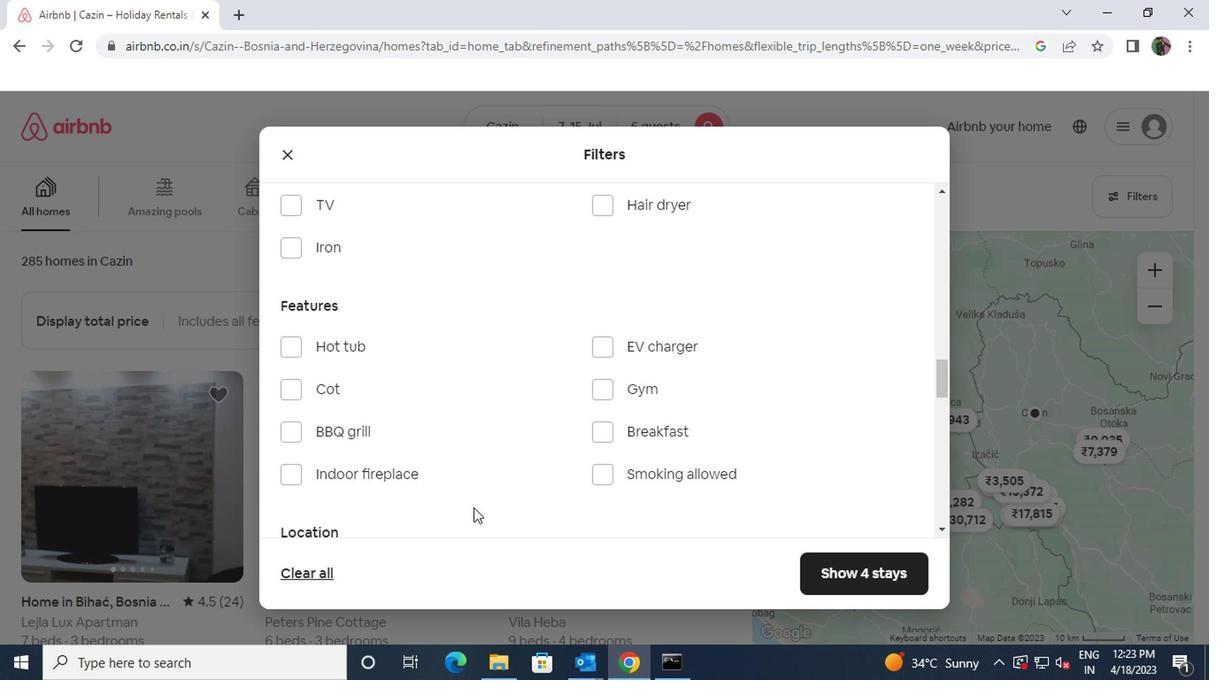 
Action: Mouse moved to (468, 504)
Screenshot: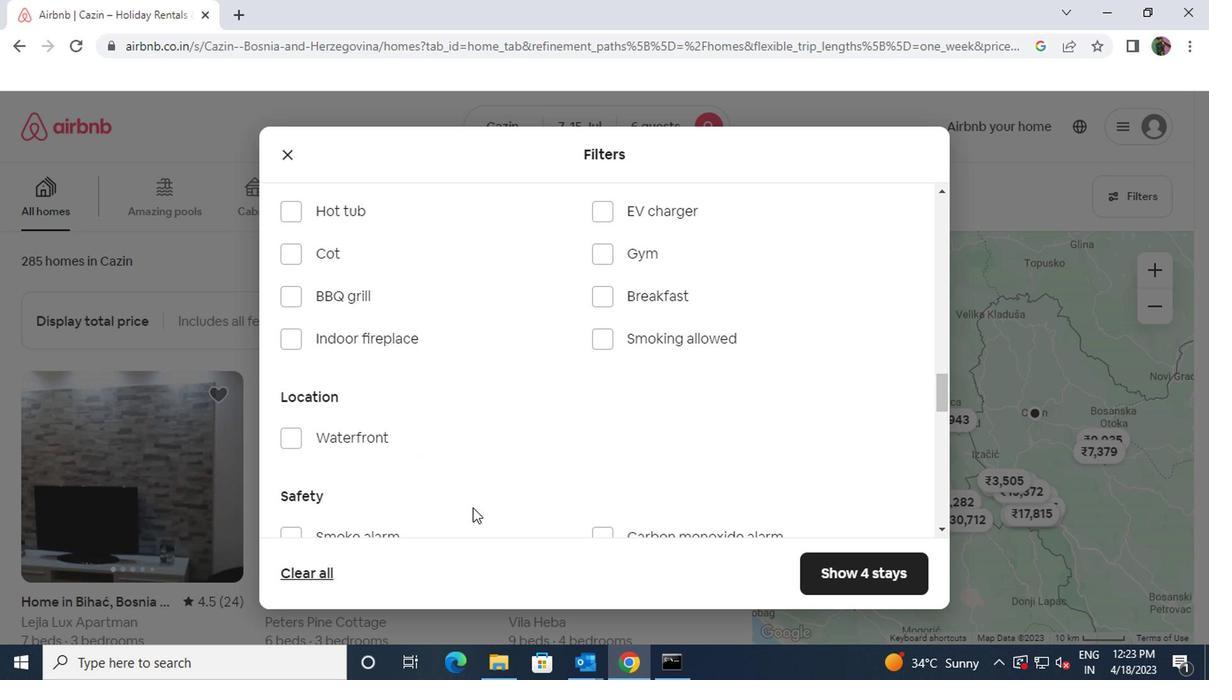 
Action: Mouse scrolled (468, 503) with delta (0, -1)
Screenshot: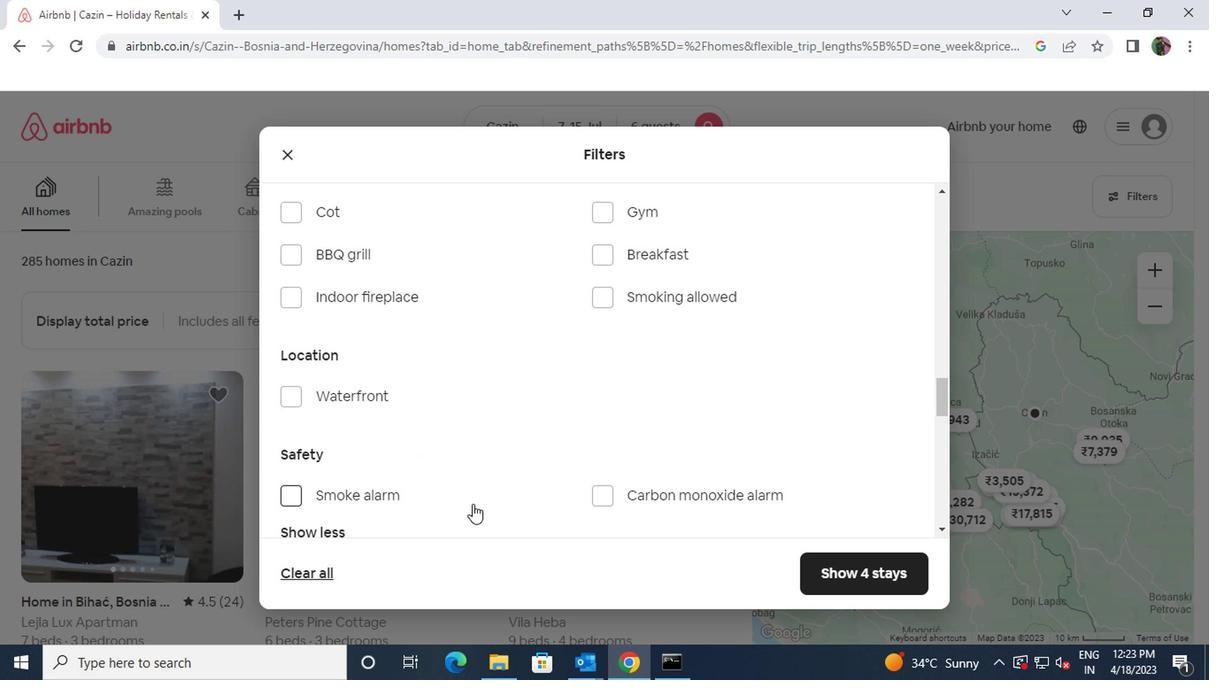 
Action: Mouse scrolled (468, 503) with delta (0, -1)
Screenshot: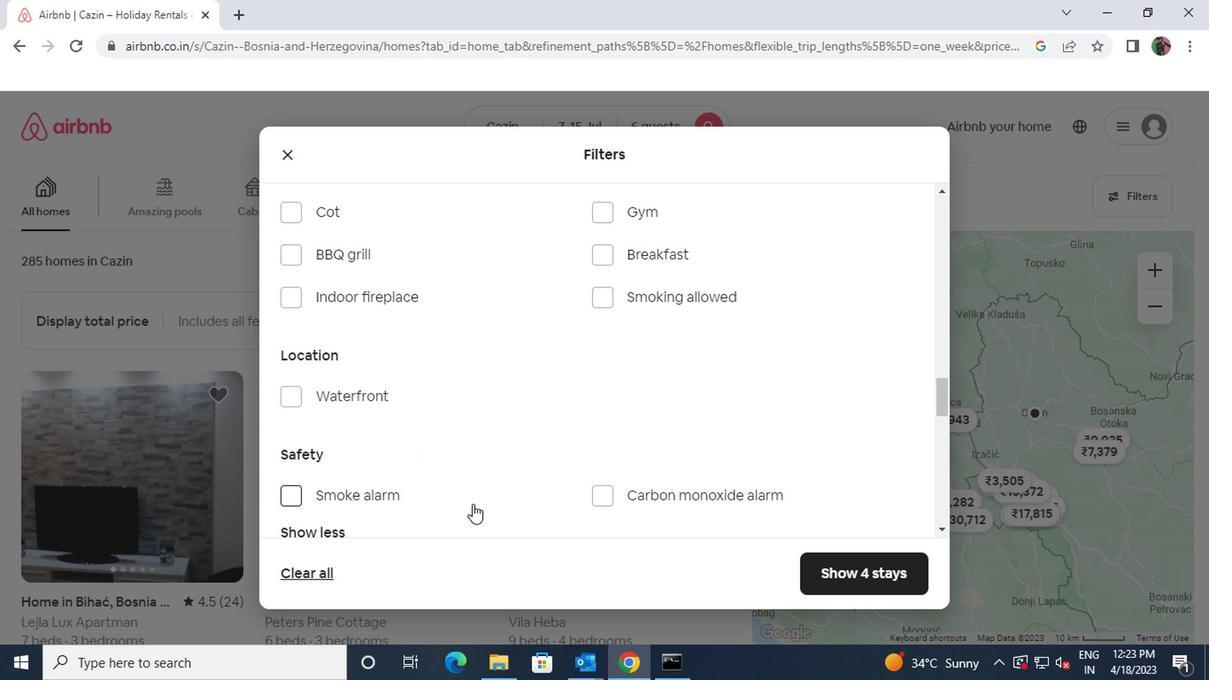 
Action: Mouse scrolled (468, 503) with delta (0, -1)
Screenshot: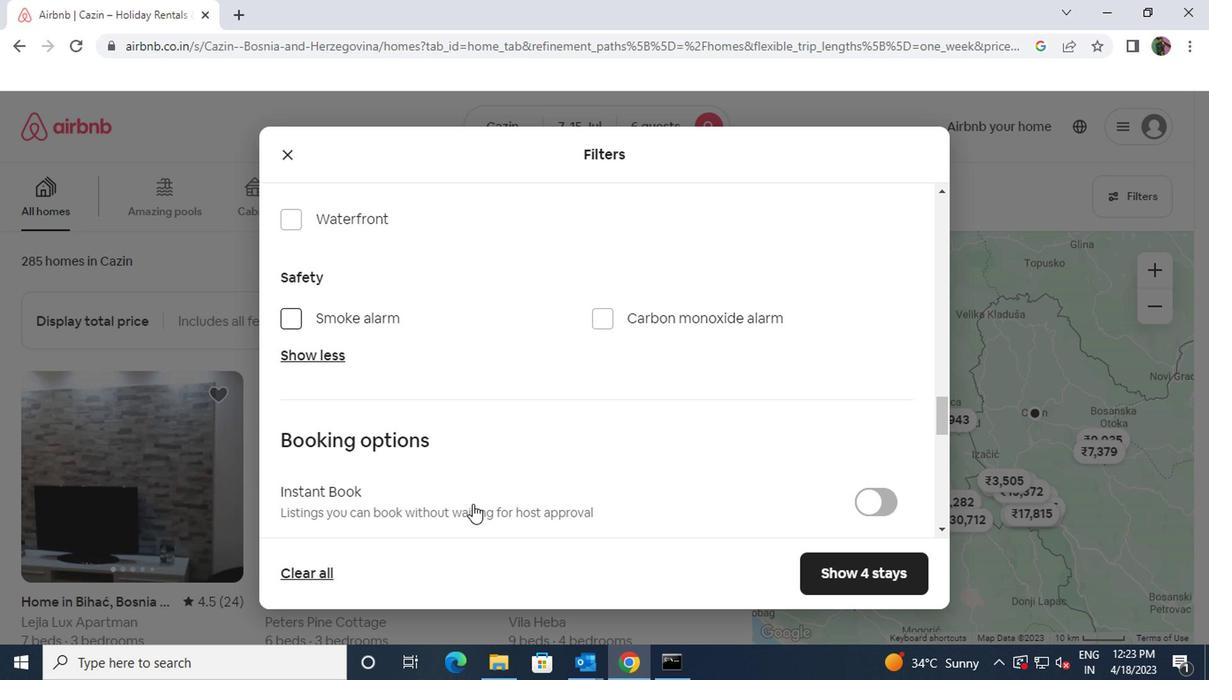 
Action: Mouse scrolled (468, 503) with delta (0, -1)
Screenshot: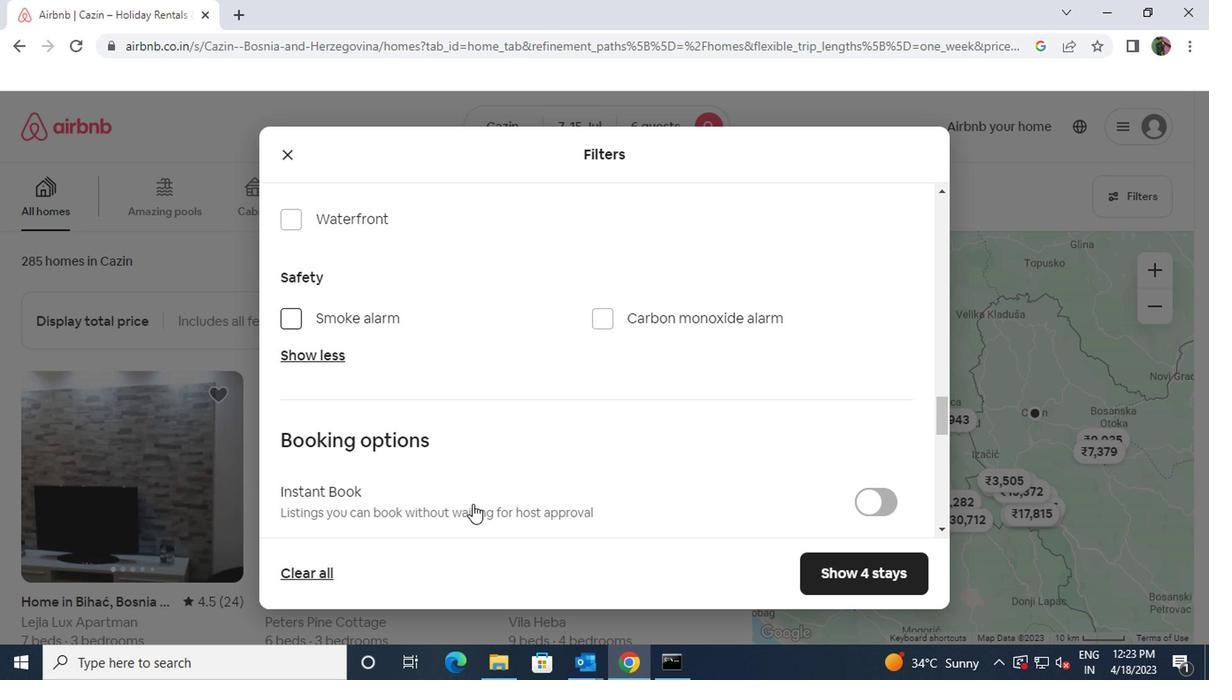 
Action: Mouse moved to (870, 383)
Screenshot: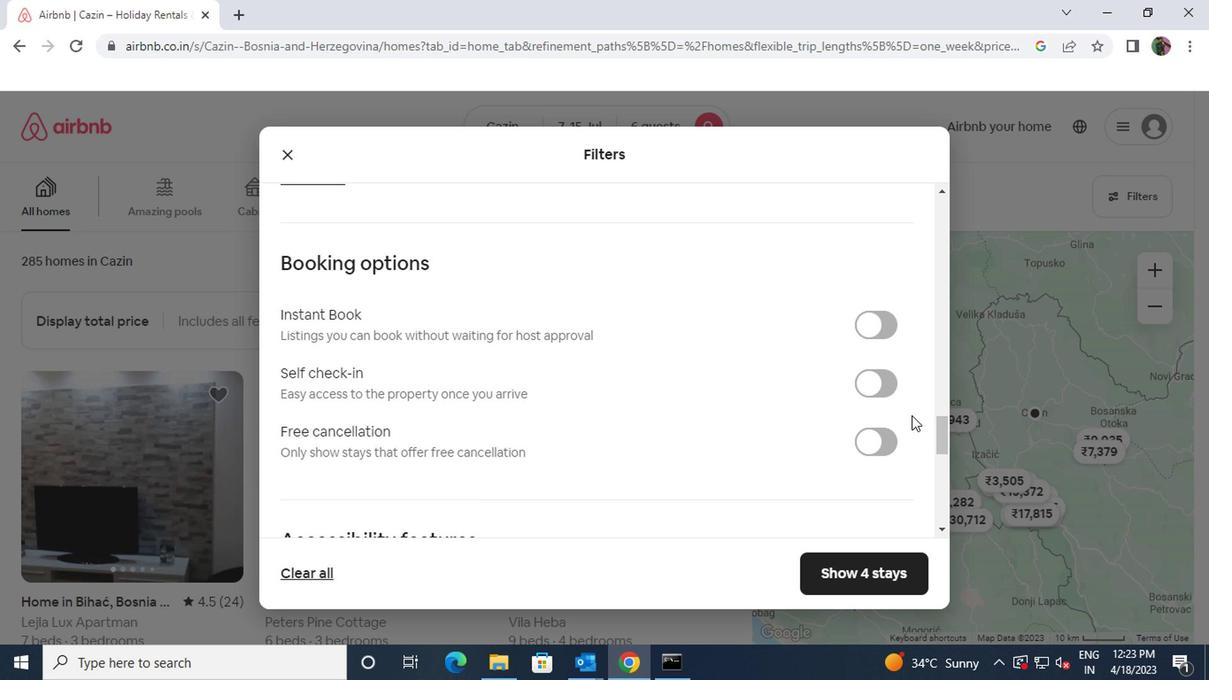 
Action: Mouse pressed left at (870, 383)
Screenshot: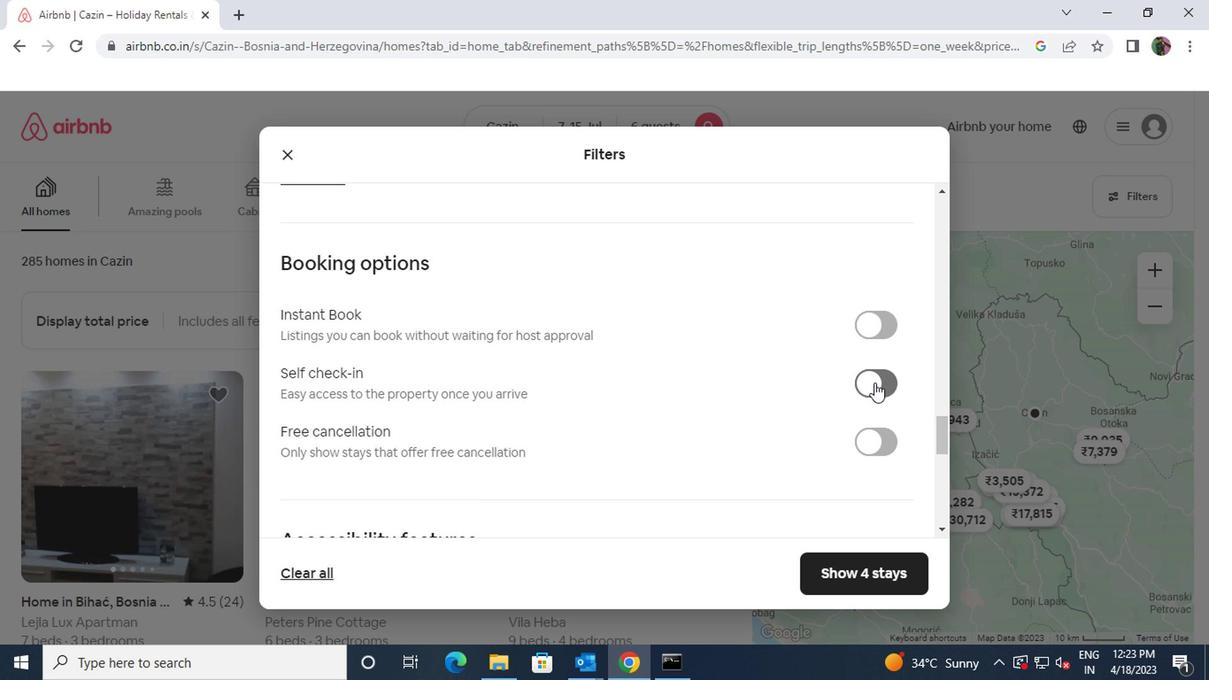 
Action: Mouse moved to (633, 419)
Screenshot: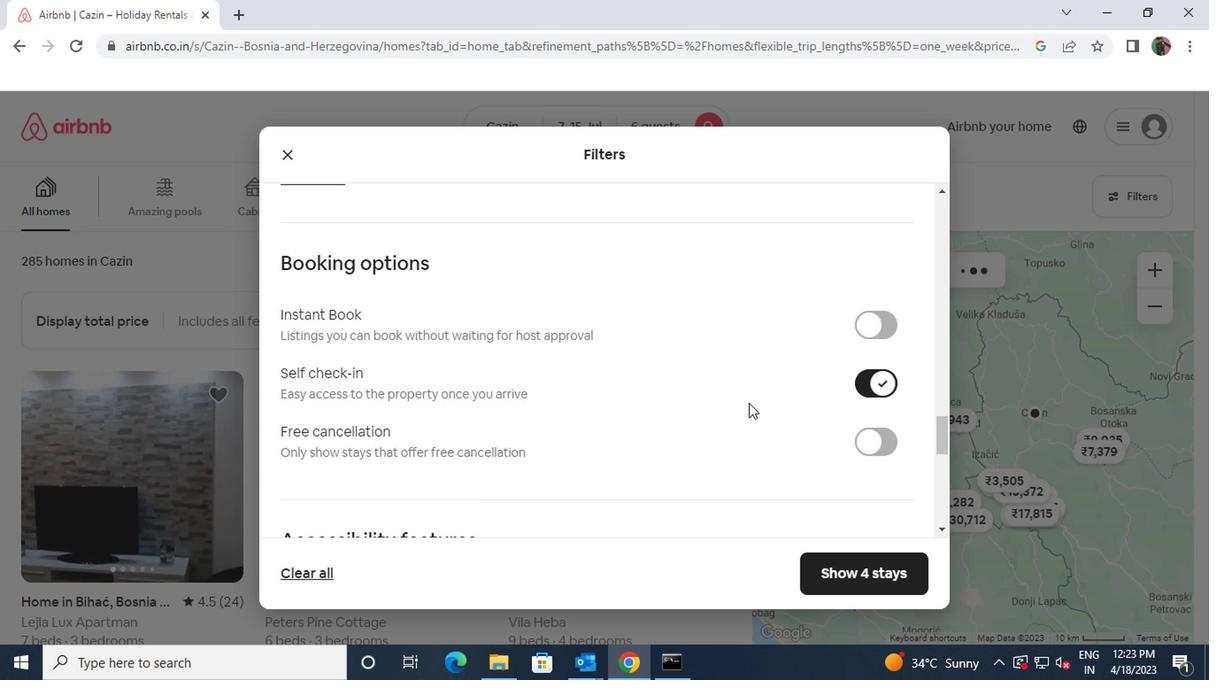 
Action: Mouse scrolled (633, 418) with delta (0, -1)
Screenshot: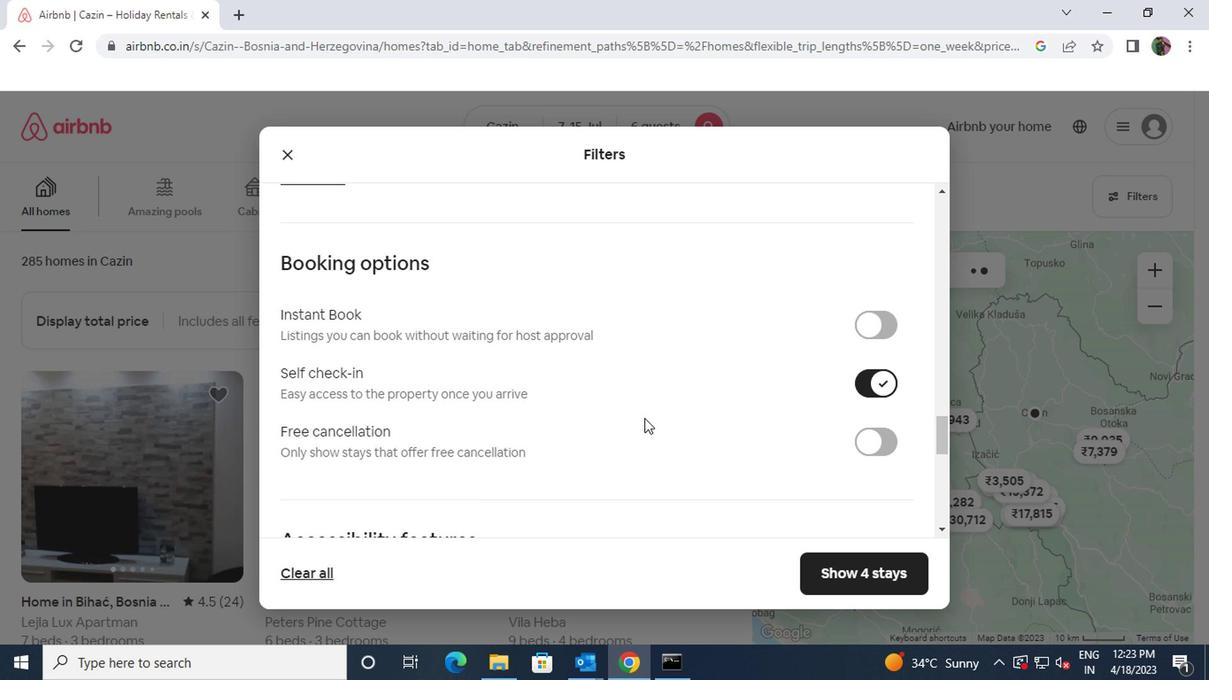 
Action: Mouse scrolled (633, 418) with delta (0, -1)
Screenshot: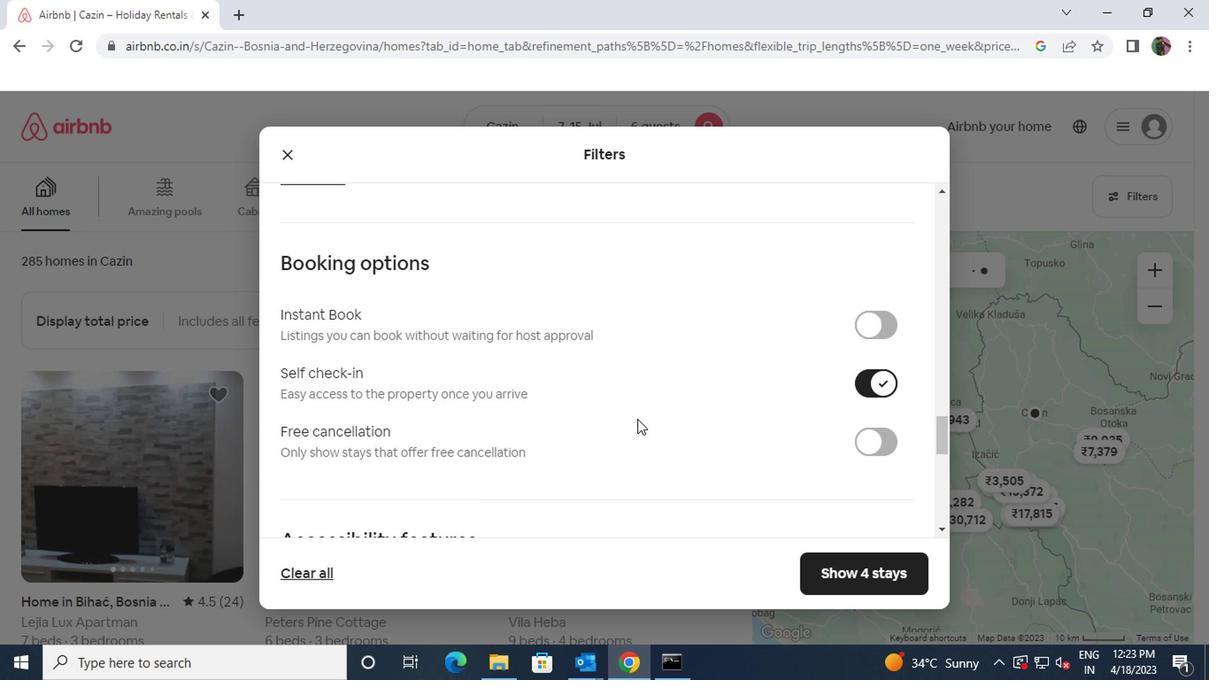 
Action: Mouse scrolled (633, 418) with delta (0, -1)
Screenshot: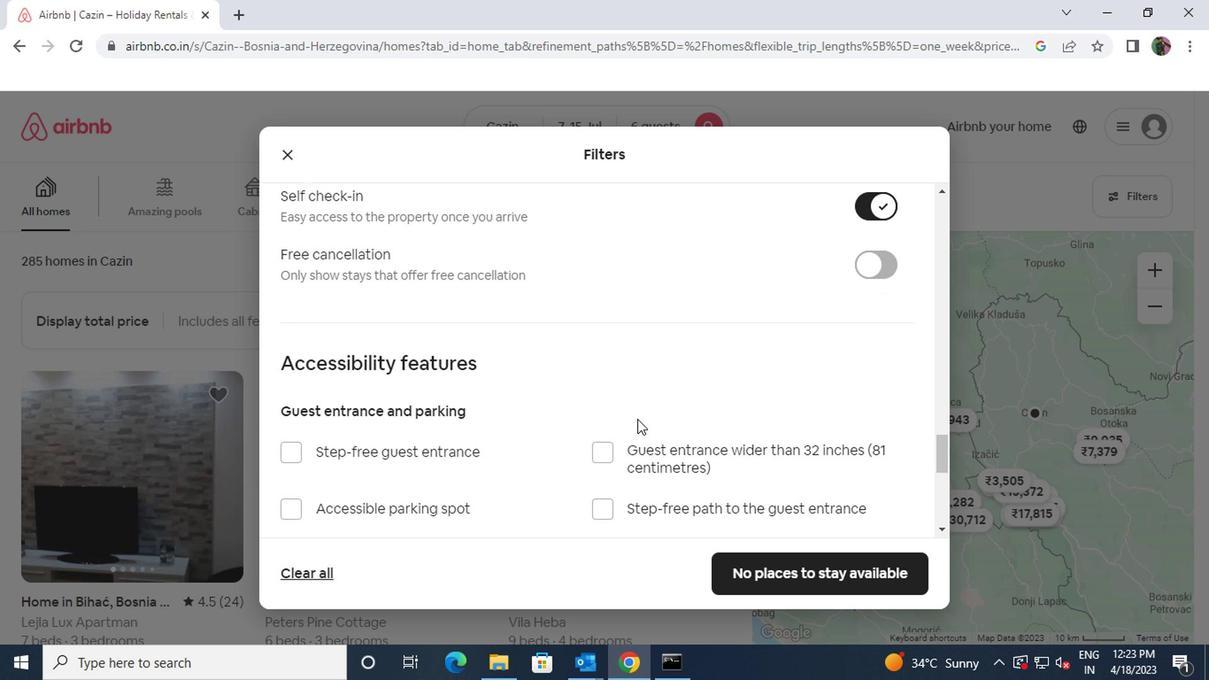
Action: Mouse scrolled (633, 418) with delta (0, -1)
Screenshot: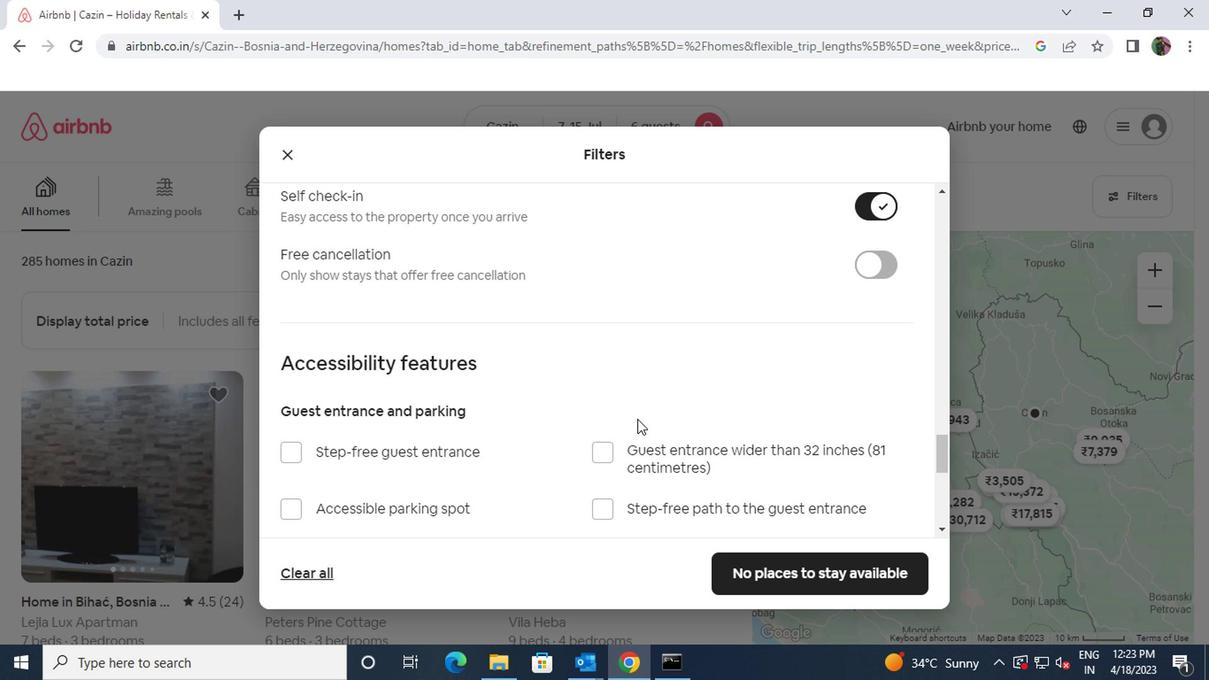 
Action: Mouse scrolled (633, 418) with delta (0, -1)
Screenshot: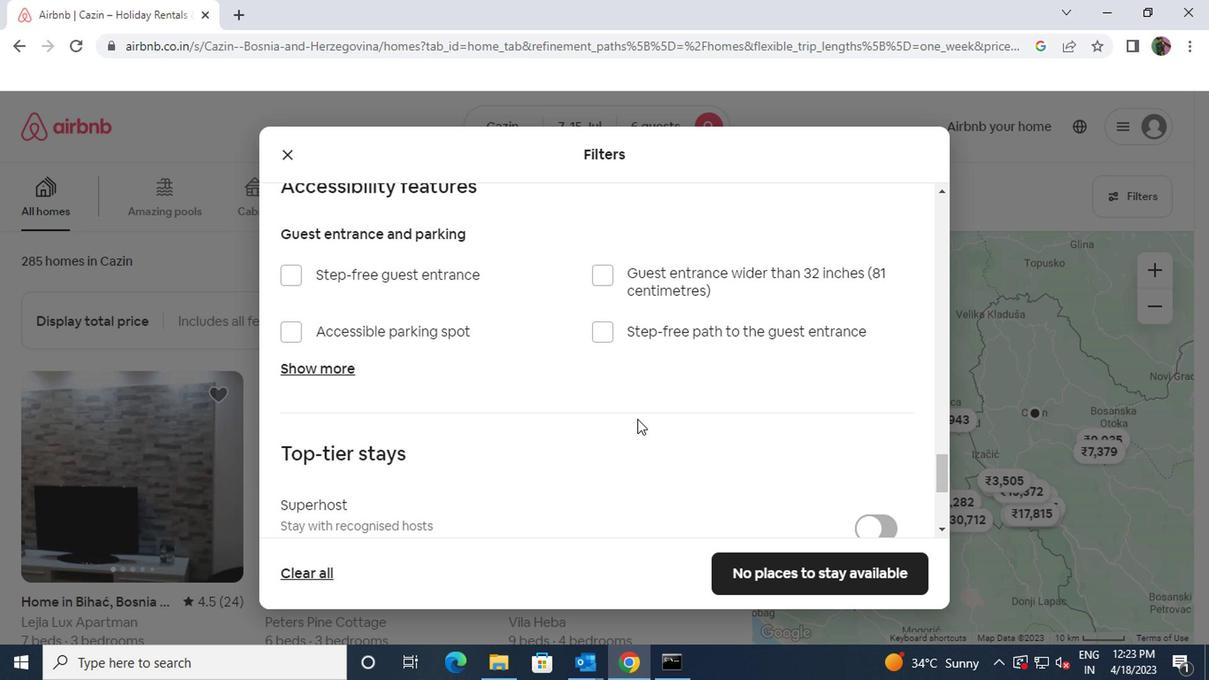 
Action: Mouse scrolled (633, 418) with delta (0, -1)
Screenshot: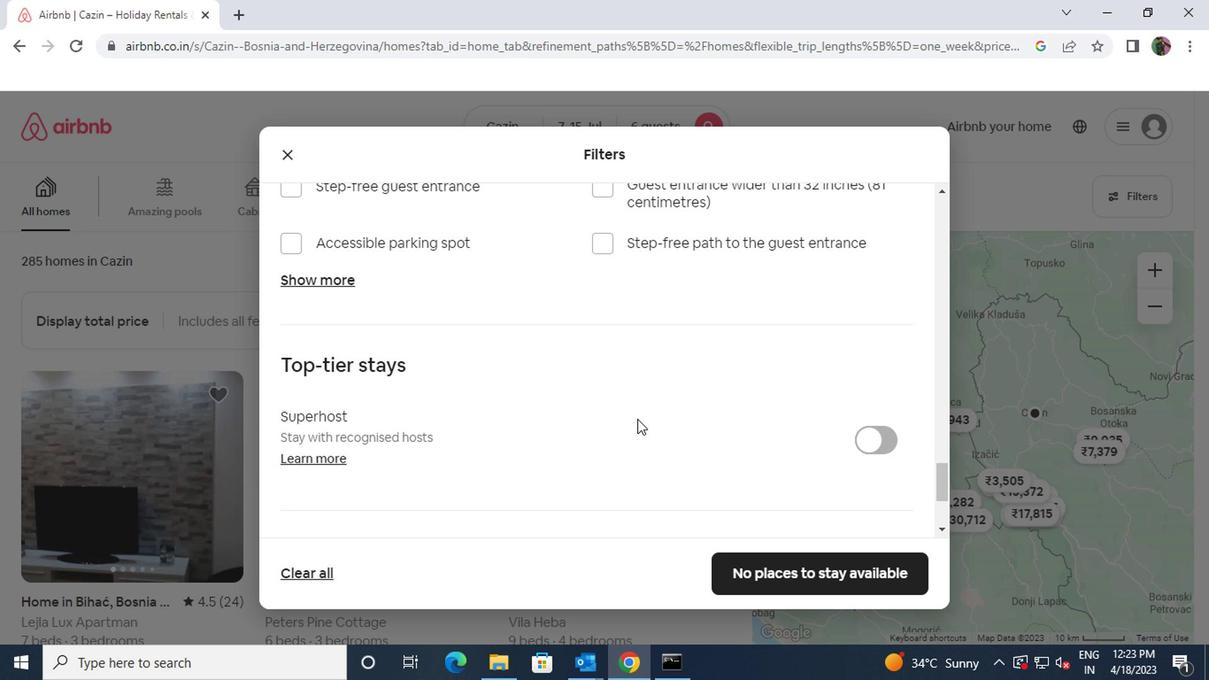 
Action: Mouse scrolled (633, 418) with delta (0, -1)
Screenshot: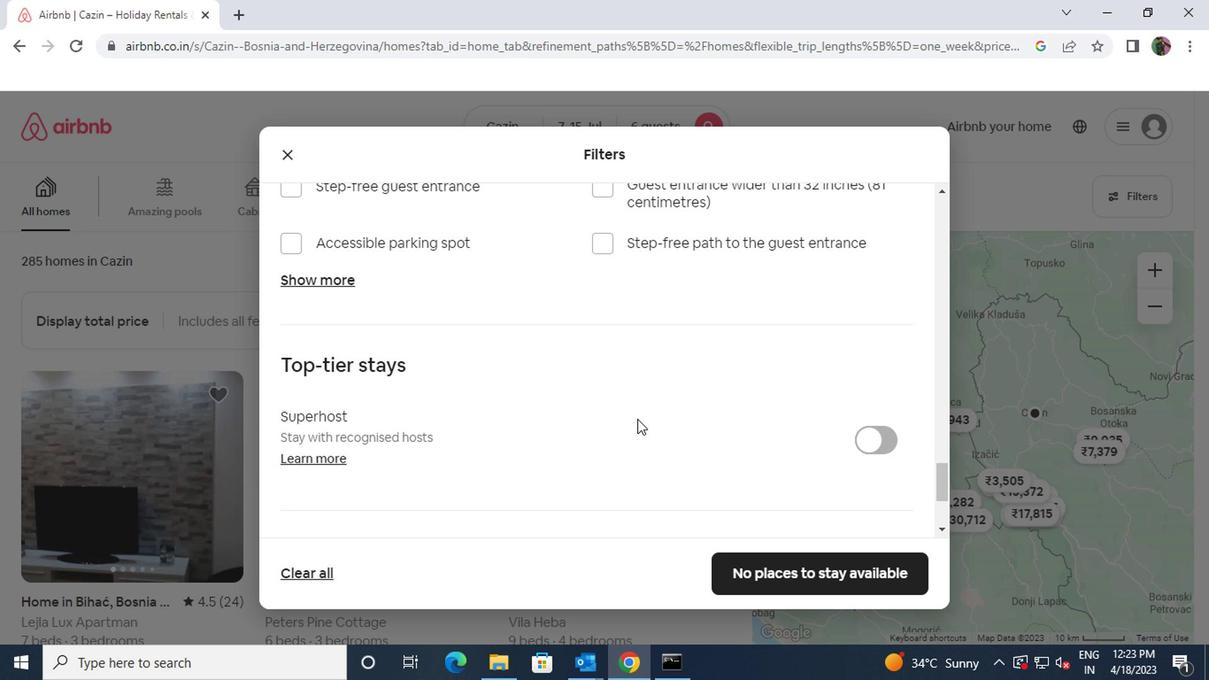 
Action: Mouse scrolled (633, 418) with delta (0, -1)
Screenshot: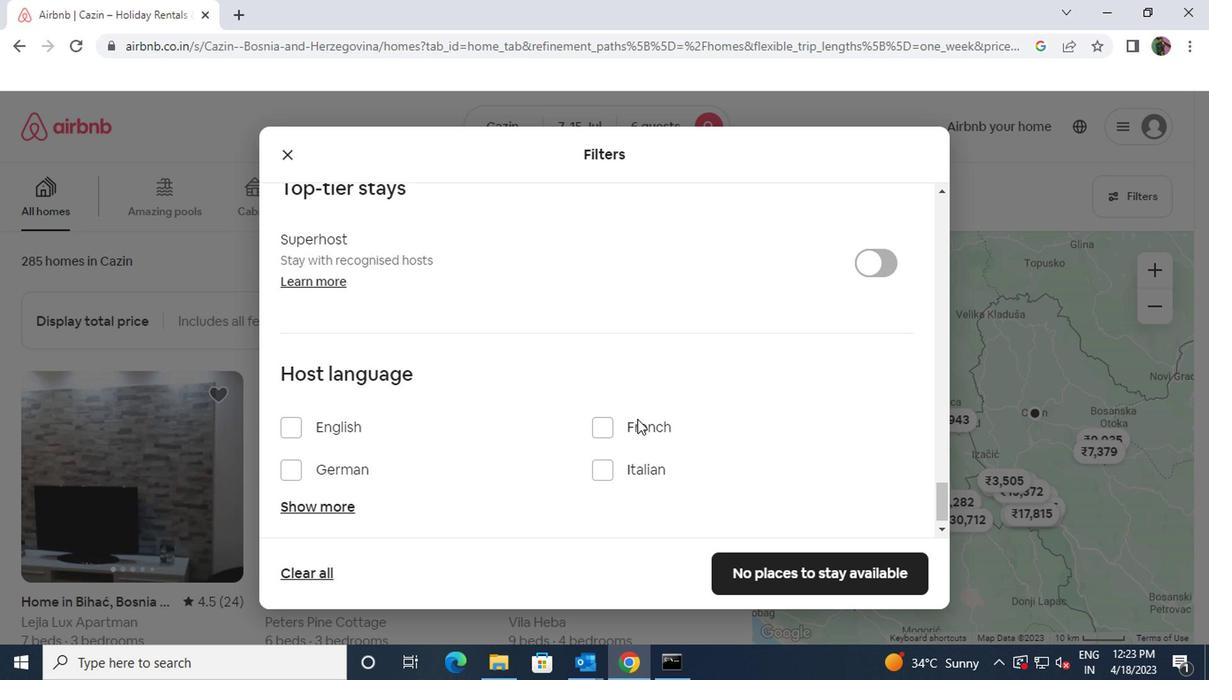 
Action: Mouse moved to (291, 405)
Screenshot: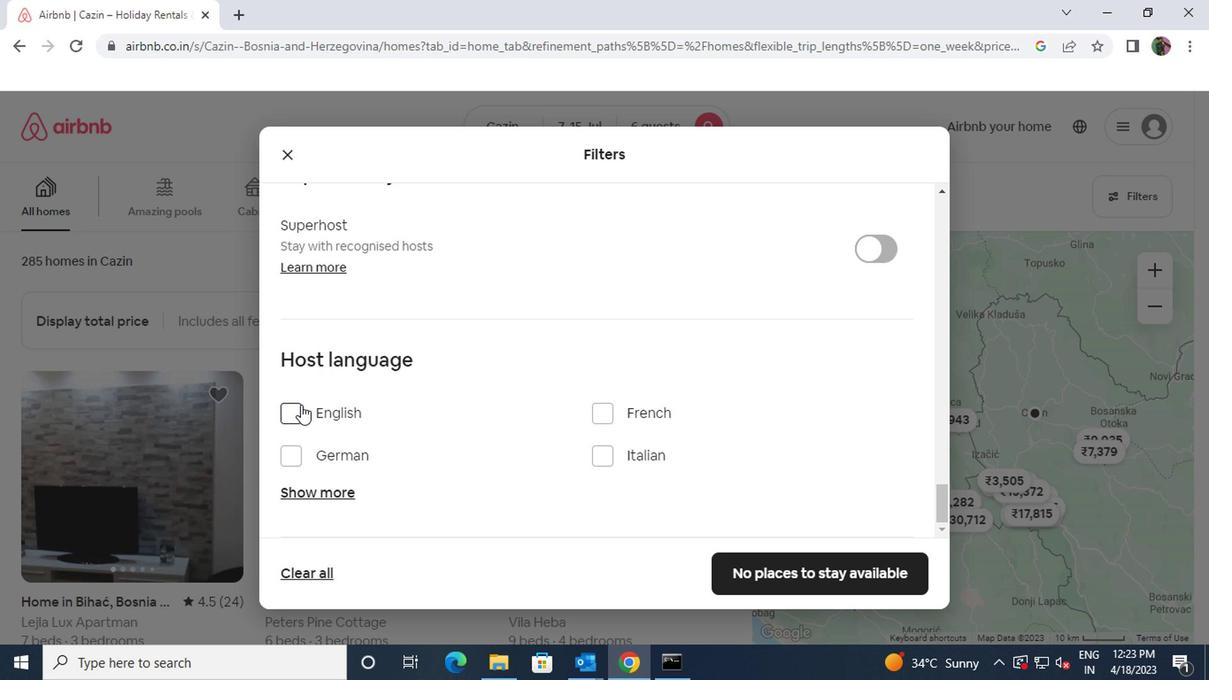 
Action: Mouse pressed left at (291, 405)
Screenshot: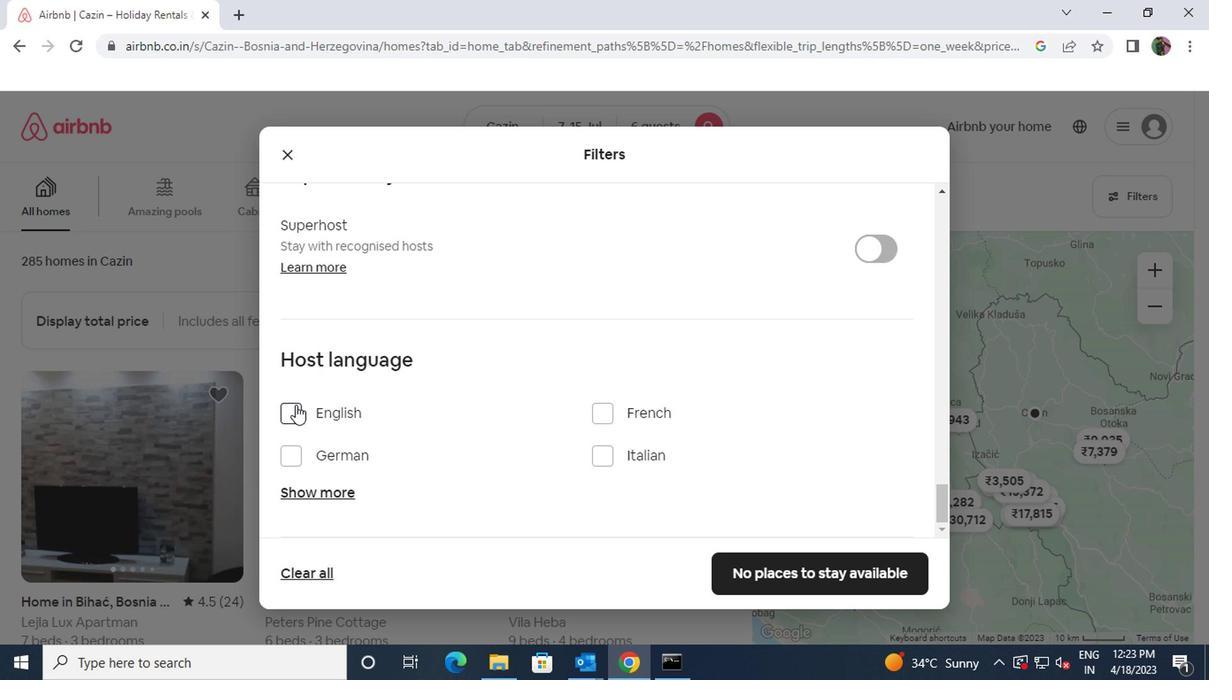 
Action: Mouse moved to (759, 582)
Screenshot: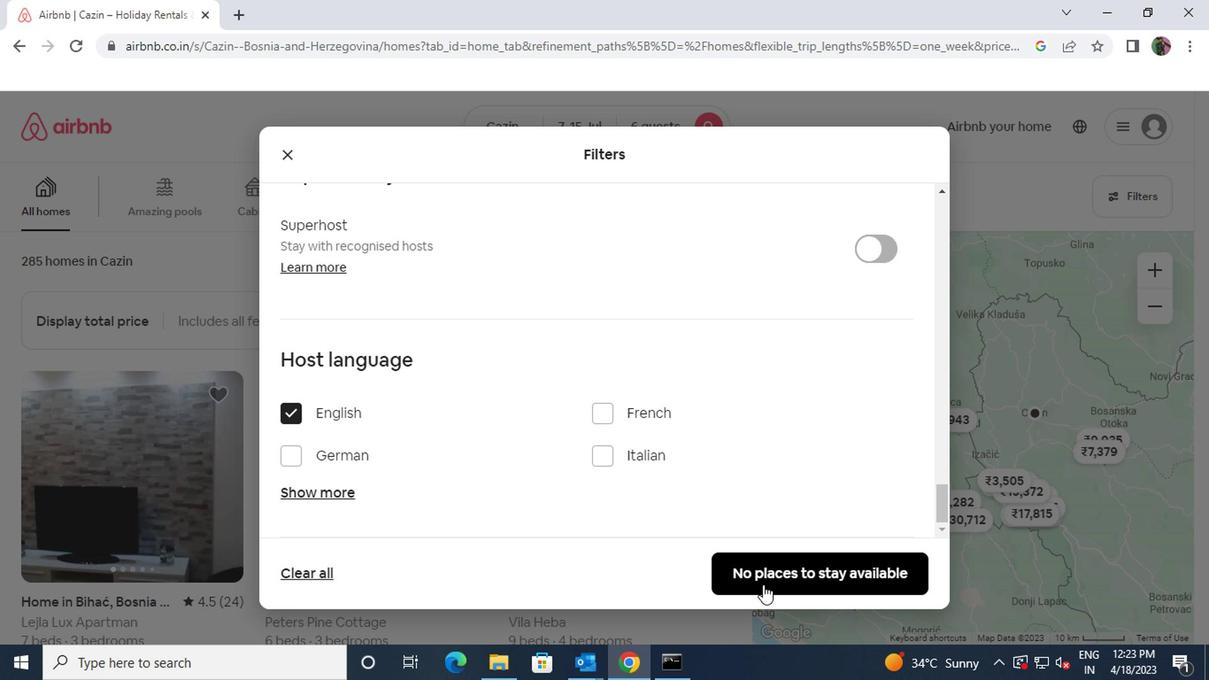 
Action: Mouse pressed left at (759, 582)
Screenshot: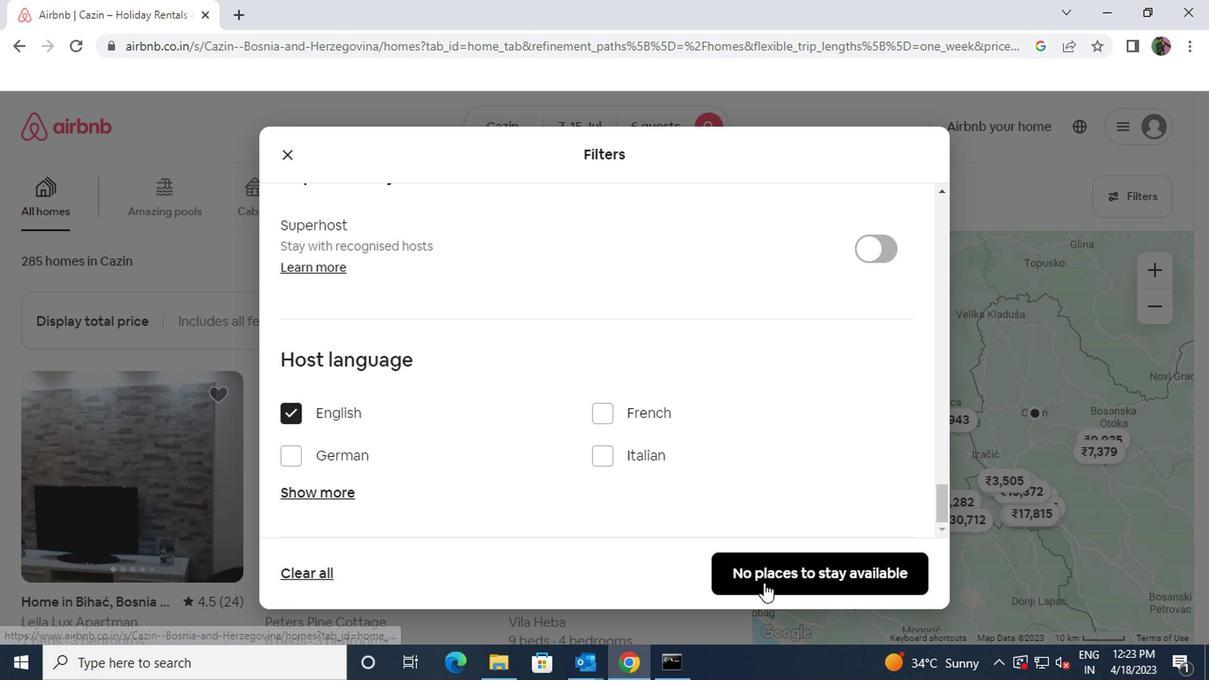 
Action: Mouse moved to (759, 582)
Screenshot: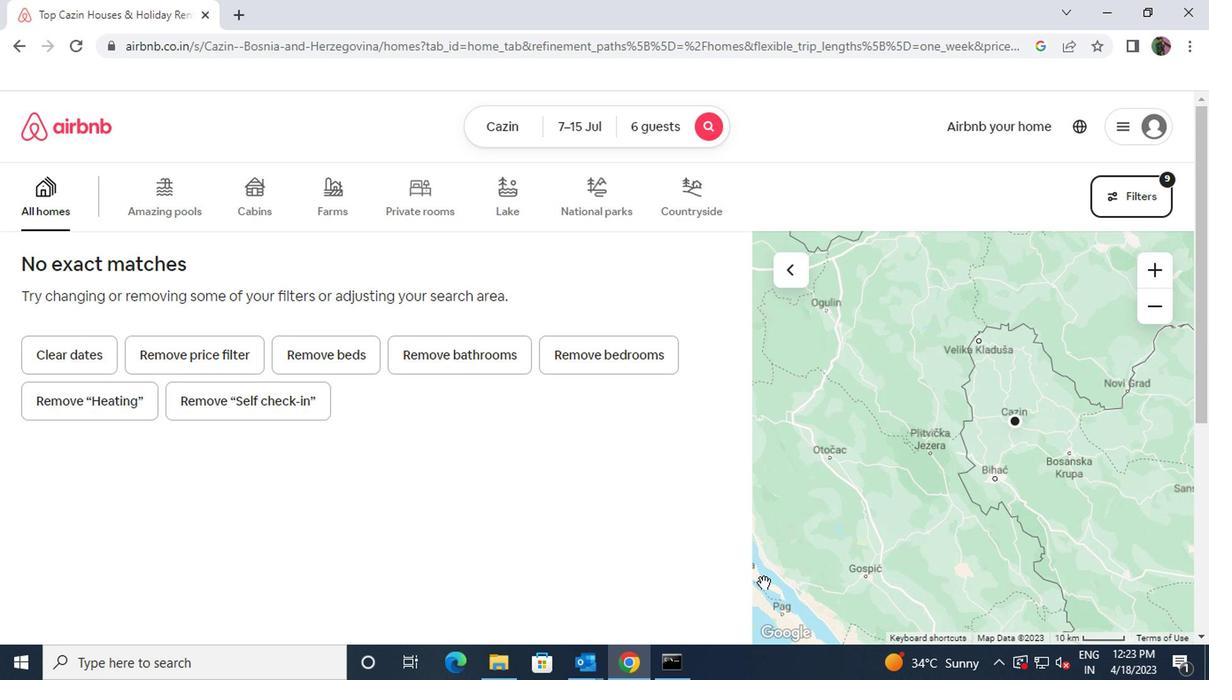 
